 Task: Add a signature Lily Brown containing Best wishes for a happy National Disability Employment Awareness Month, Lily Brown to email address softage.3@softage.net and add a folder Refunds
Action: Mouse moved to (83, 141)
Screenshot: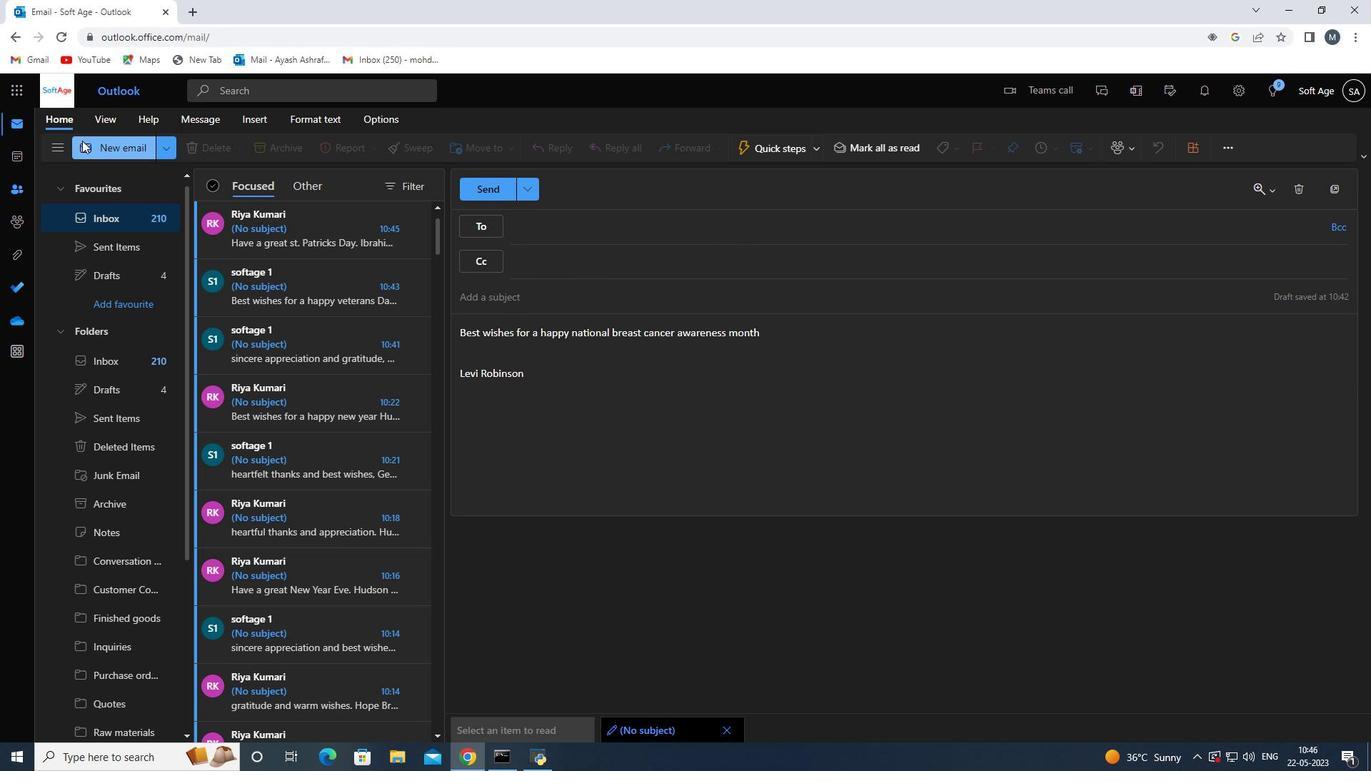 
Action: Mouse pressed left at (83, 141)
Screenshot: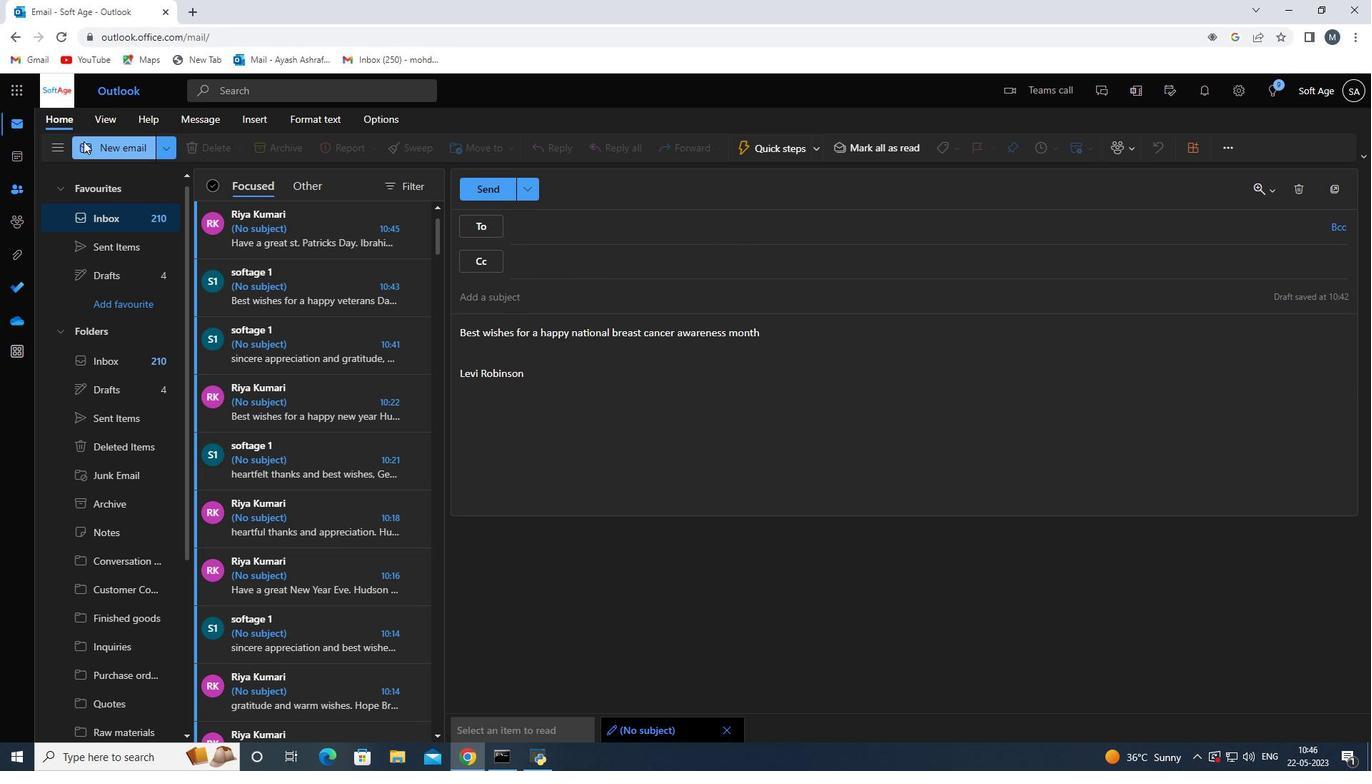 
Action: Mouse moved to (960, 152)
Screenshot: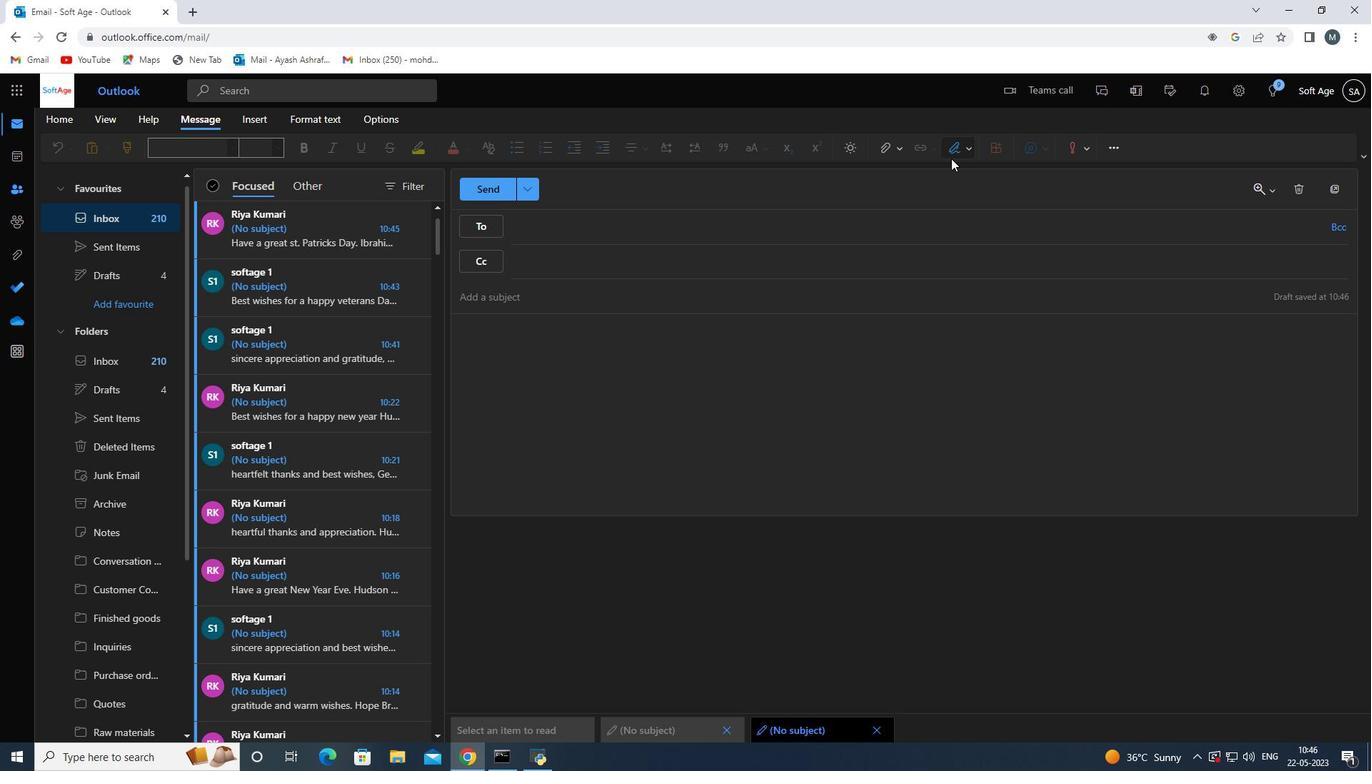 
Action: Mouse pressed left at (960, 152)
Screenshot: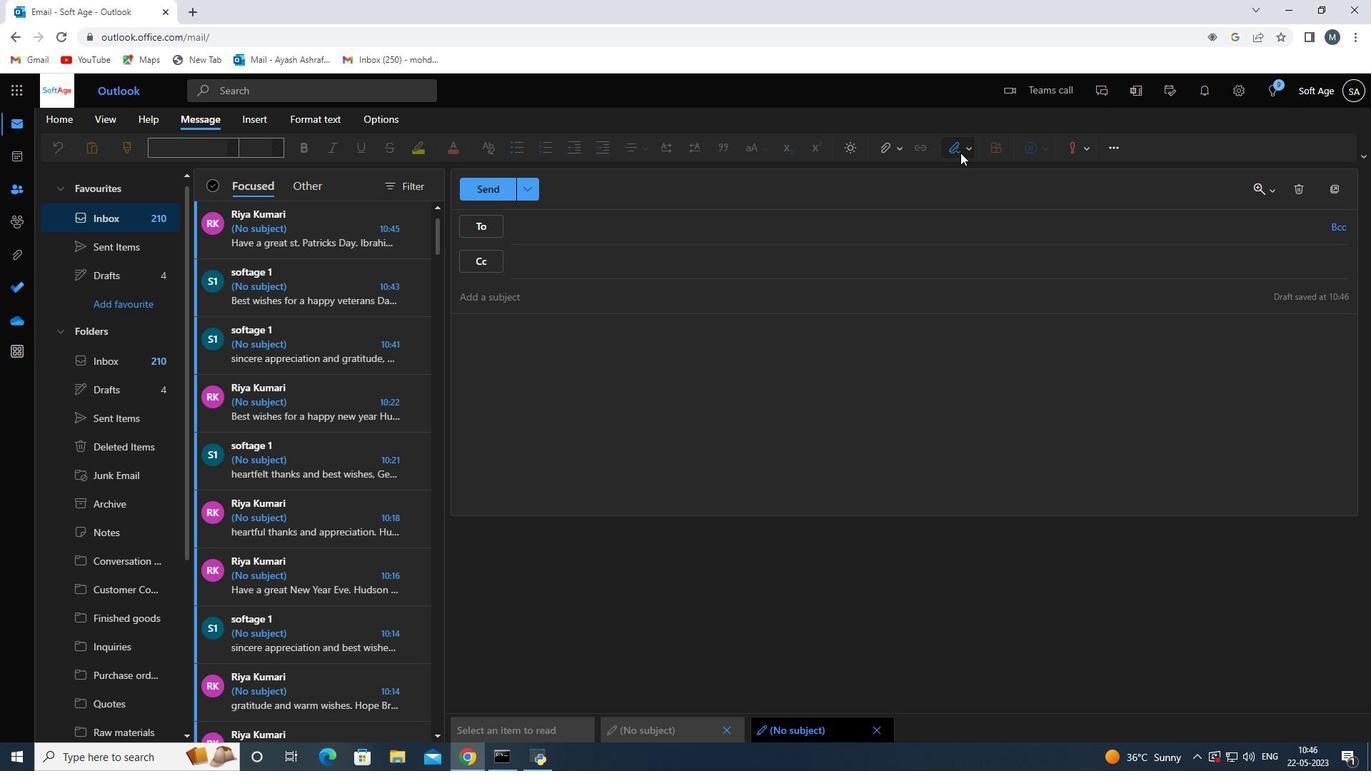 
Action: Mouse moved to (922, 200)
Screenshot: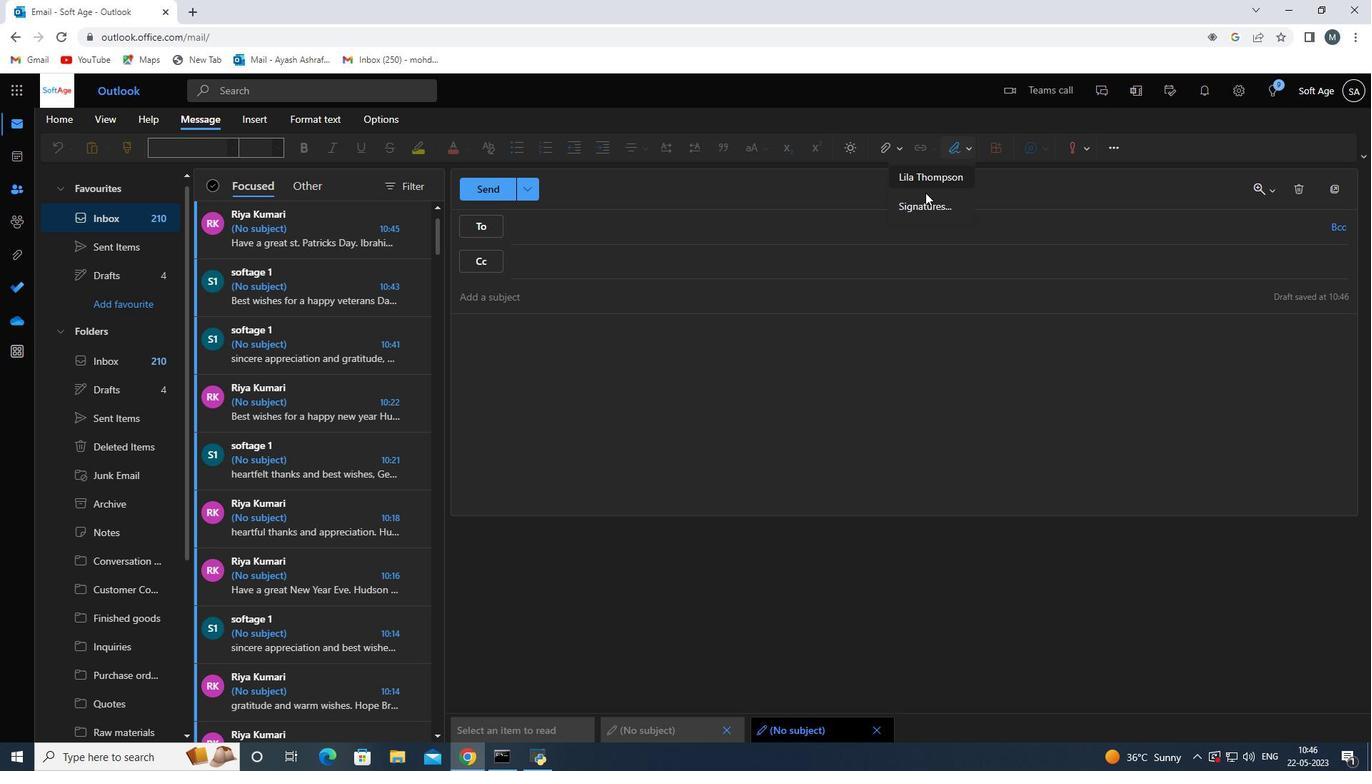 
Action: Mouse pressed left at (922, 200)
Screenshot: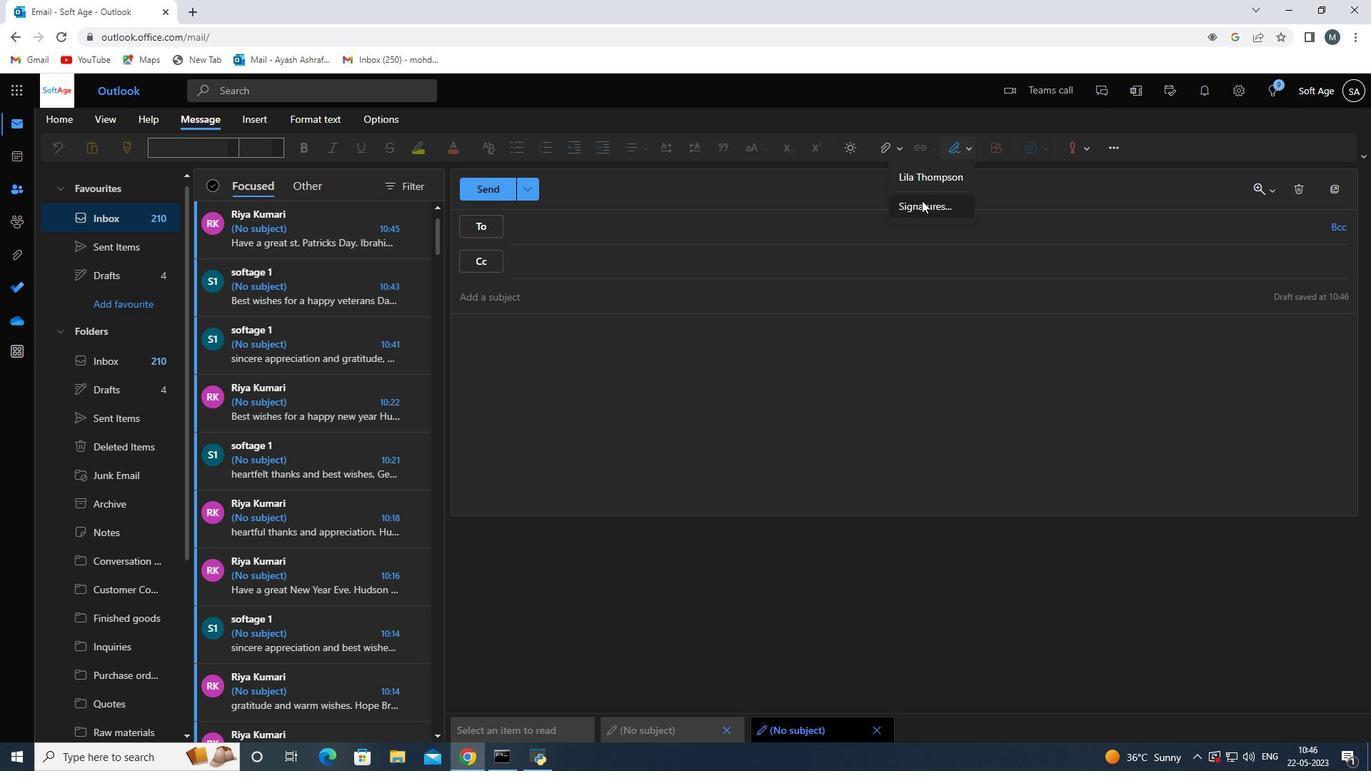
Action: Mouse moved to (953, 257)
Screenshot: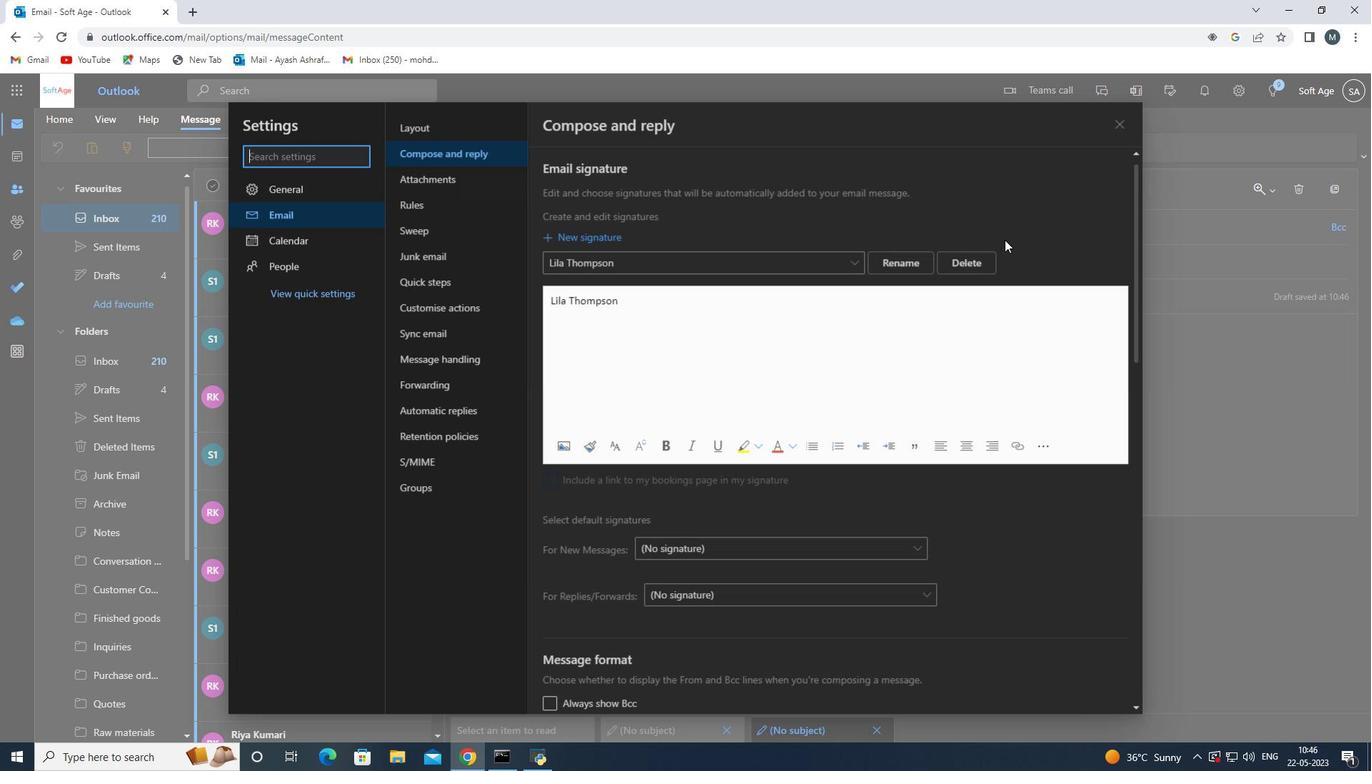 
Action: Mouse pressed left at (953, 257)
Screenshot: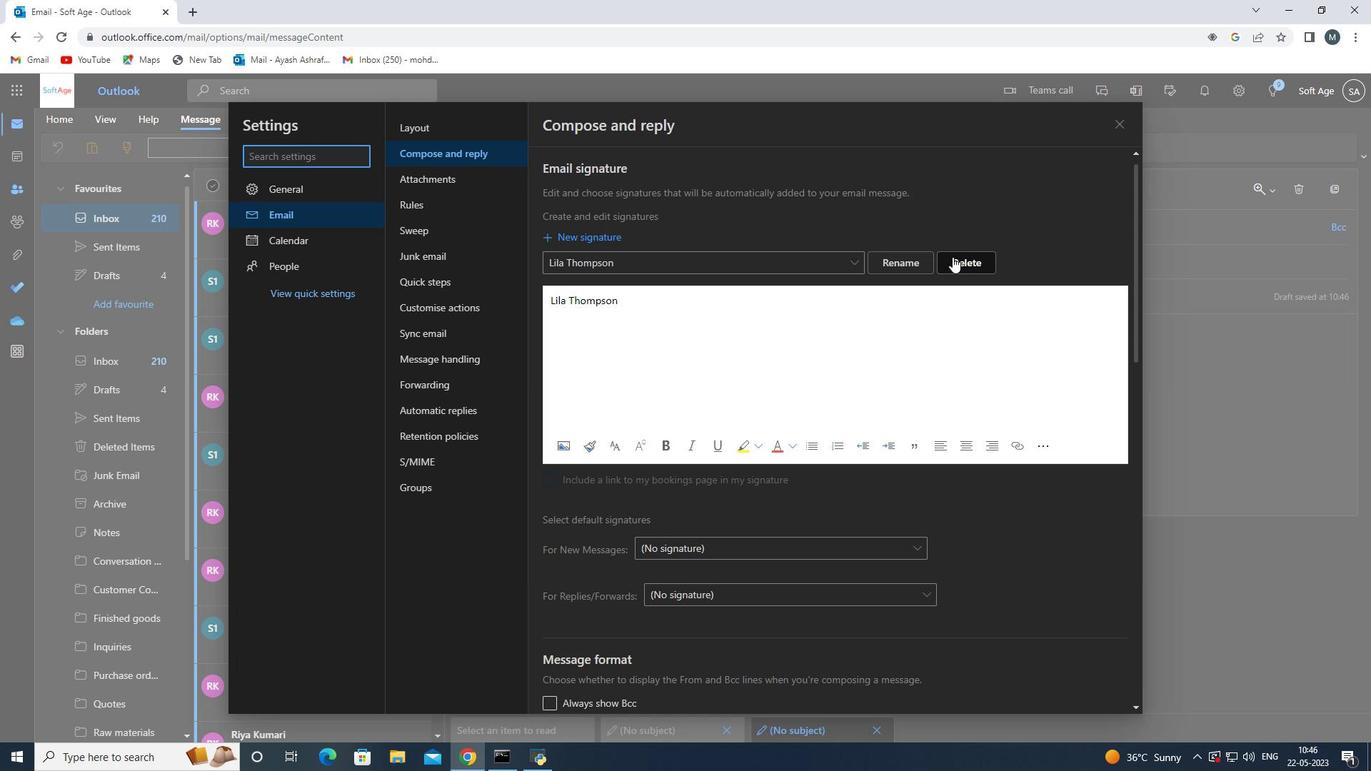 
Action: Mouse moved to (685, 262)
Screenshot: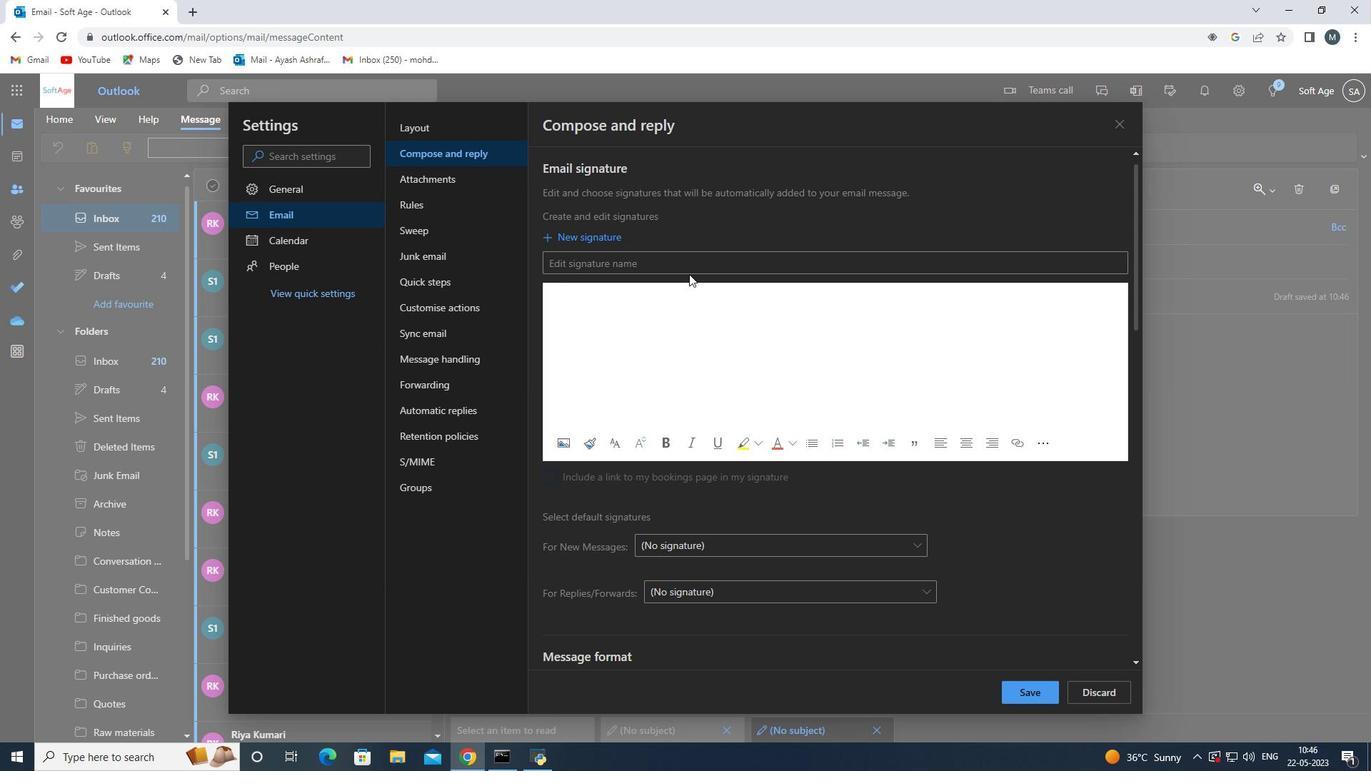 
Action: Mouse pressed left at (685, 262)
Screenshot: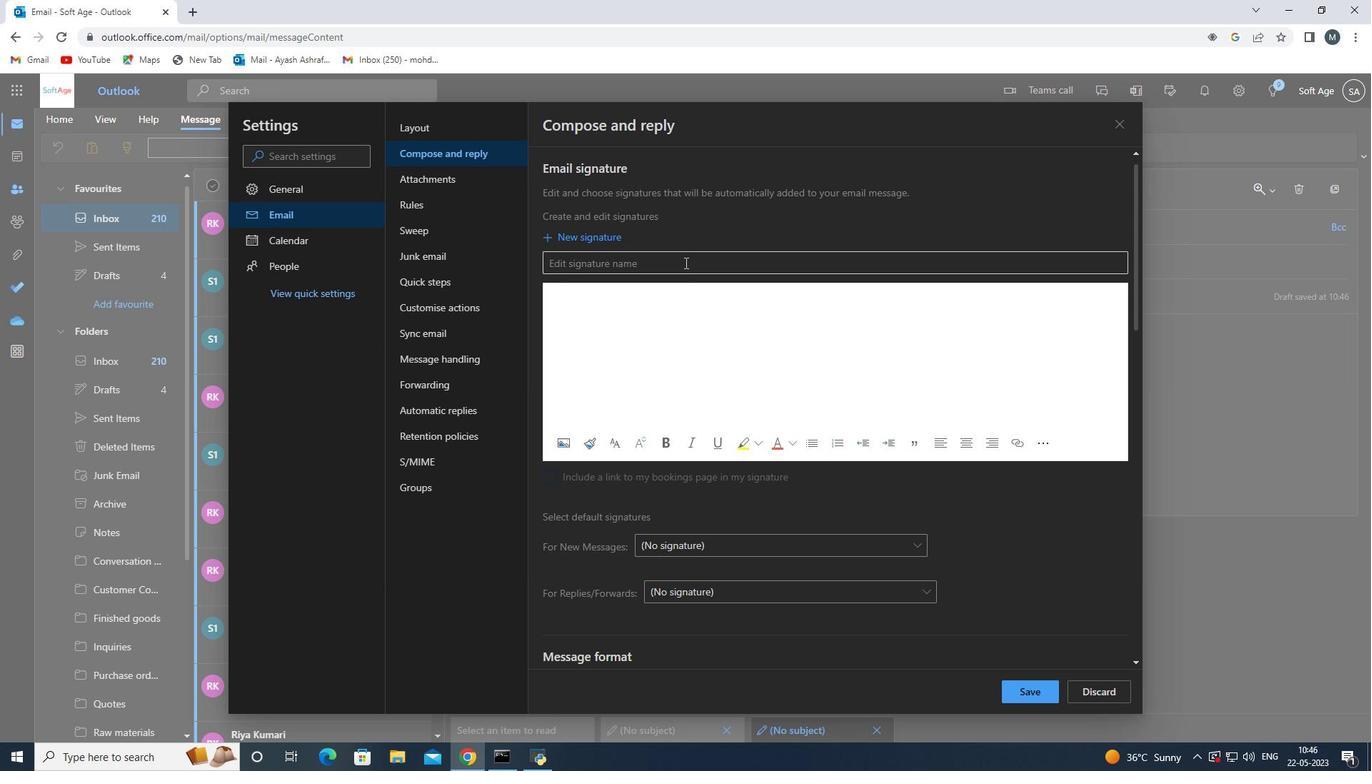 
Action: Key pressed <Key.shift>lily<Key.space><Key.shift>Brown<Key.space>
Screenshot: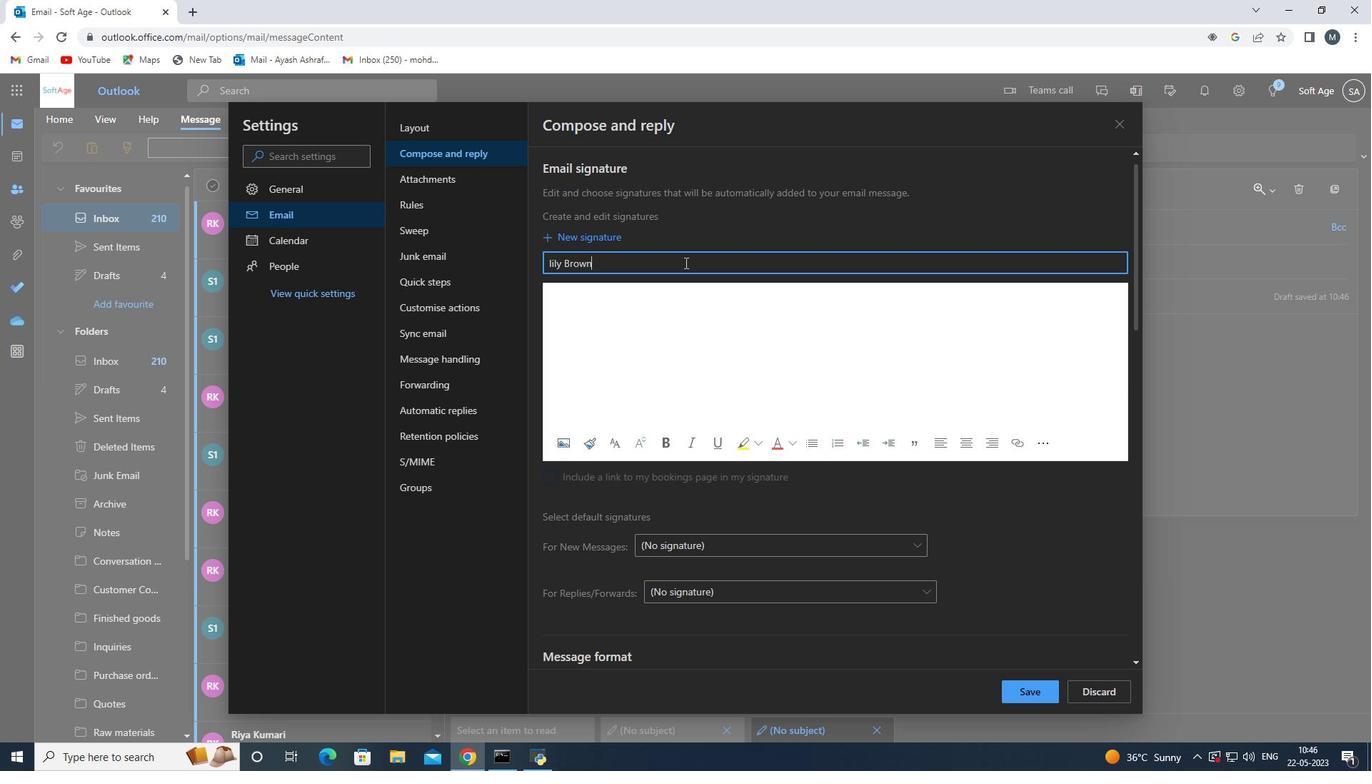 
Action: Mouse moved to (552, 268)
Screenshot: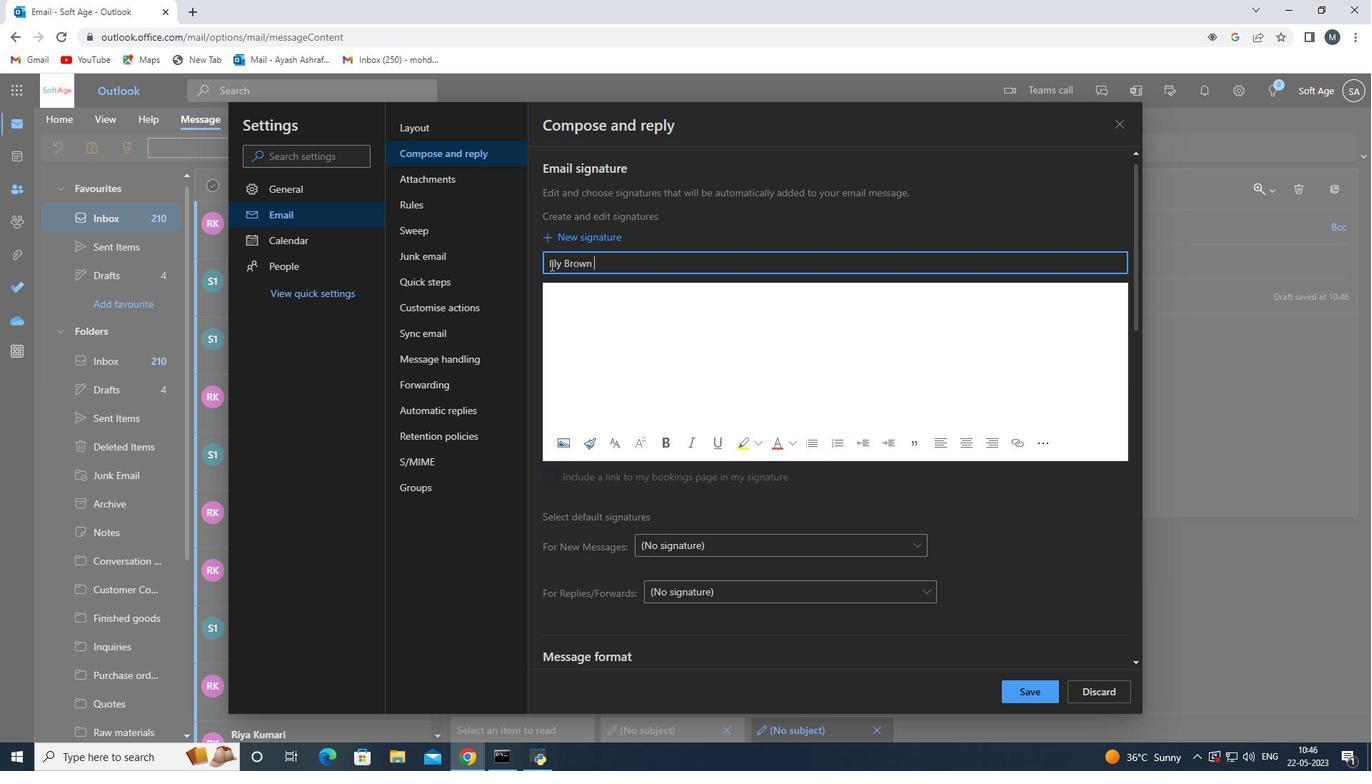 
Action: Mouse pressed left at (552, 268)
Screenshot: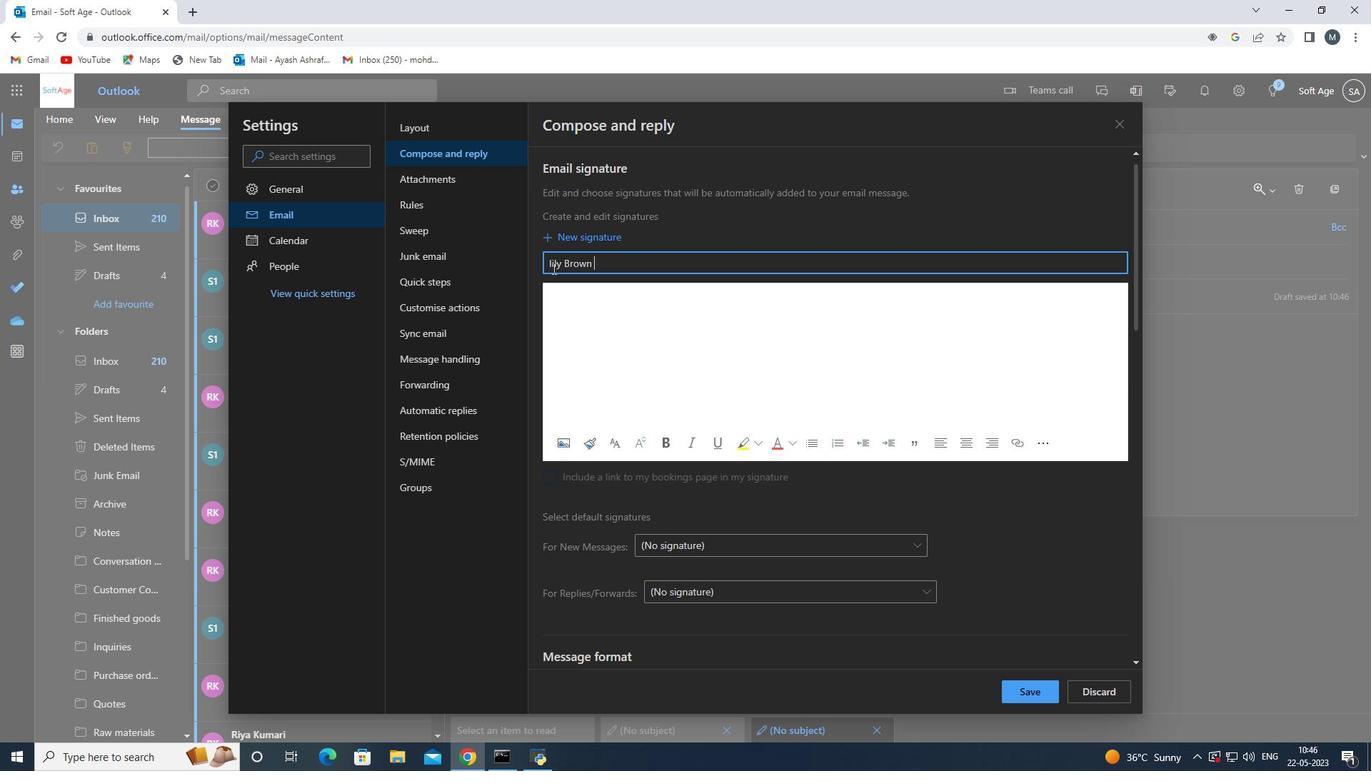 
Action: Mouse moved to (560, 271)
Screenshot: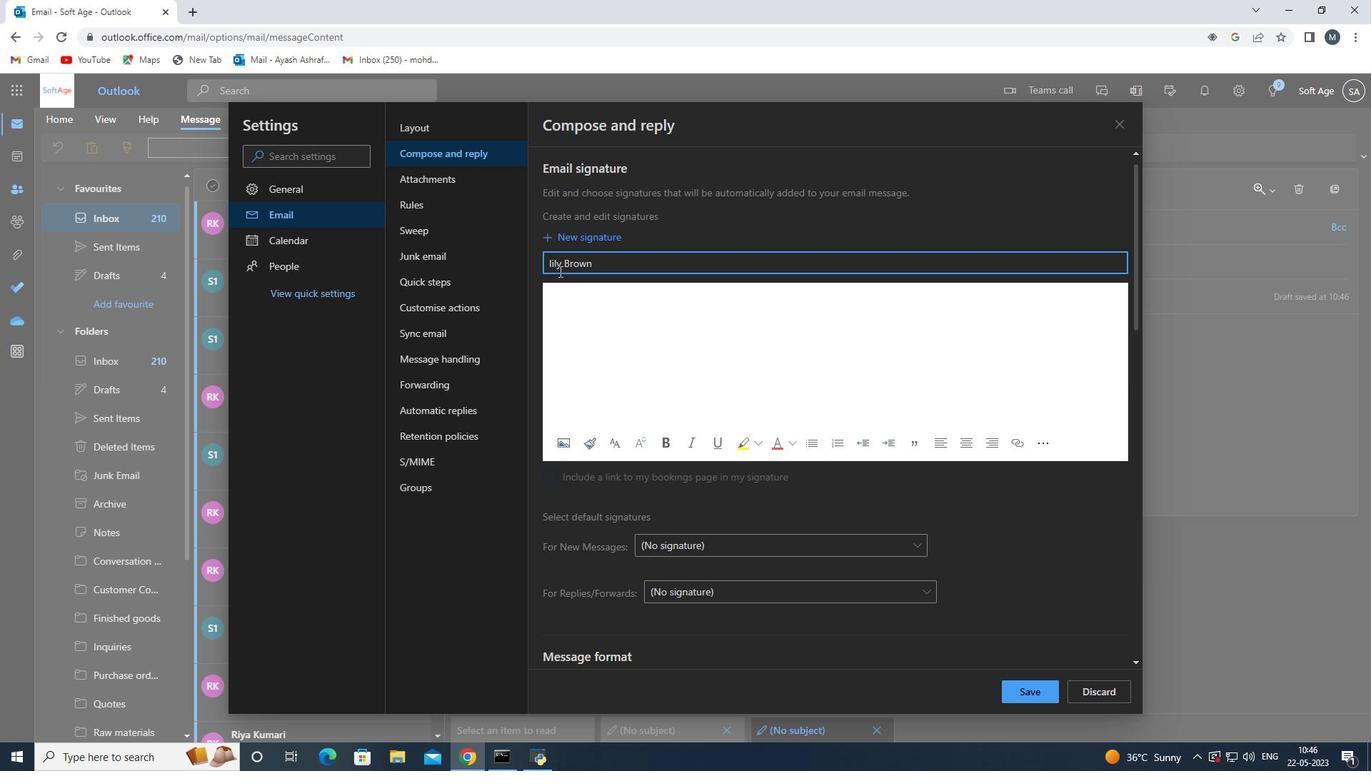 
Action: Key pressed <Key.backspace><Key.shift>L
Screenshot: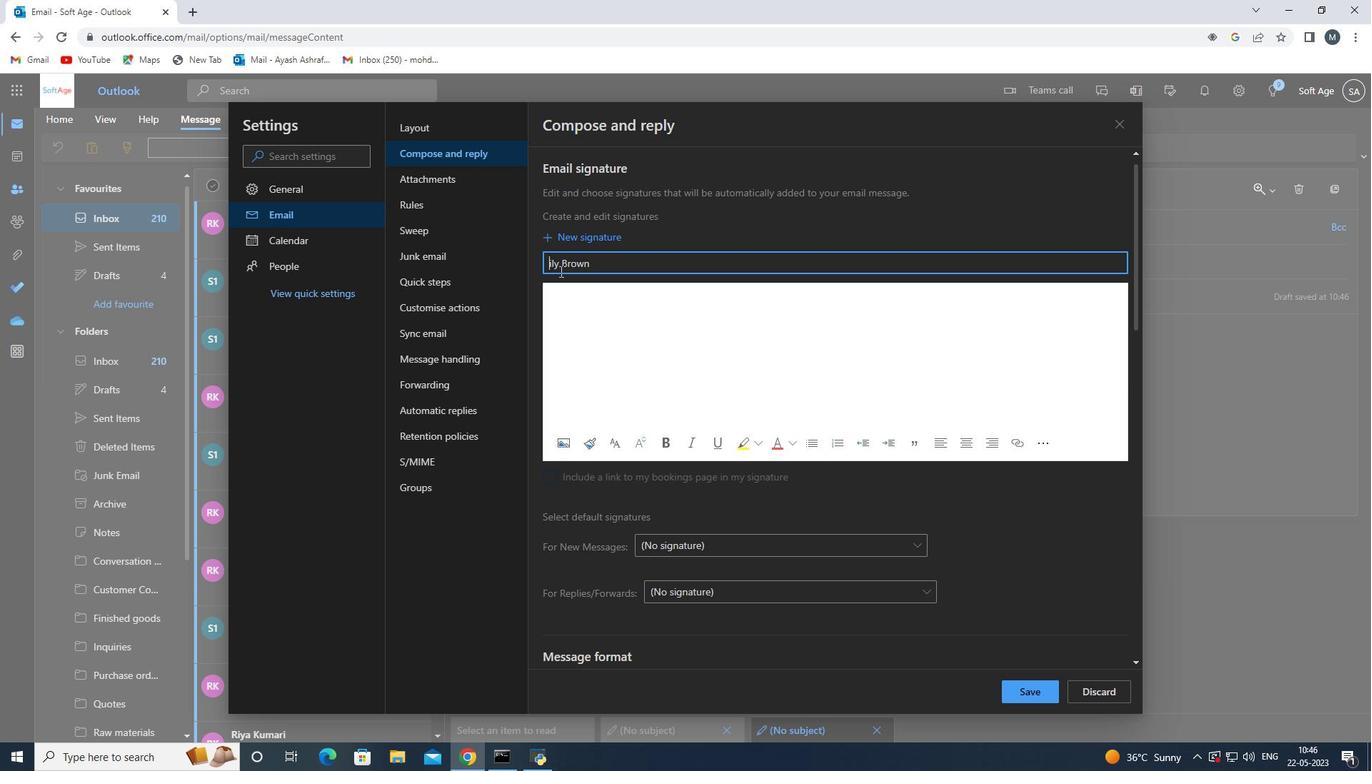 
Action: Mouse moved to (595, 327)
Screenshot: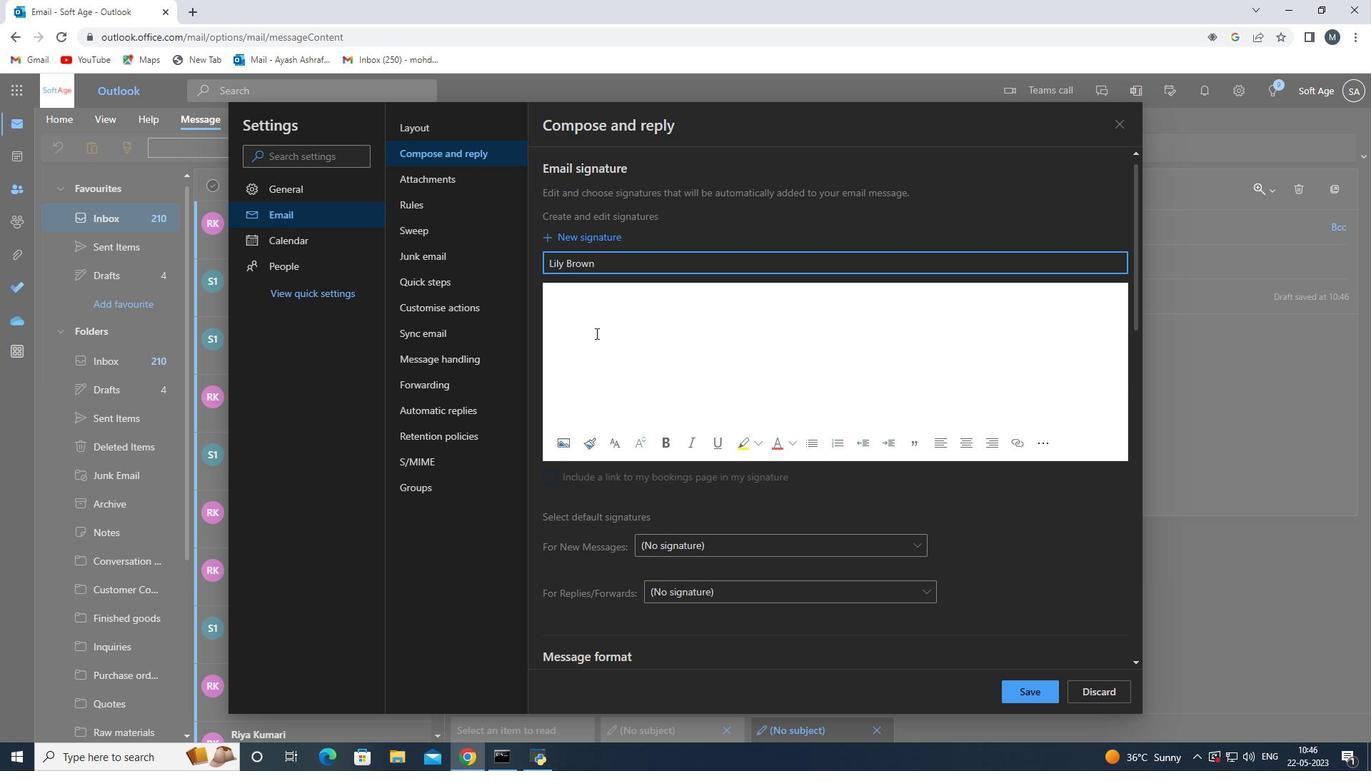 
Action: Mouse pressed left at (595, 327)
Screenshot: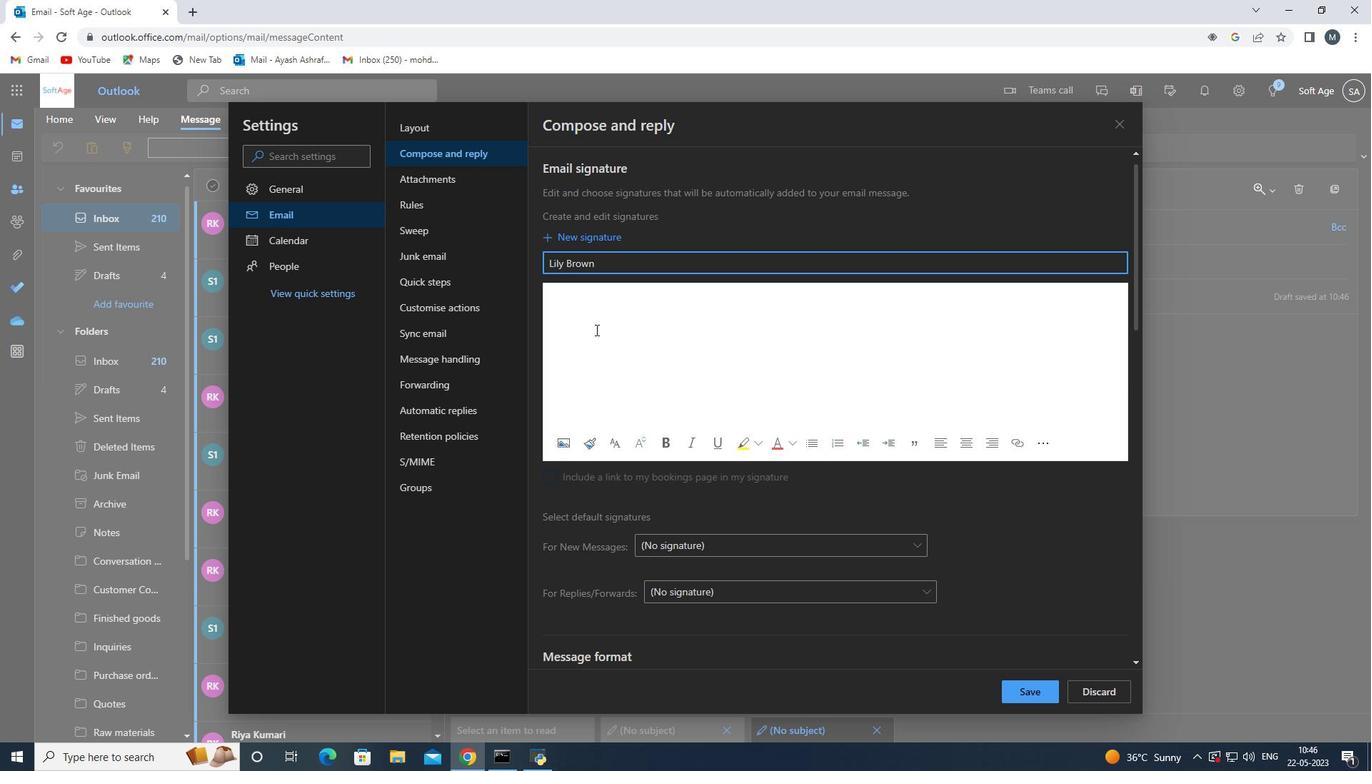 
Action: Mouse moved to (595, 325)
Screenshot: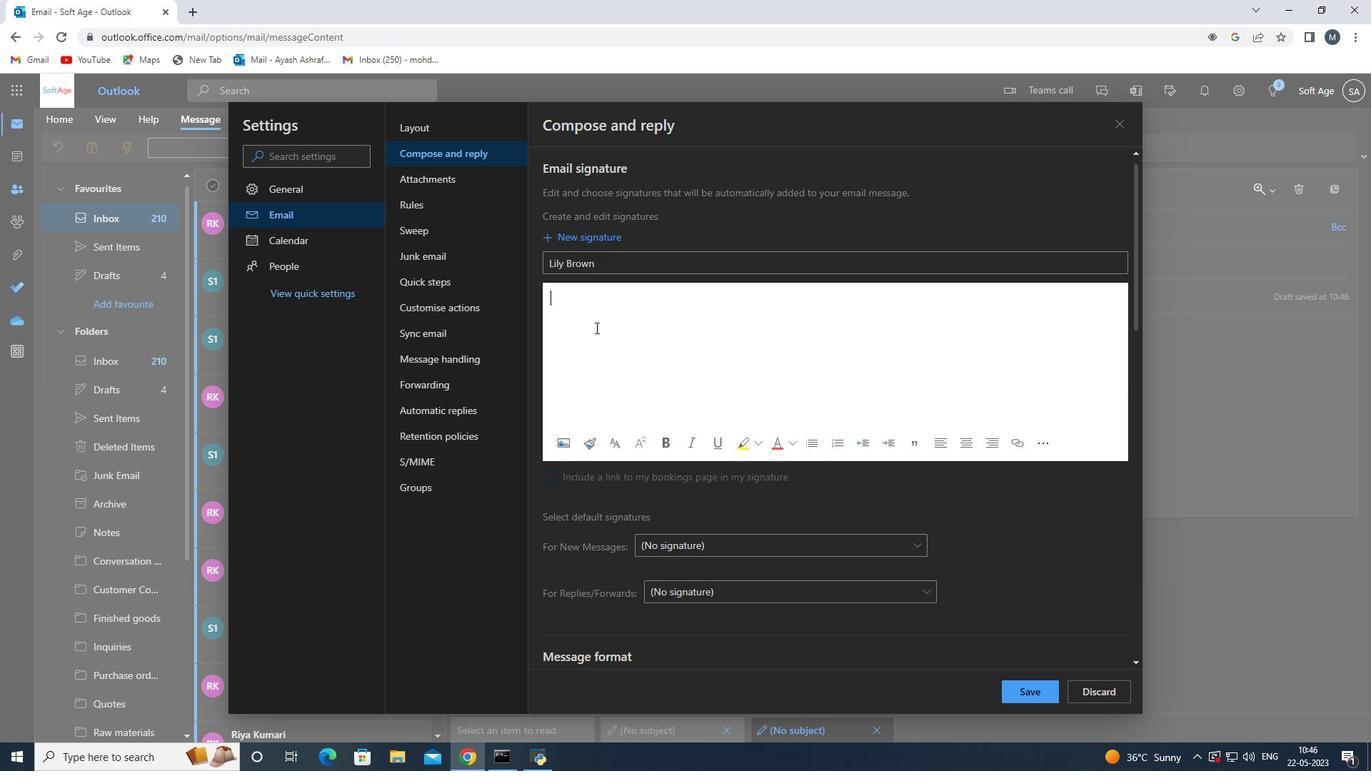 
Action: Key pressed <Key.shift>Lily<Key.space><Key.shift>Brown<Key.space>
Screenshot: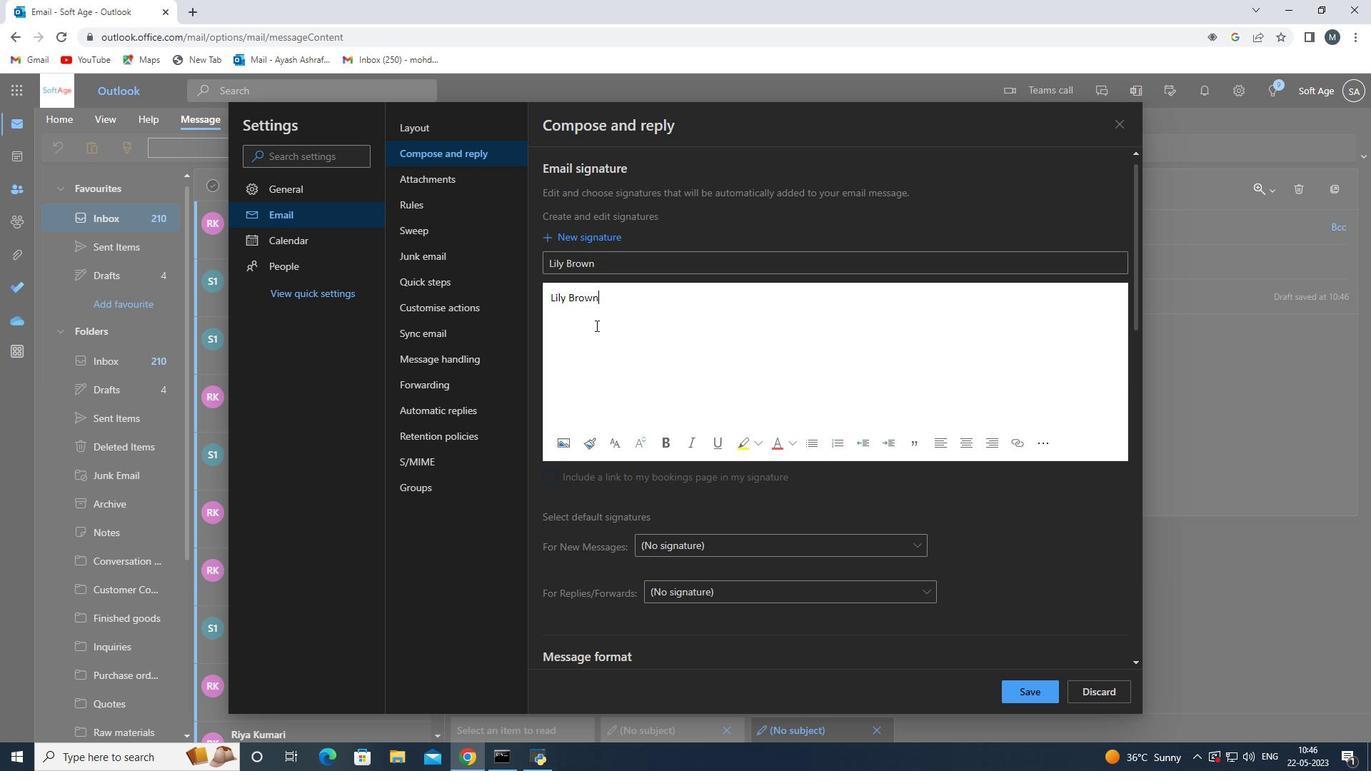 
Action: Mouse moved to (1030, 694)
Screenshot: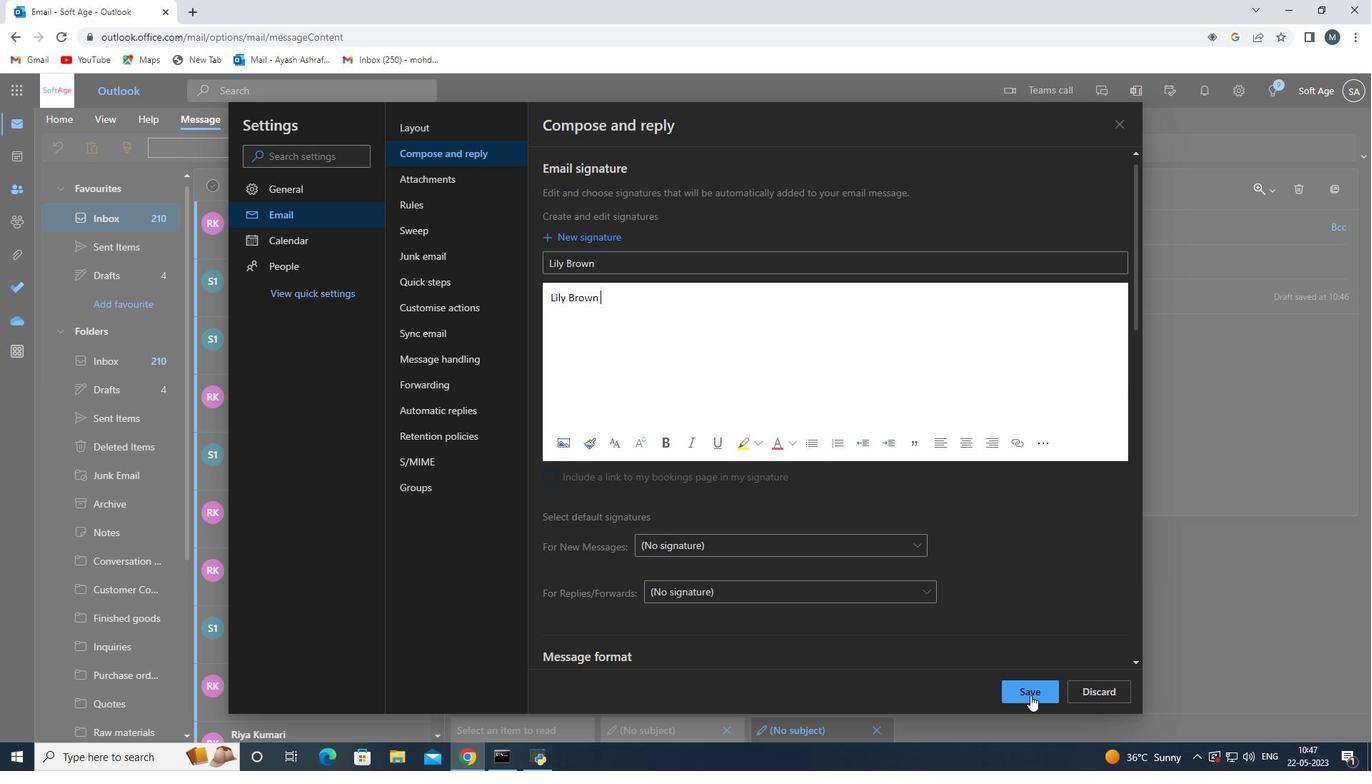 
Action: Mouse pressed left at (1030, 694)
Screenshot: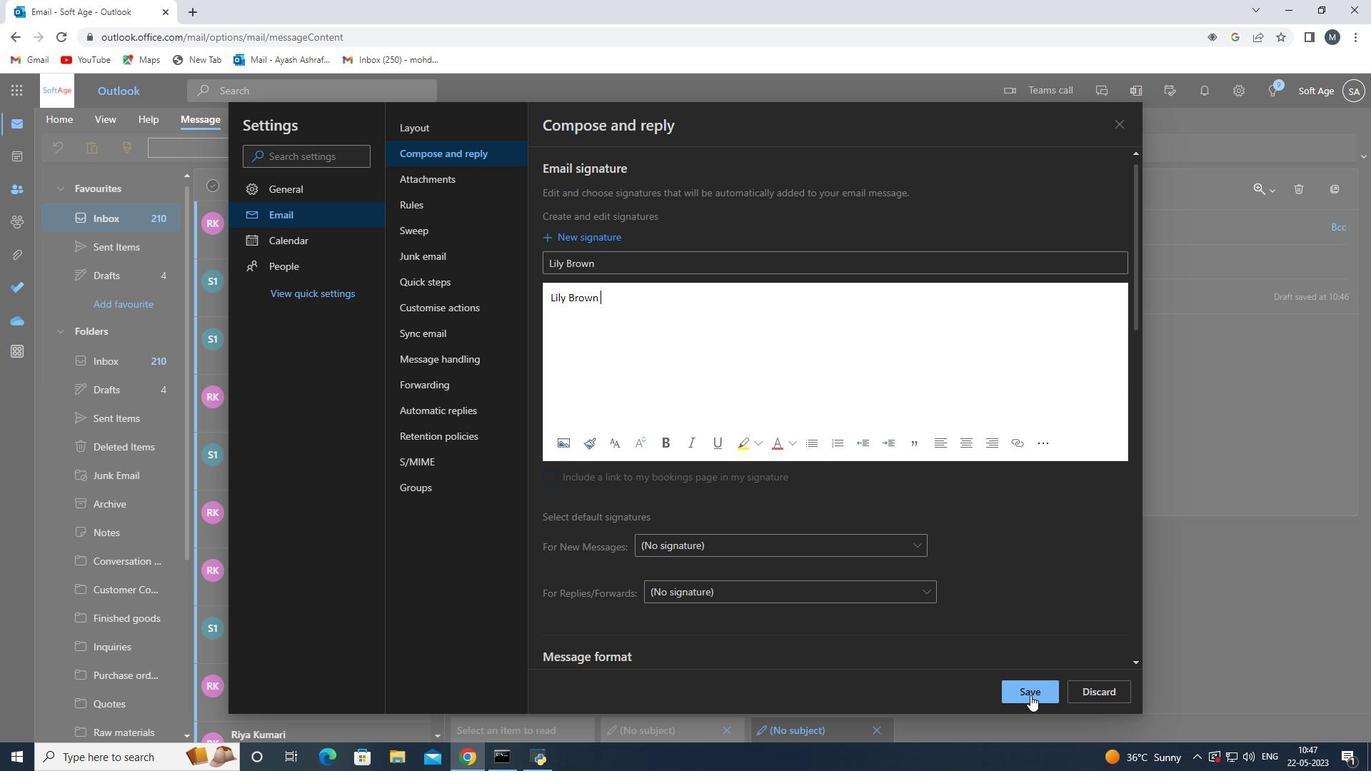 
Action: Mouse moved to (1019, 620)
Screenshot: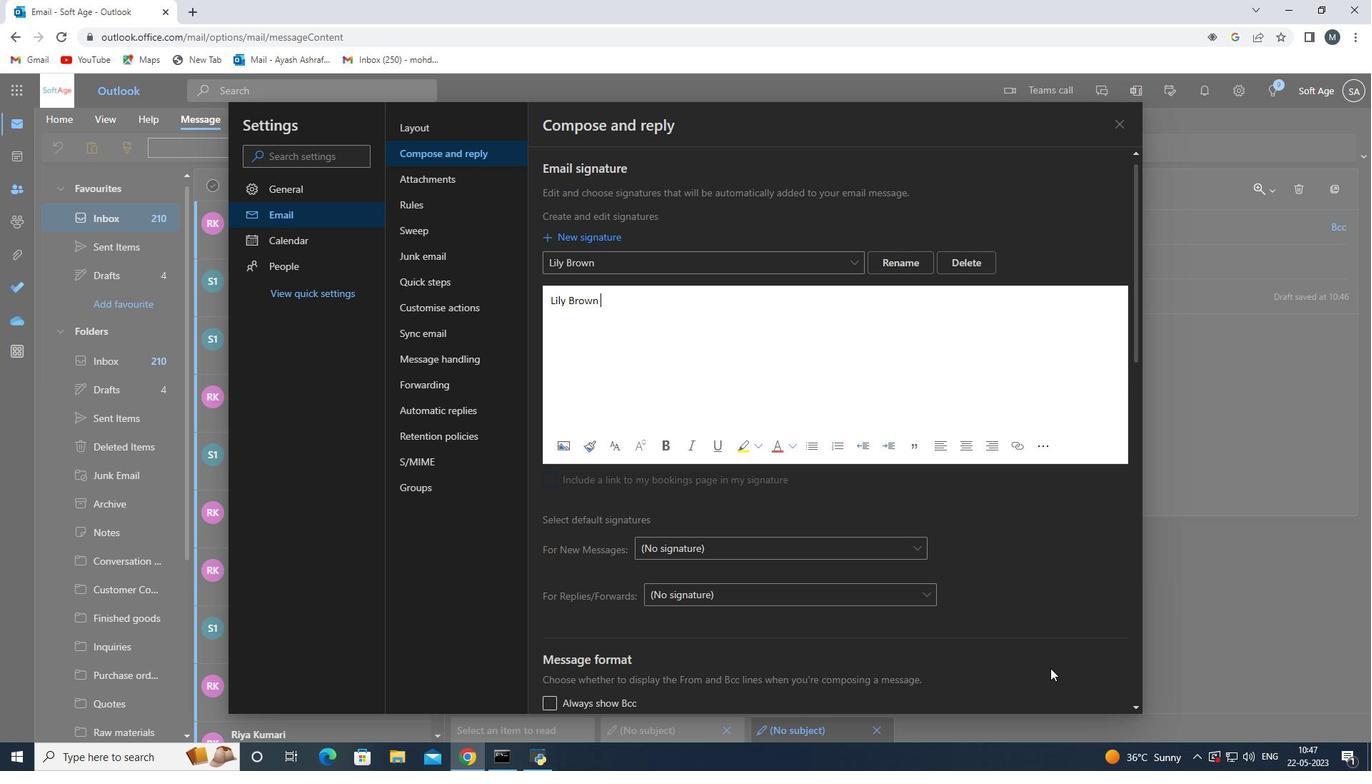 
Action: Mouse scrolled (1019, 620) with delta (0, 0)
Screenshot: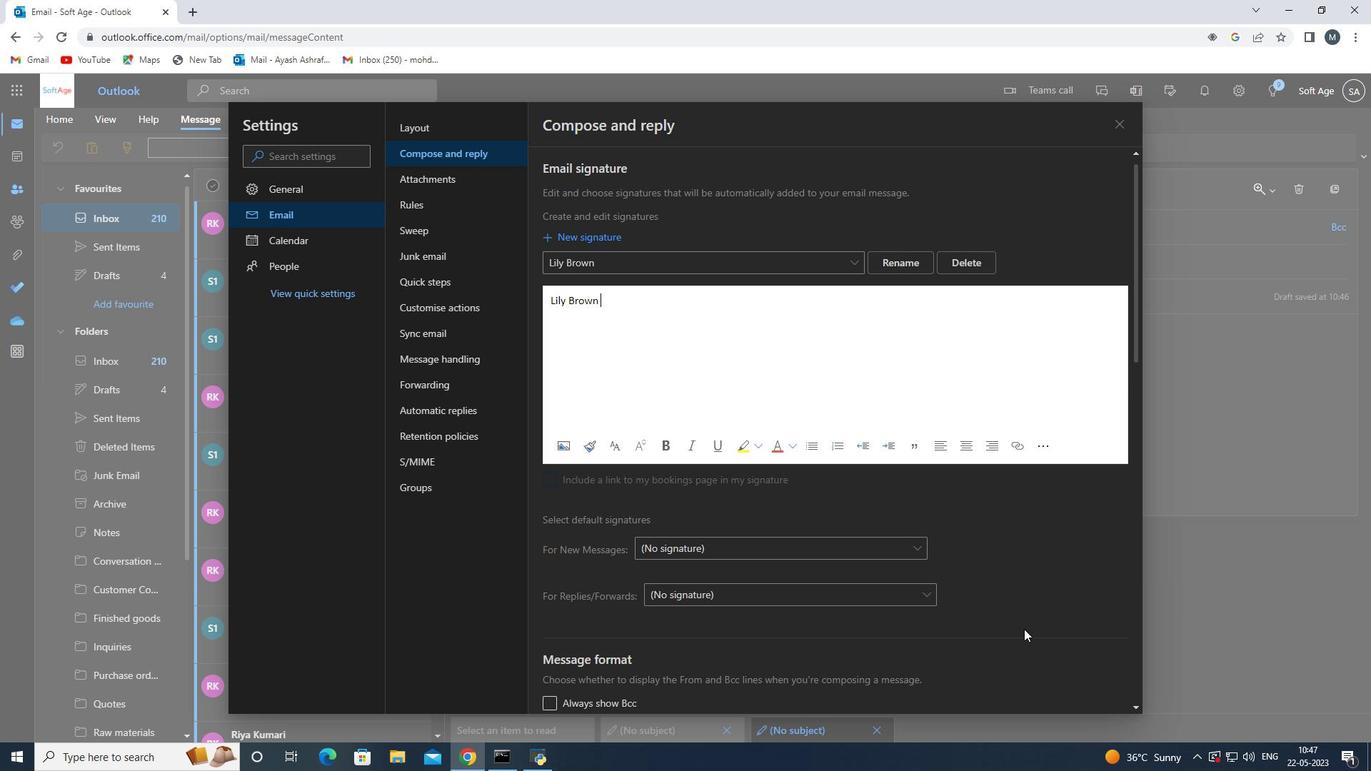 
Action: Mouse scrolled (1019, 620) with delta (0, 0)
Screenshot: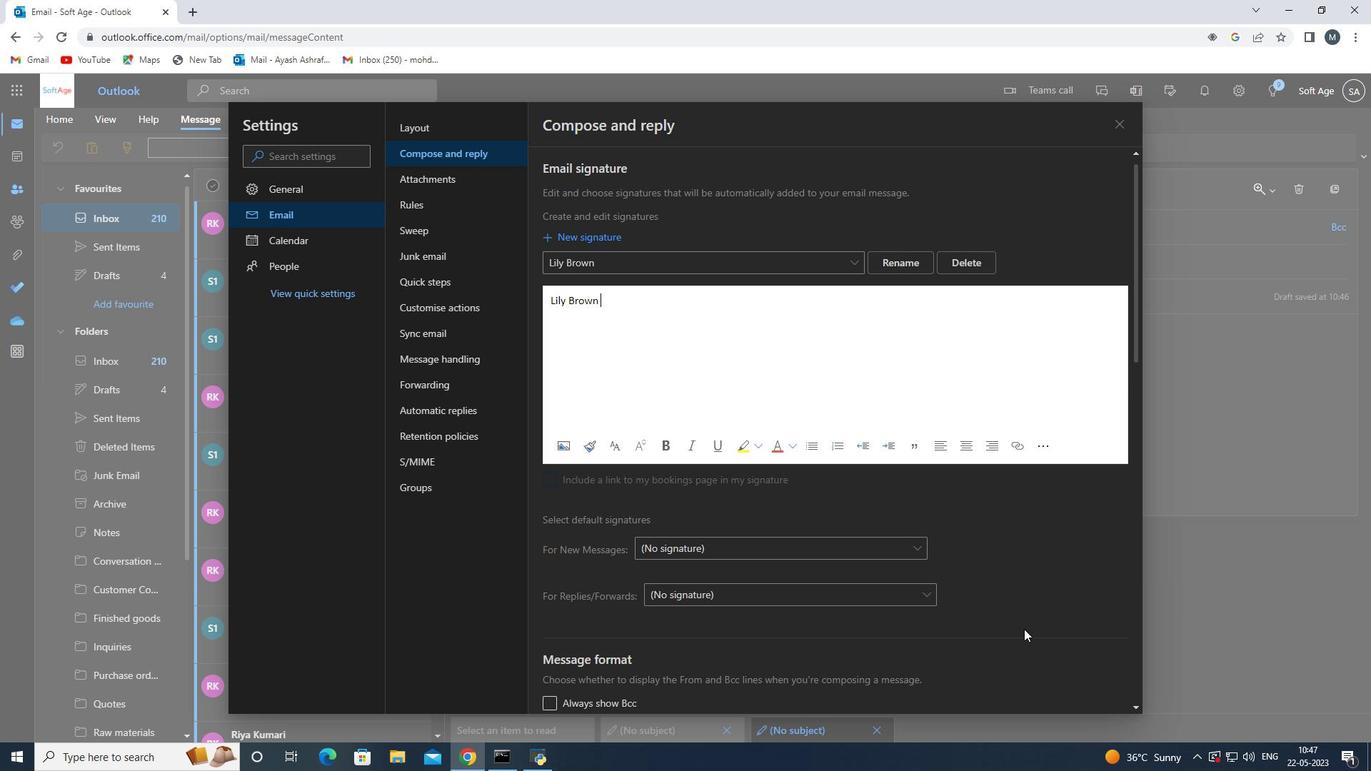 
Action: Mouse scrolled (1019, 620) with delta (0, 0)
Screenshot: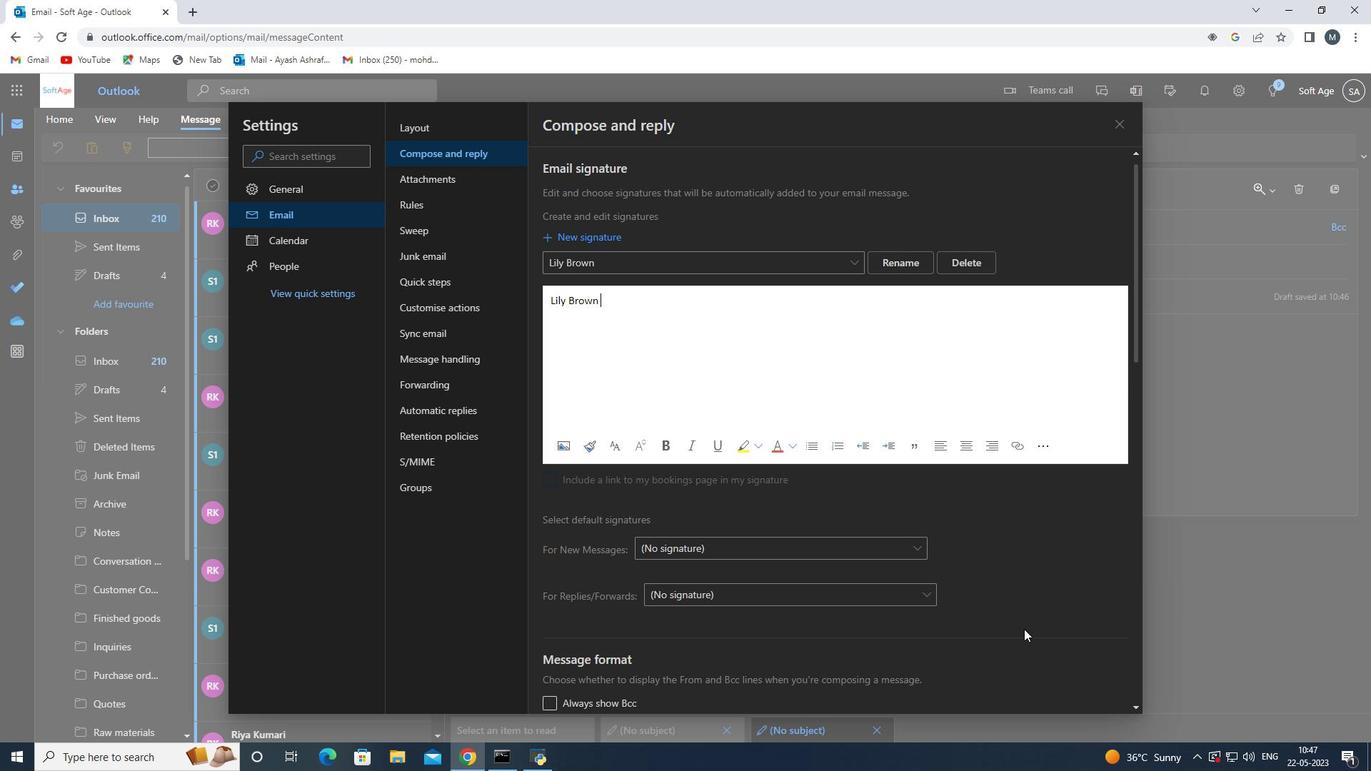 
Action: Mouse scrolled (1019, 620) with delta (0, 0)
Screenshot: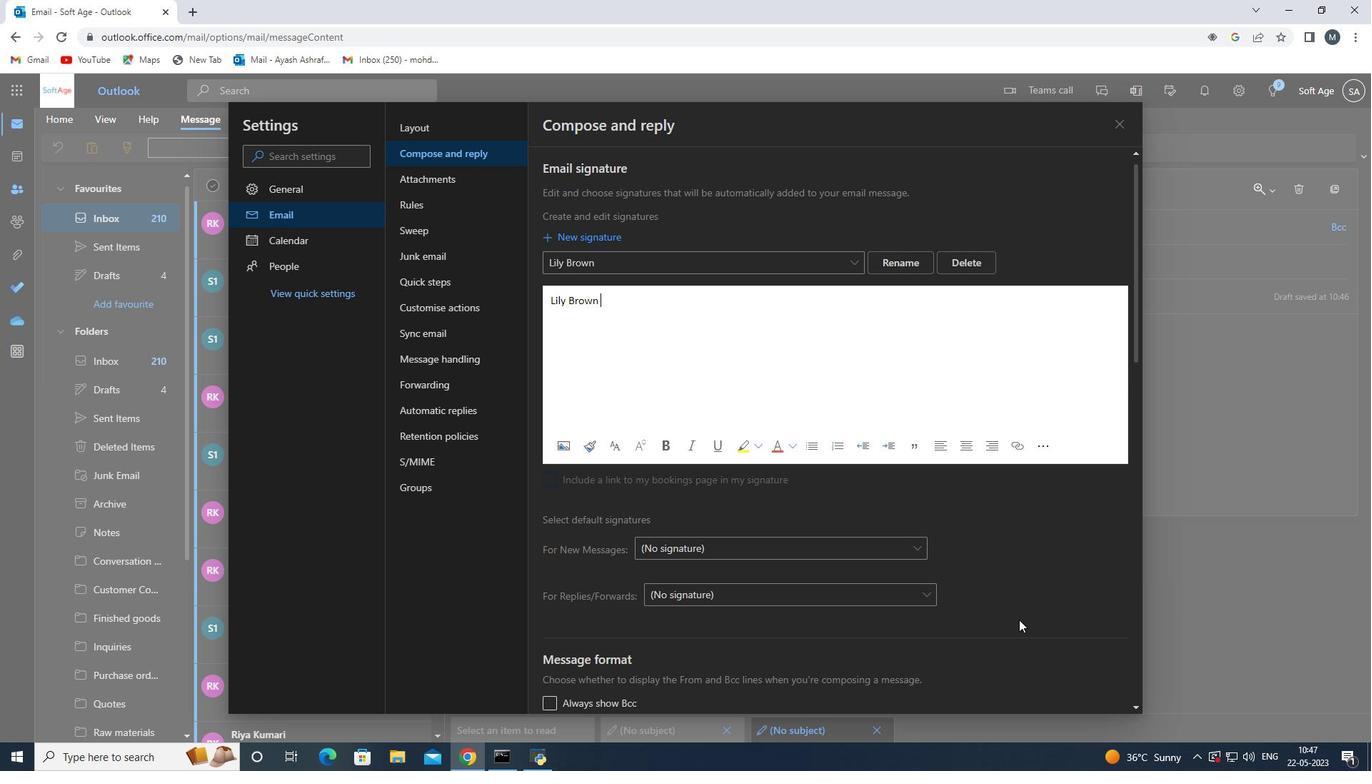 
Action: Mouse moved to (1113, 131)
Screenshot: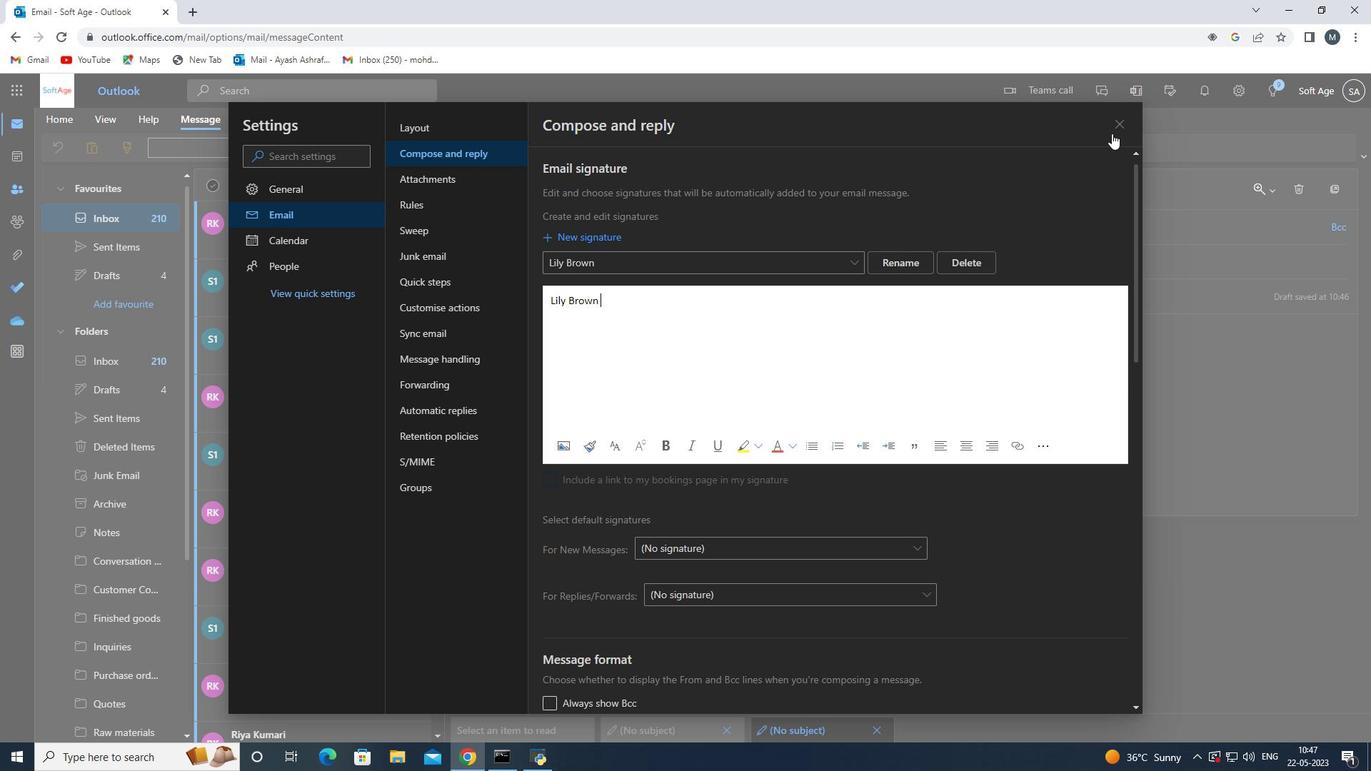 
Action: Mouse pressed left at (1113, 131)
Screenshot: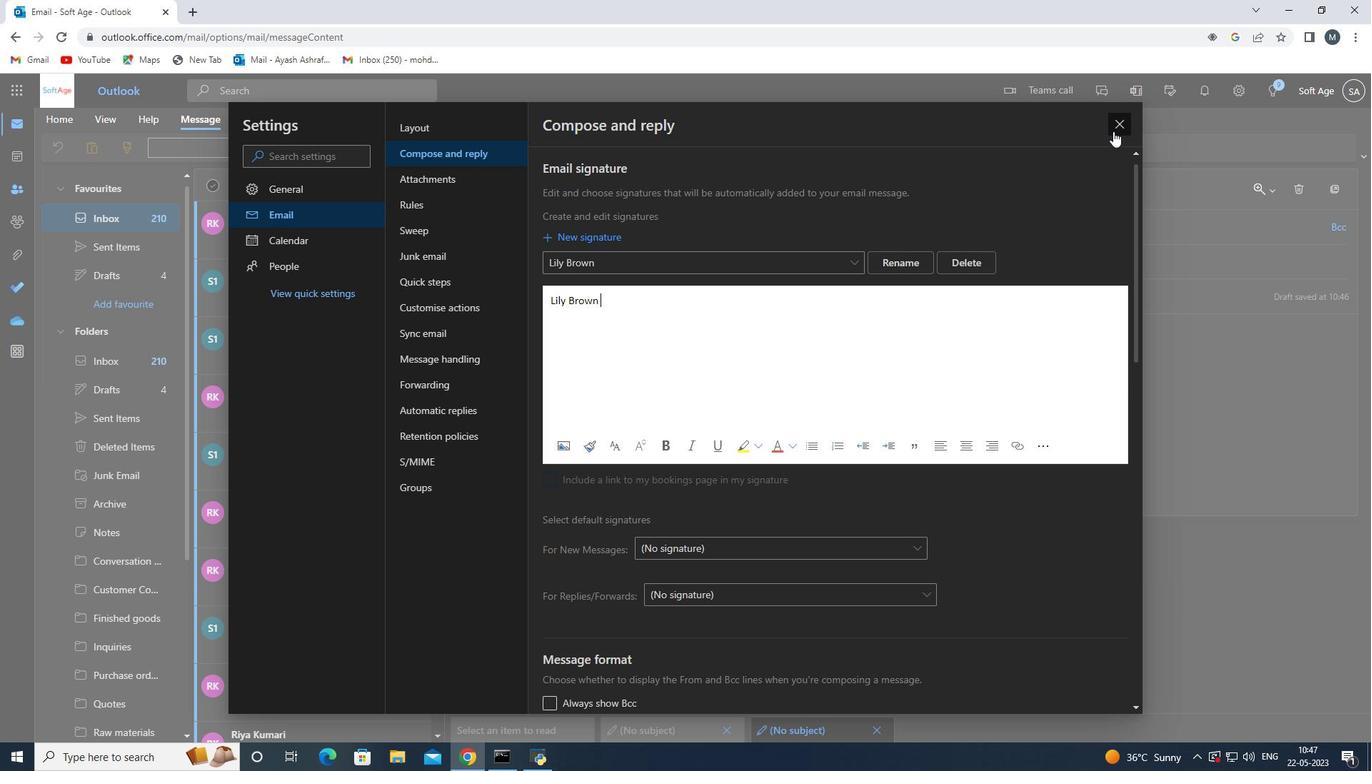 
Action: Mouse moved to (589, 309)
Screenshot: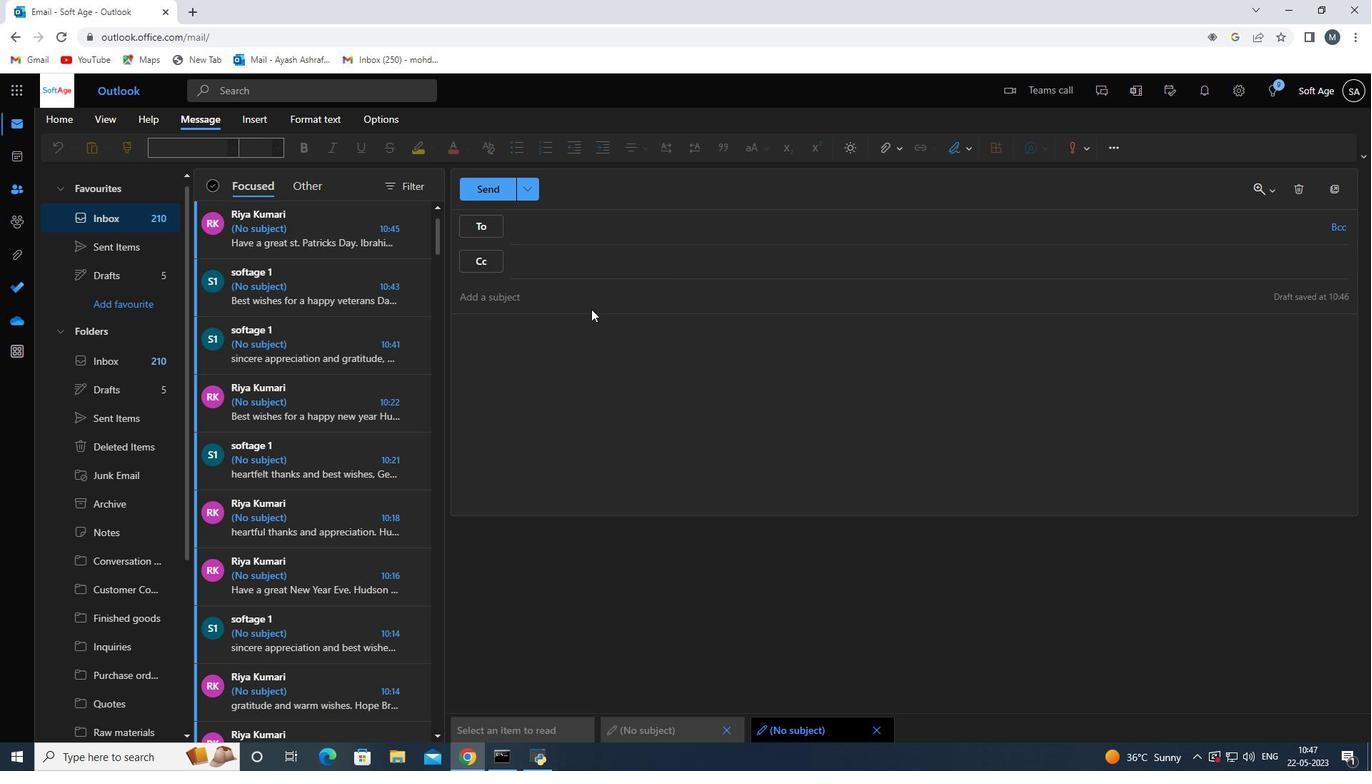 
Action: Mouse pressed left at (589, 309)
Screenshot: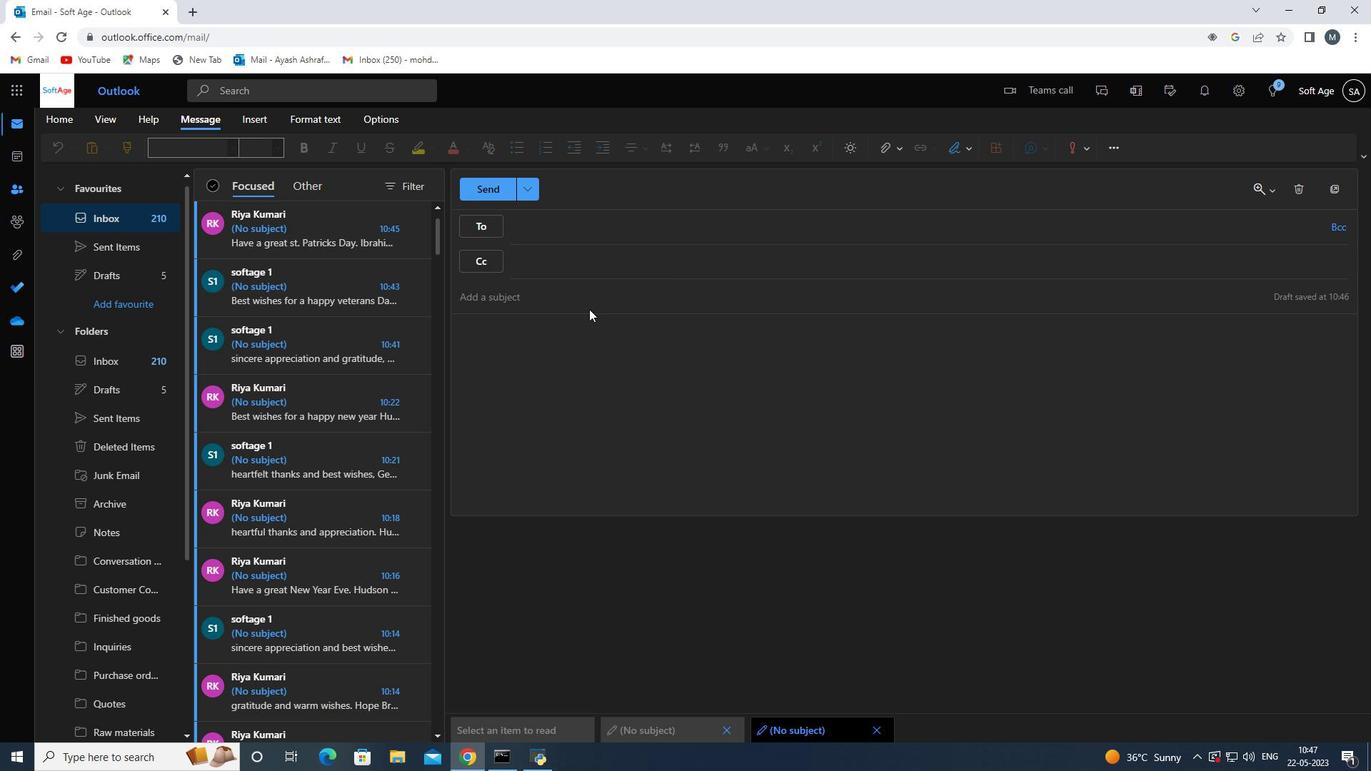 
Action: Mouse moved to (579, 300)
Screenshot: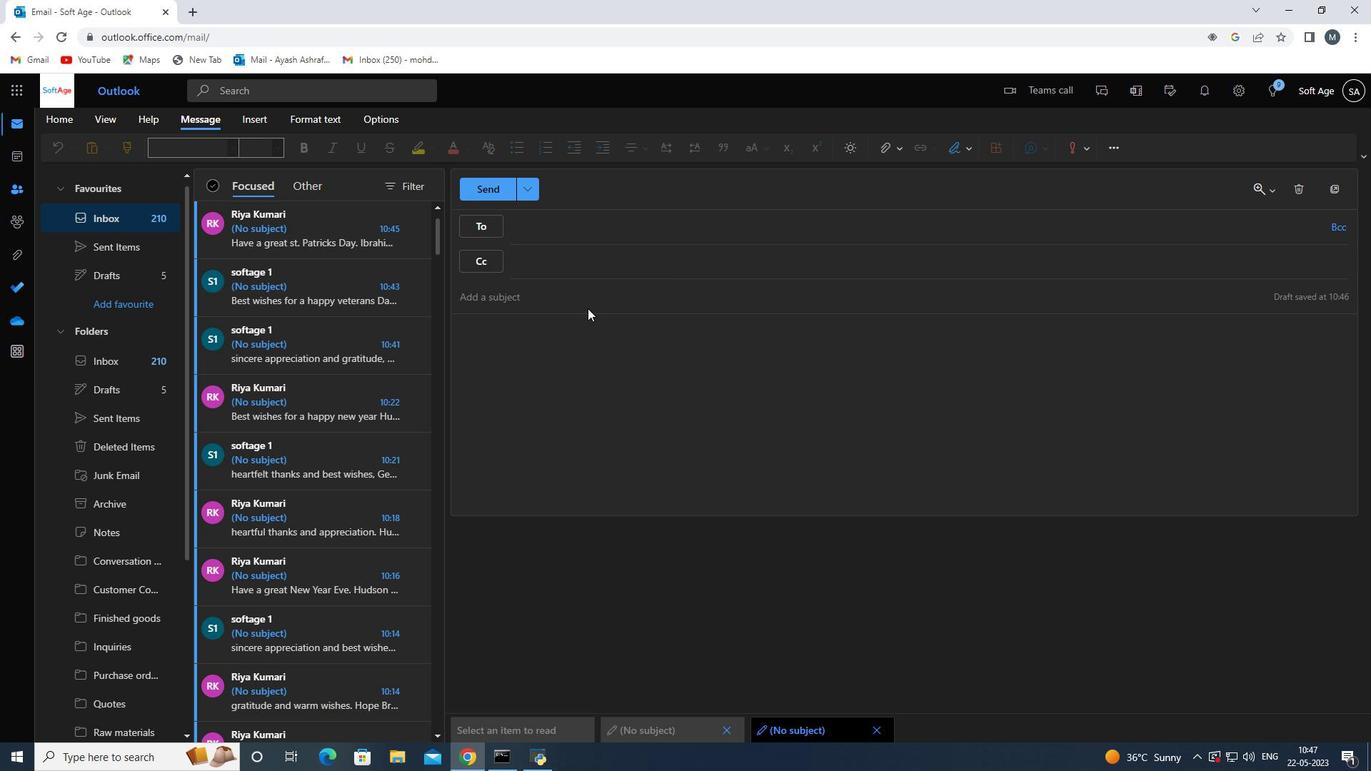
Action: Mouse pressed left at (579, 300)
Screenshot: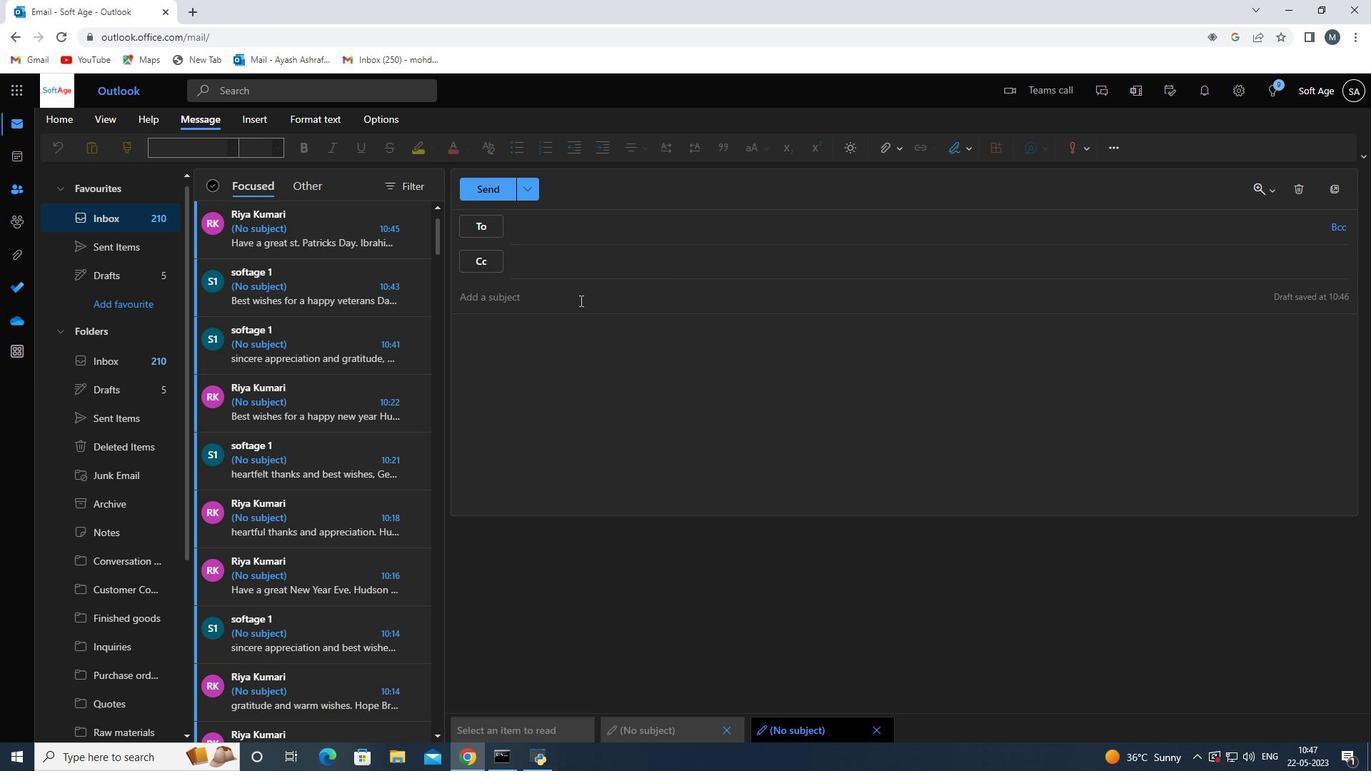 
Action: Mouse moved to (562, 340)
Screenshot: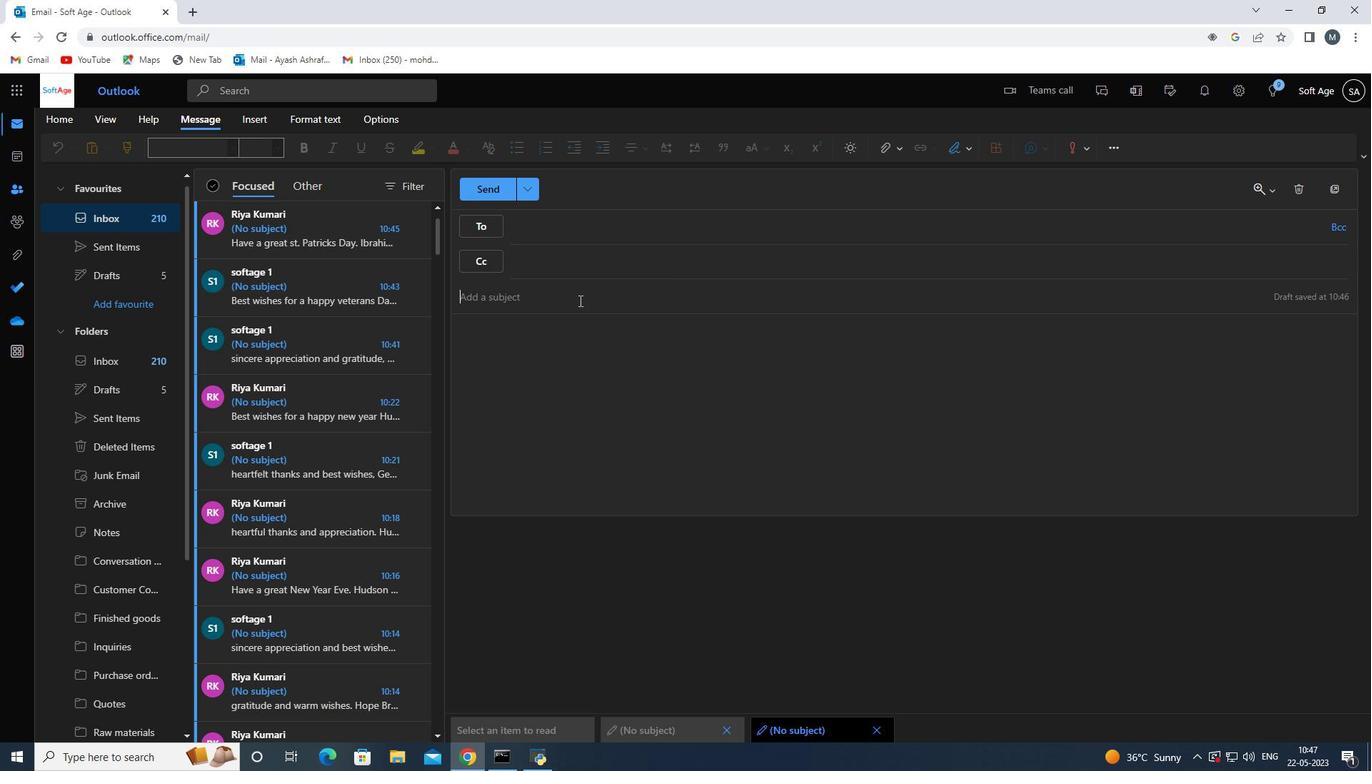 
Action: Mouse pressed left at (562, 340)
Screenshot: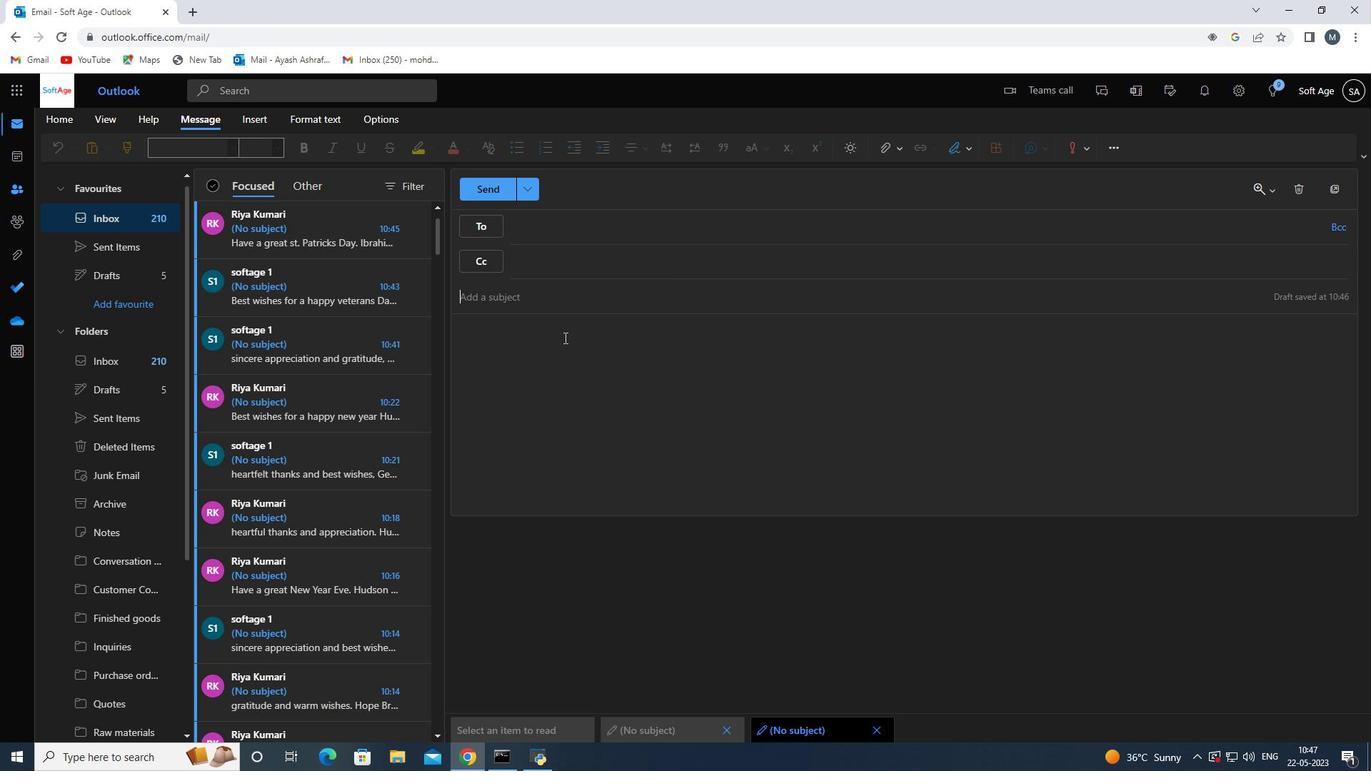 
Action: Mouse moved to (560, 340)
Screenshot: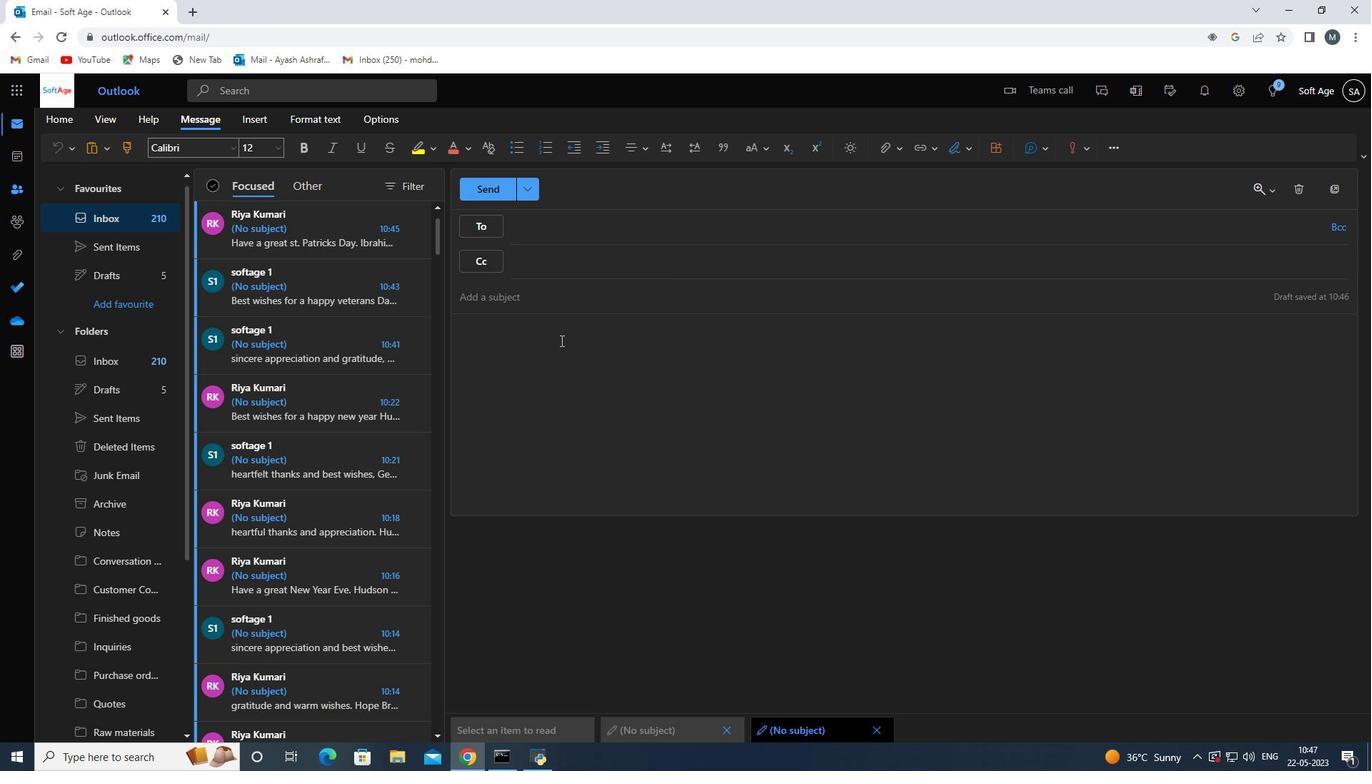 
Action: Key pressed <Key.shift>Best<Key.space>wishes<Key.space>for<Key.space>a<Key.space>happy<Key.space>national<Key.space>disability<Key.space>employe<Key.backspace>ment<Key.space>awareness<Key.space>month<Key.space>
Screenshot: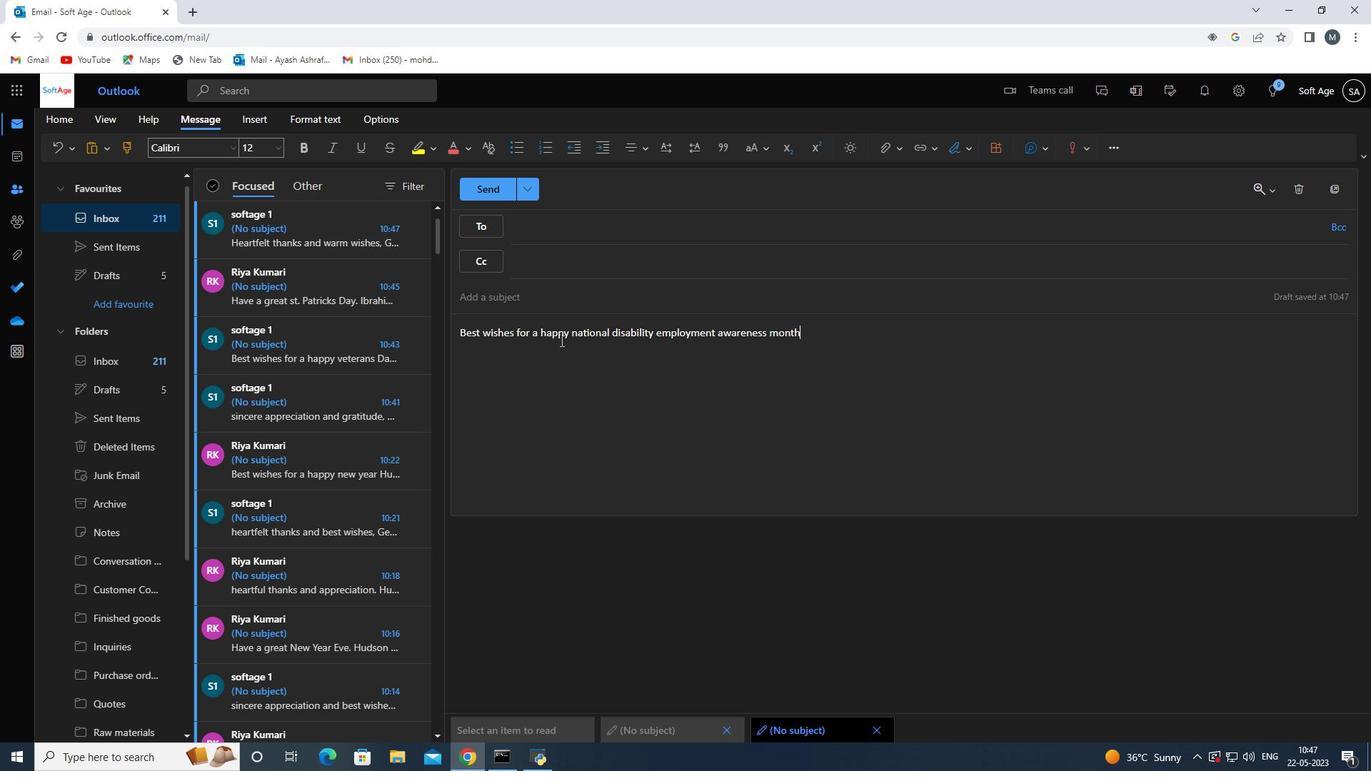 
Action: Mouse moved to (968, 147)
Screenshot: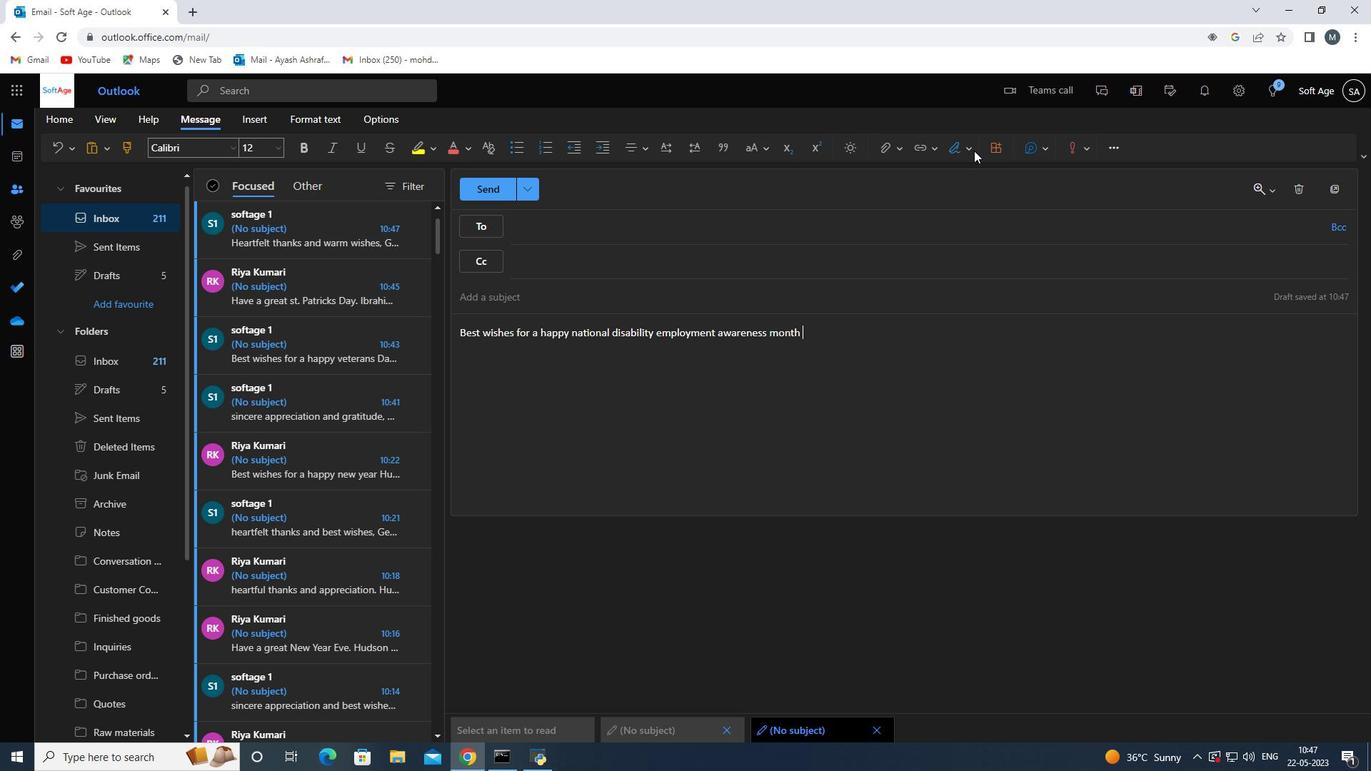 
Action: Mouse pressed left at (968, 147)
Screenshot: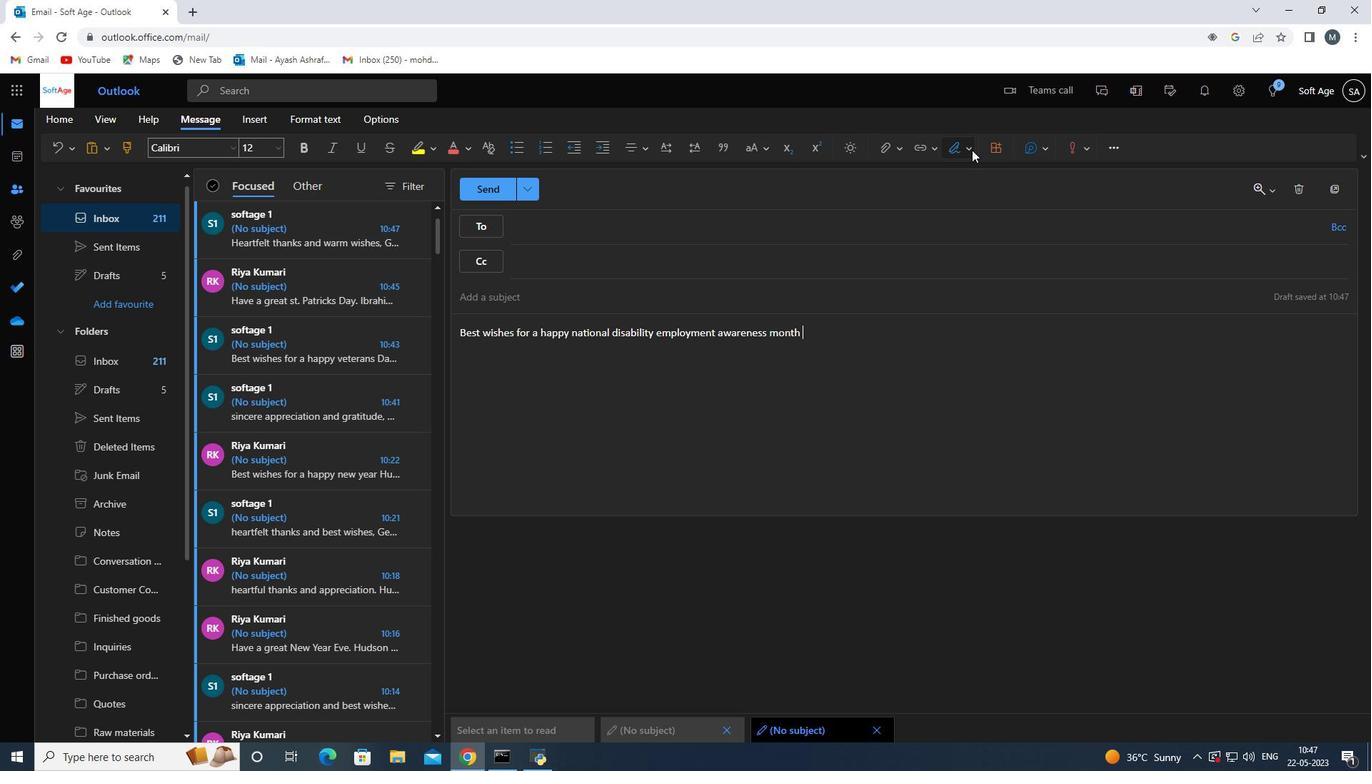 
Action: Mouse moved to (937, 187)
Screenshot: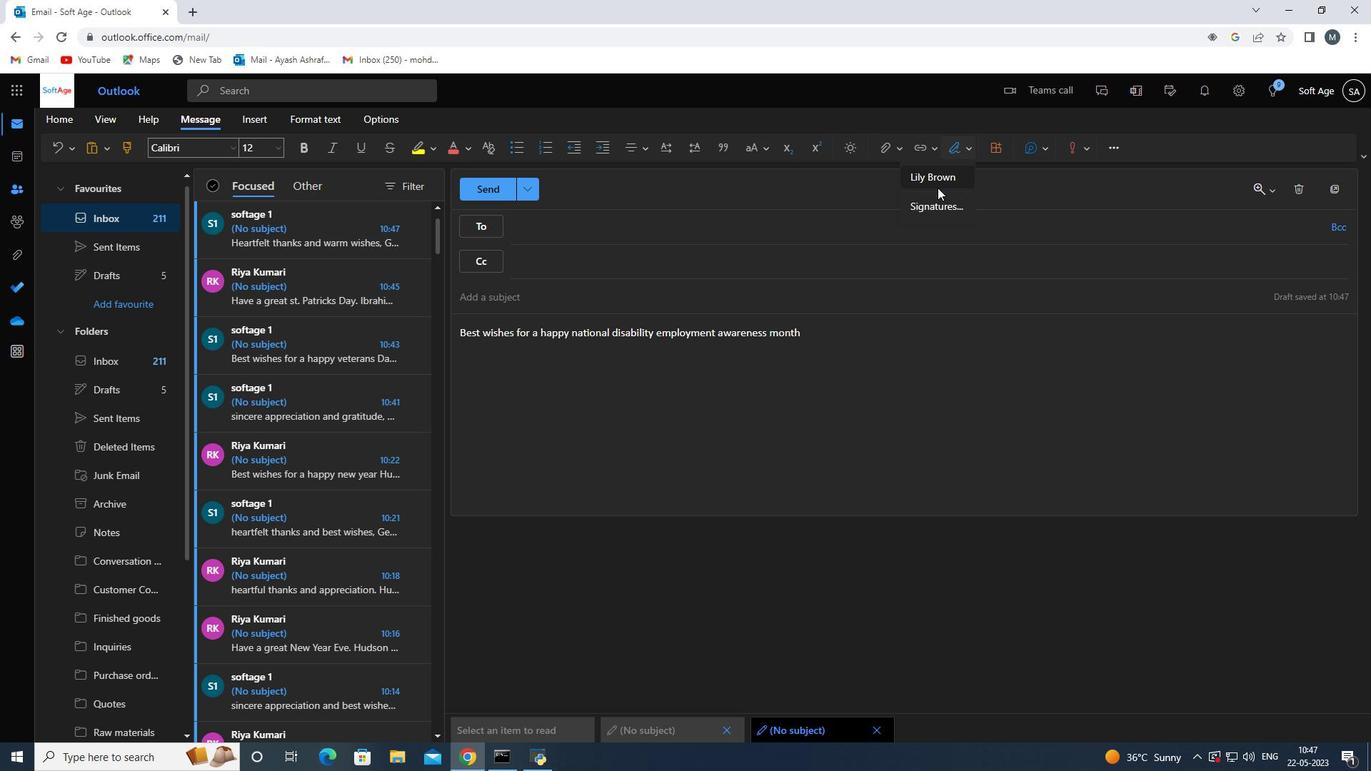 
Action: Mouse pressed left at (937, 187)
Screenshot: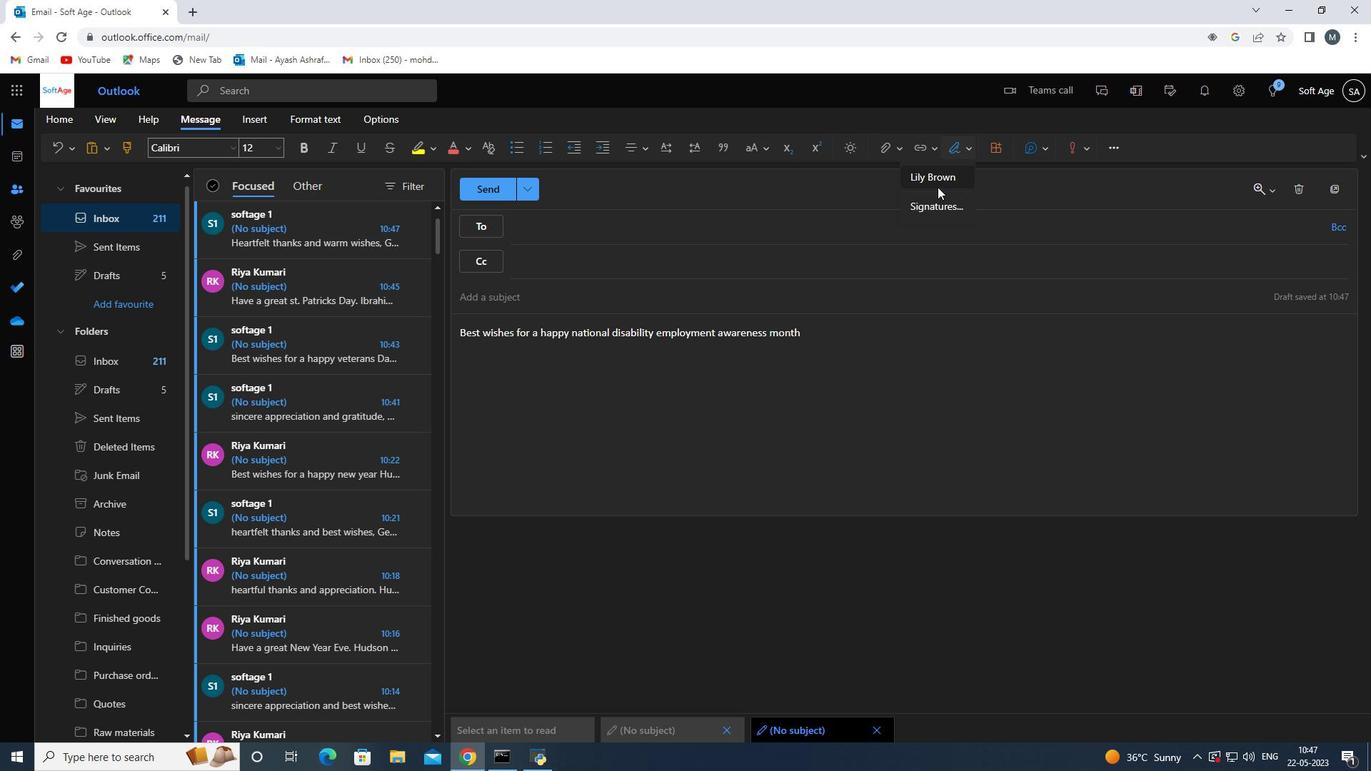 
Action: Mouse moved to (572, 225)
Screenshot: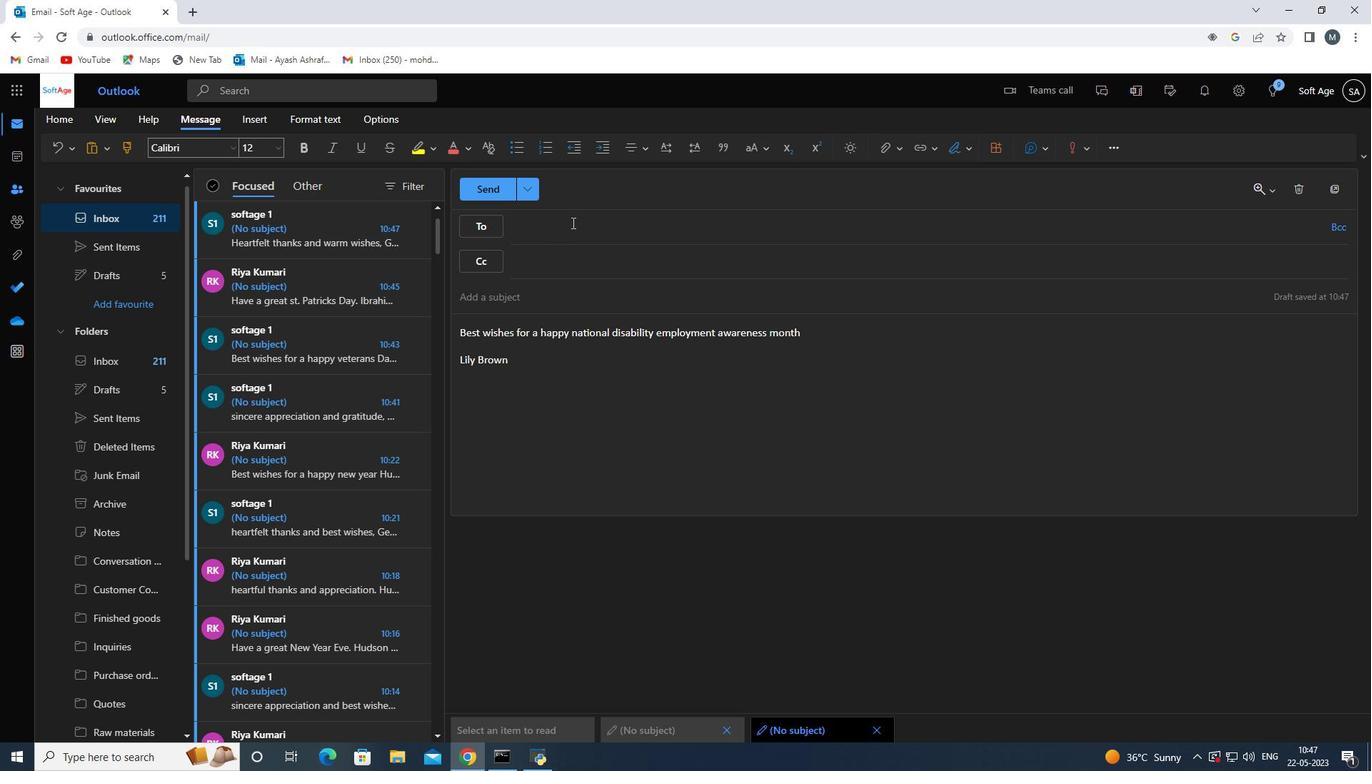 
Action: Mouse pressed left at (572, 225)
Screenshot: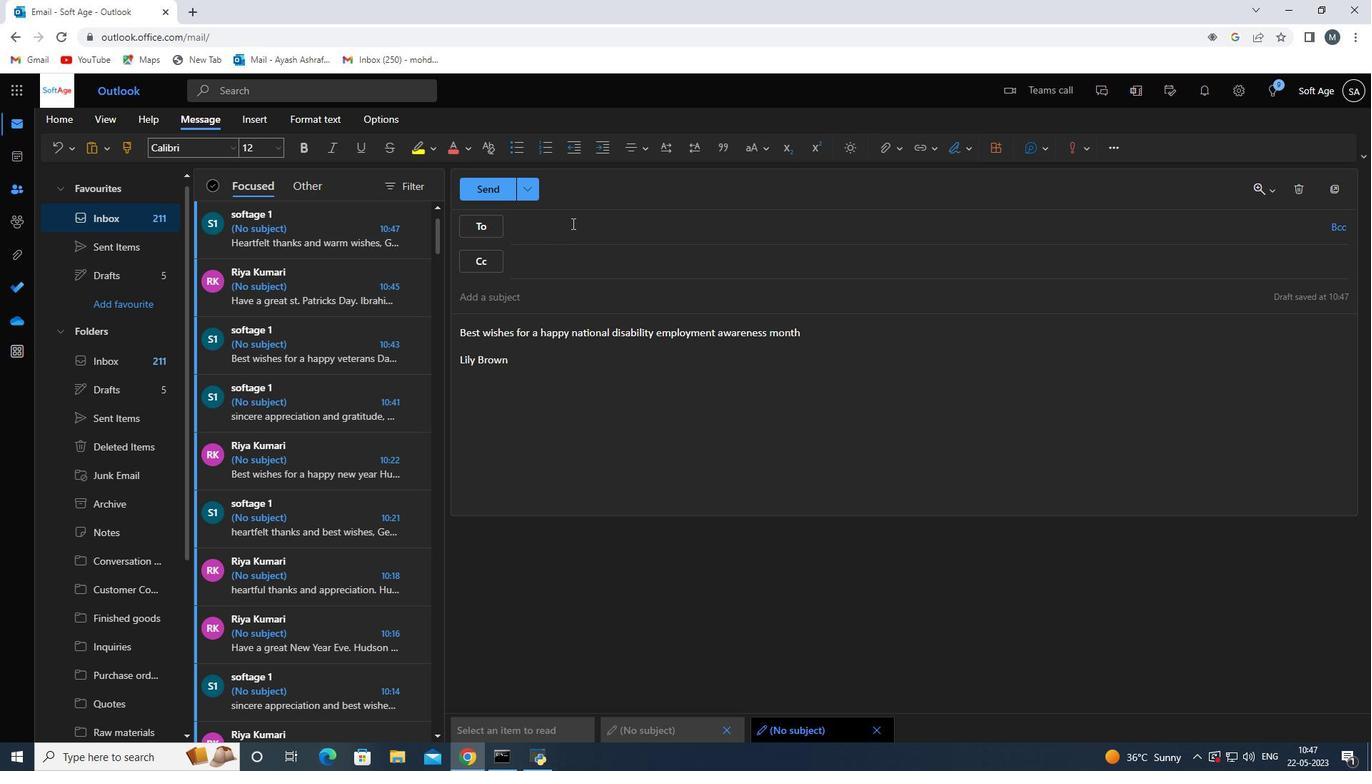 
Action: Mouse moved to (572, 227)
Screenshot: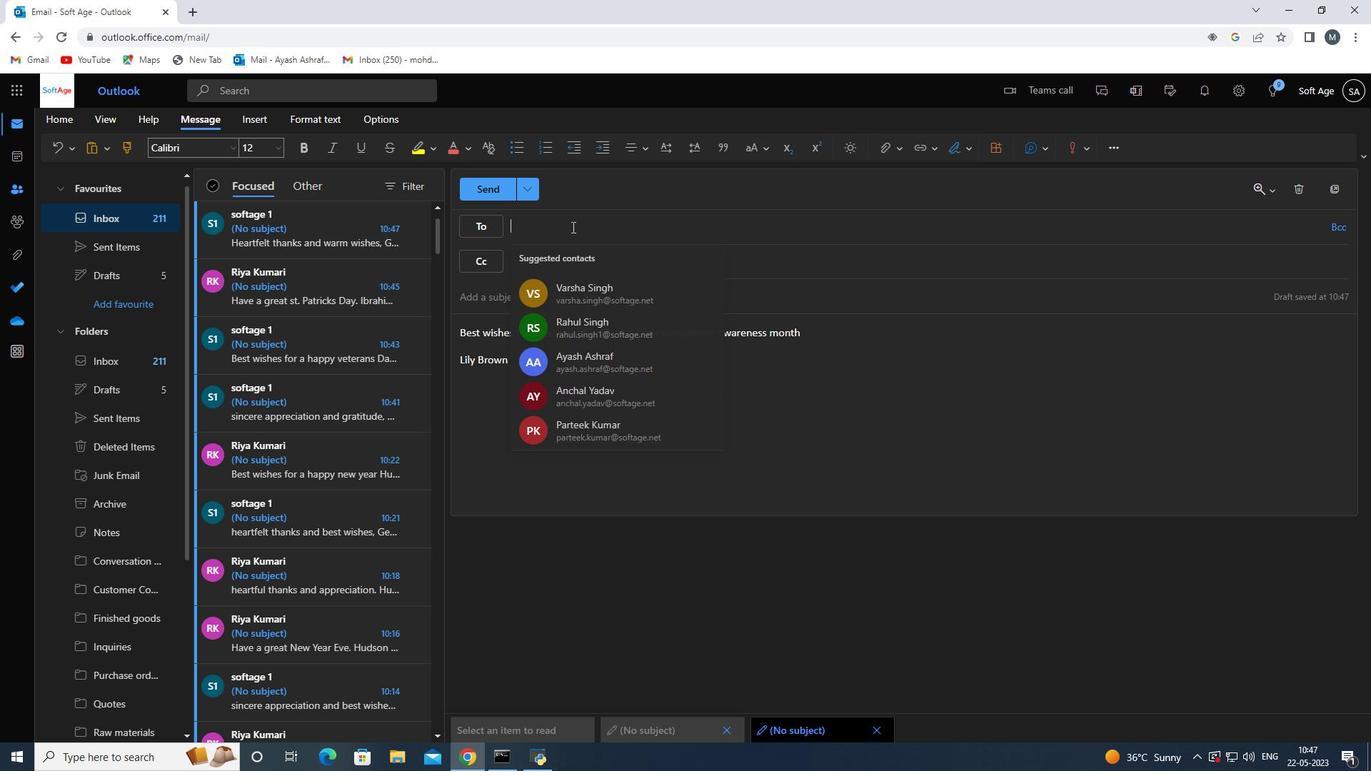 
Action: Key pressed softage.3<Key.shift>@softage.net
Screenshot: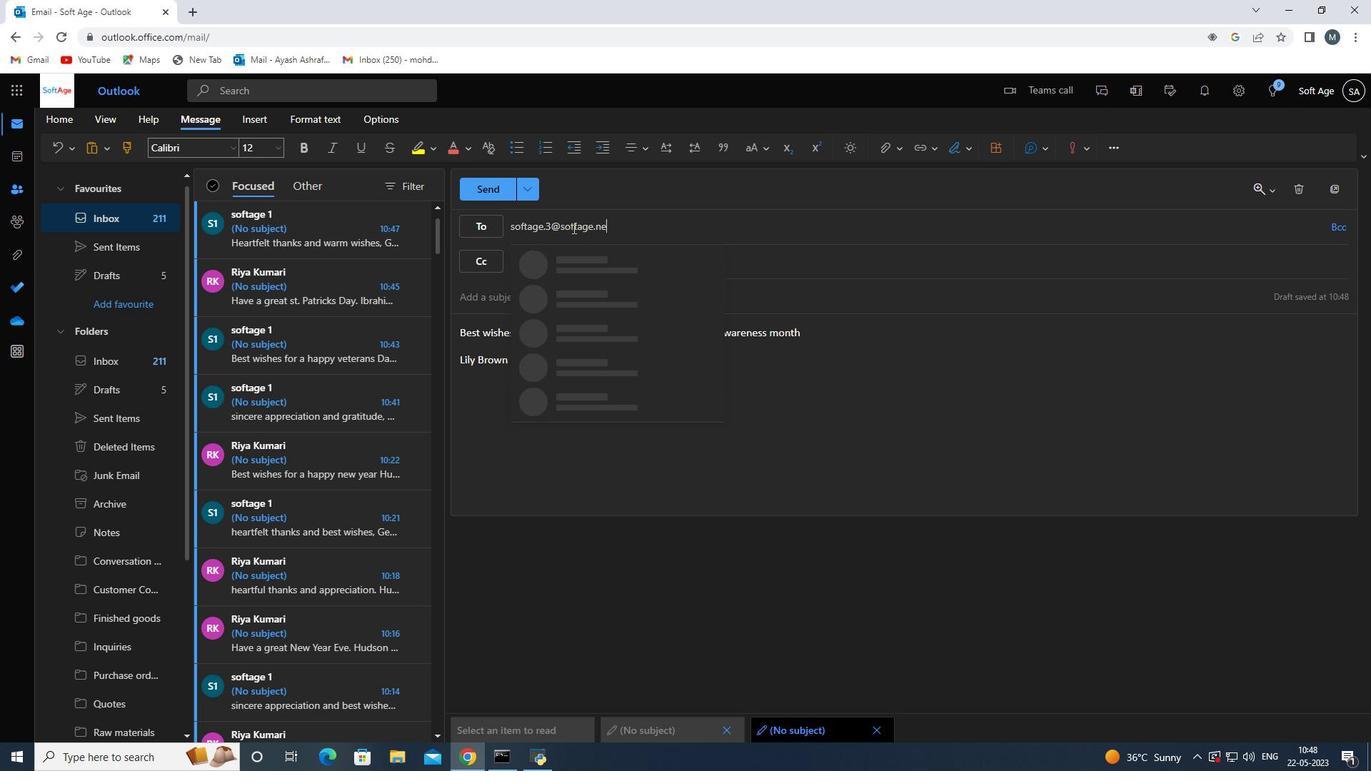 
Action: Mouse moved to (612, 272)
Screenshot: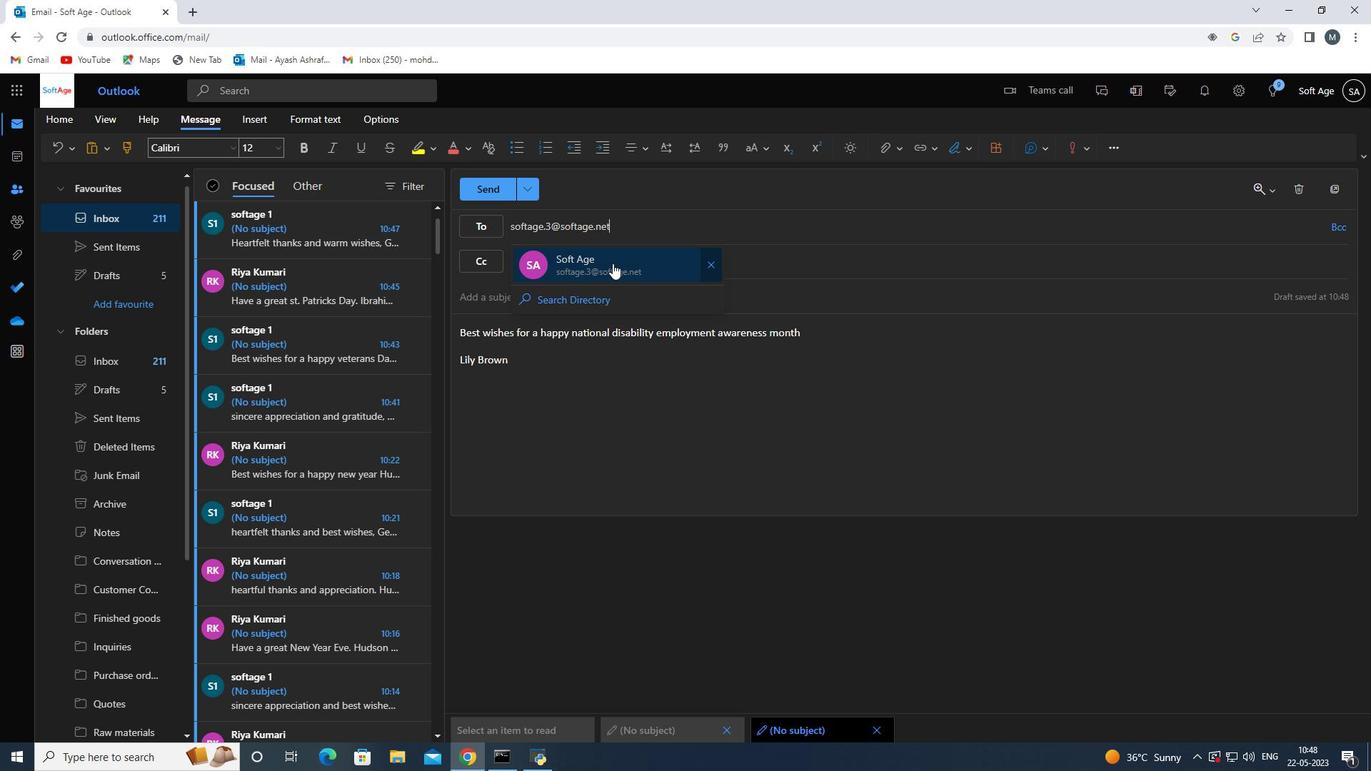 
Action: Mouse pressed left at (612, 272)
Screenshot: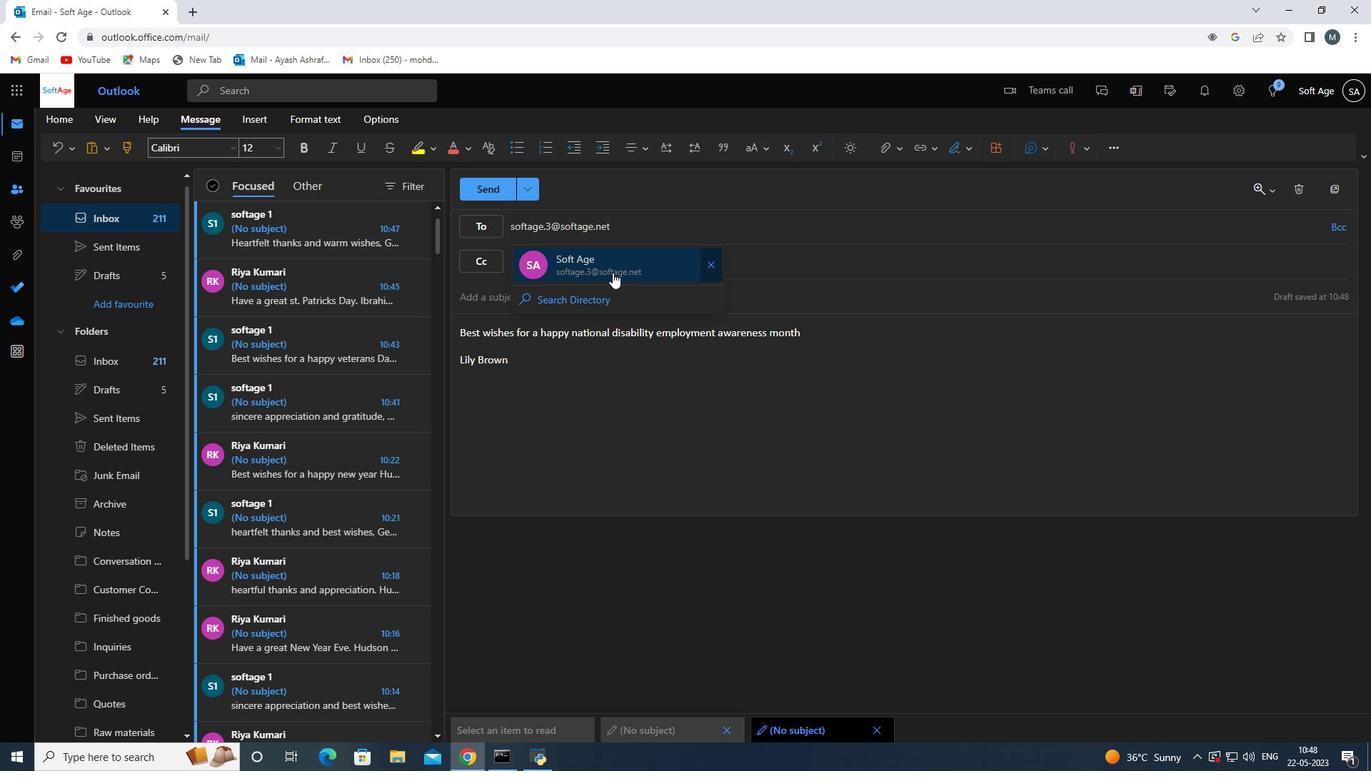 
Action: Mouse moved to (169, 608)
Screenshot: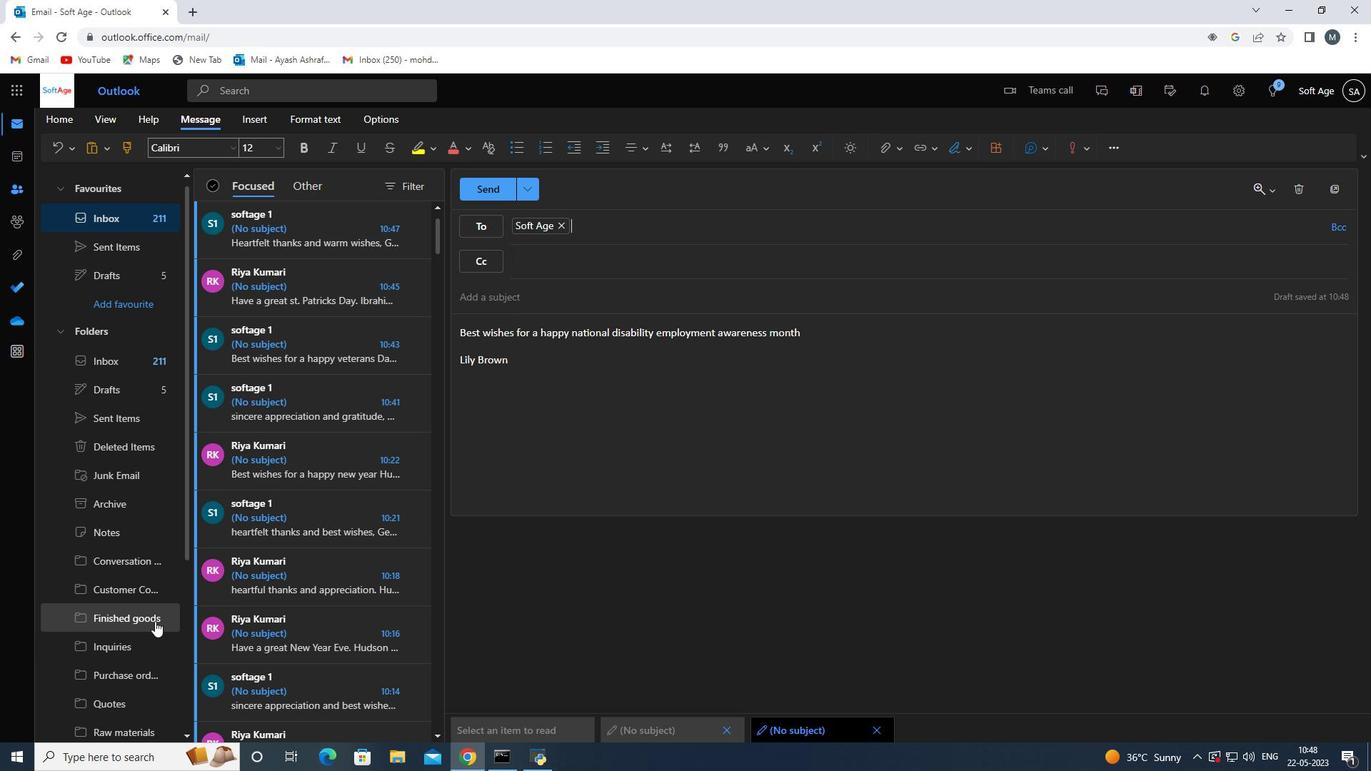
Action: Mouse scrolled (169, 607) with delta (0, 0)
Screenshot: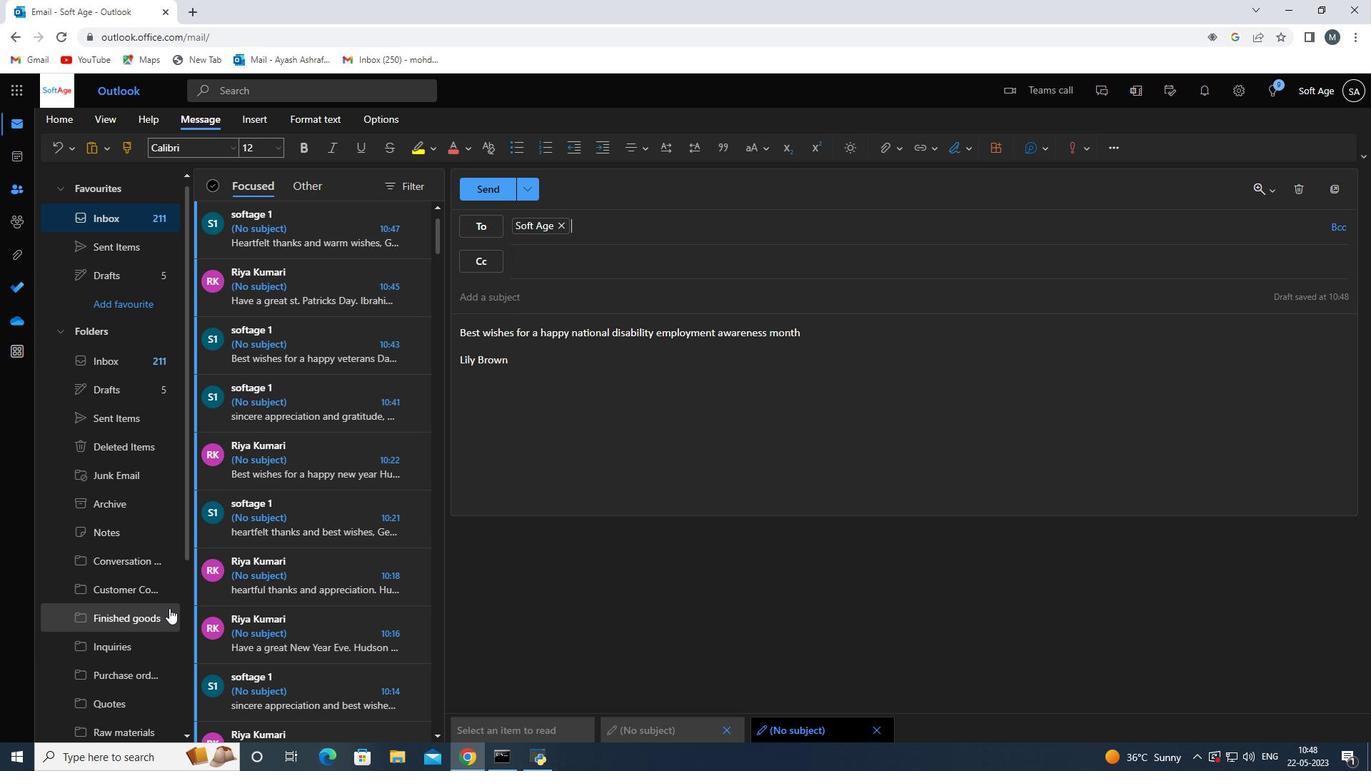 
Action: Mouse scrolled (169, 607) with delta (0, 0)
Screenshot: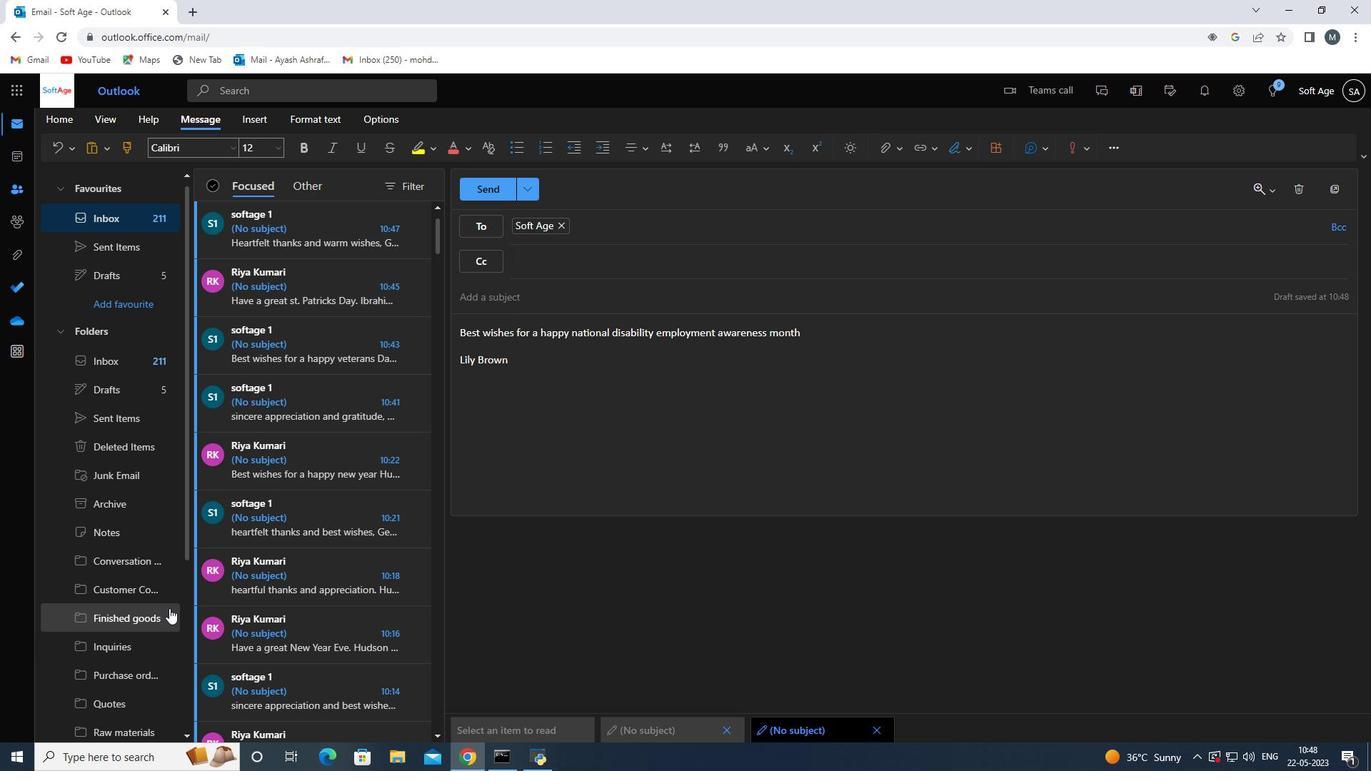 
Action: Mouse scrolled (169, 607) with delta (0, 0)
Screenshot: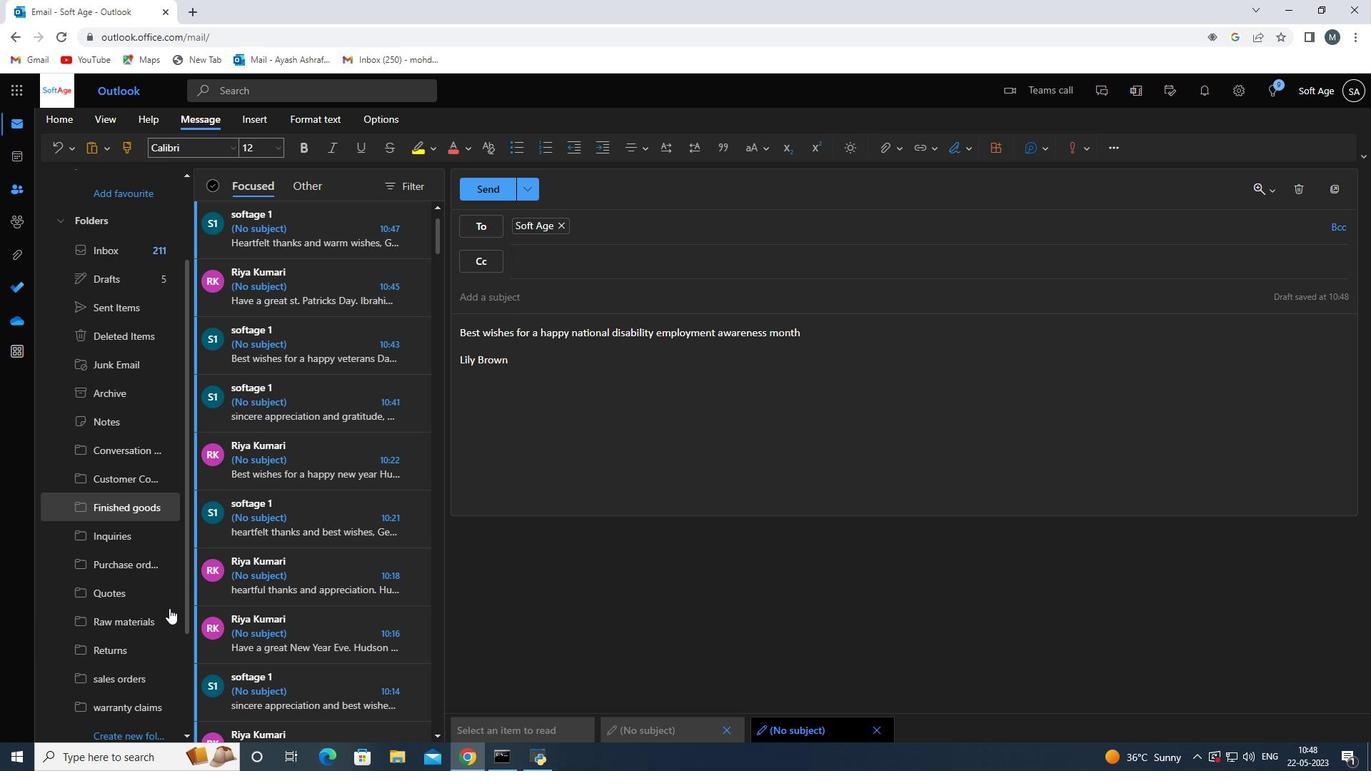 
Action: Mouse scrolled (169, 607) with delta (0, 0)
Screenshot: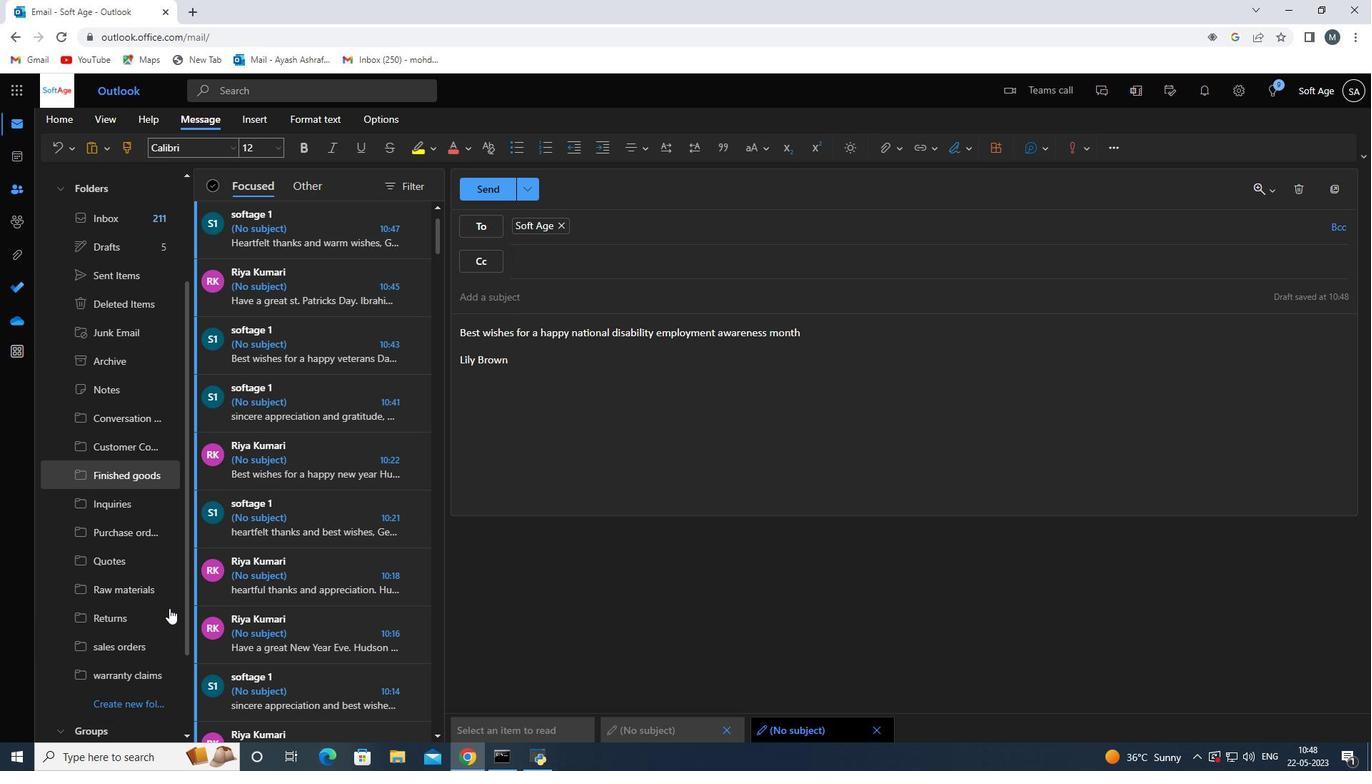 
Action: Mouse moved to (142, 605)
Screenshot: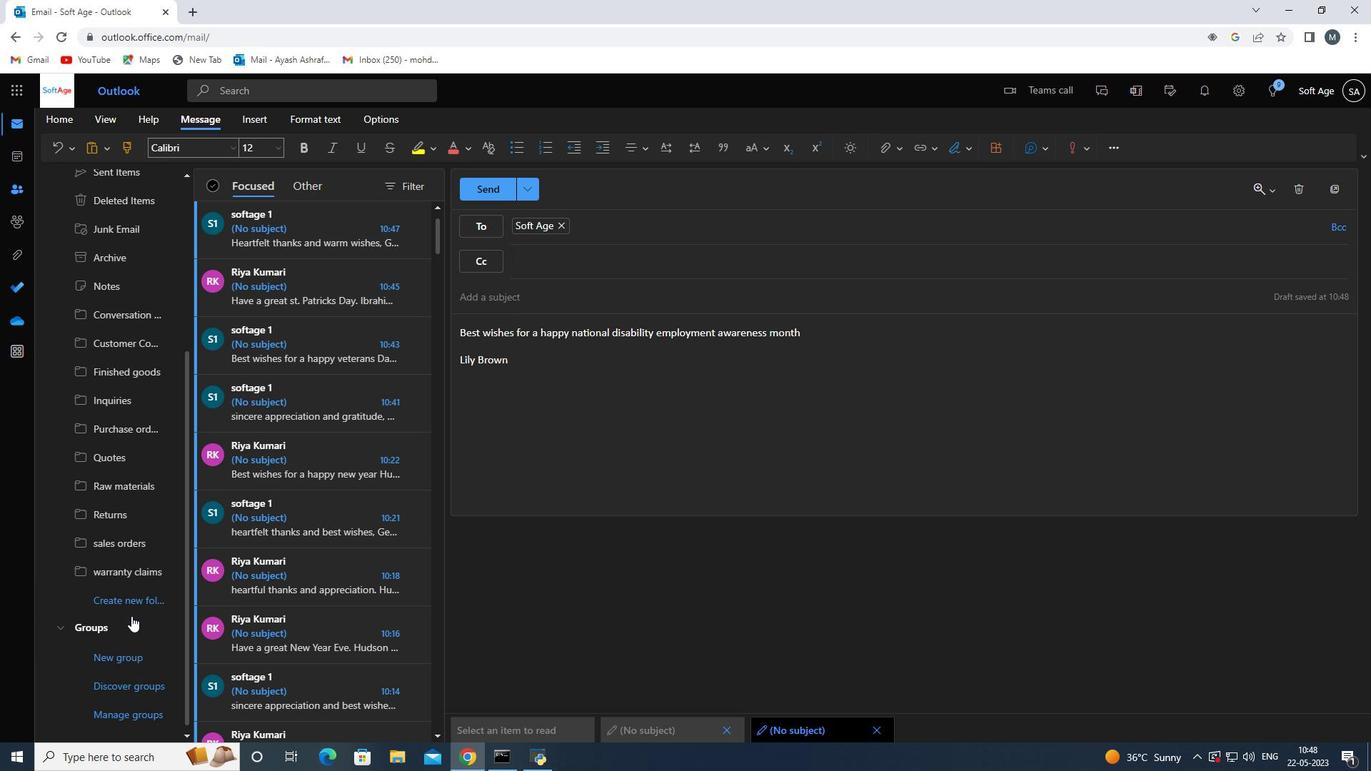 
Action: Mouse pressed left at (142, 605)
Screenshot: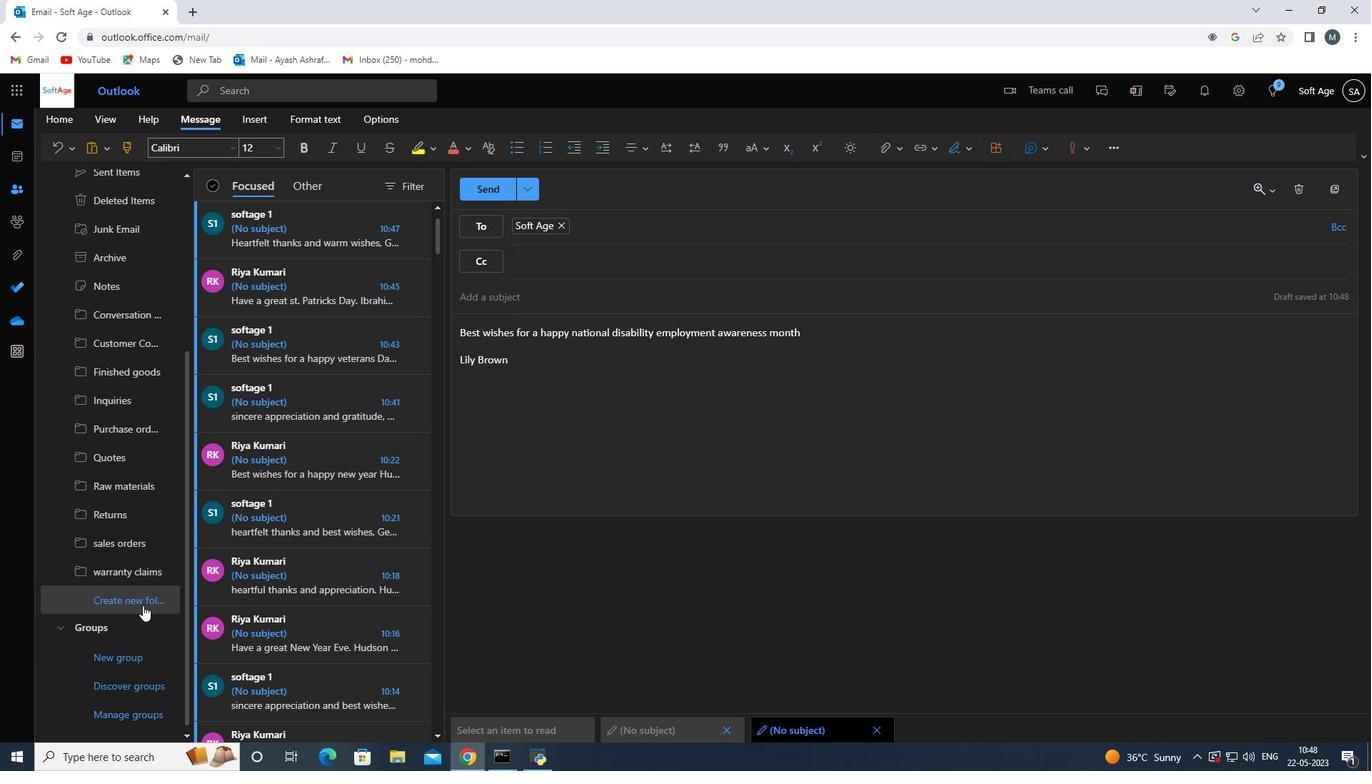 
Action: Mouse moved to (121, 601)
Screenshot: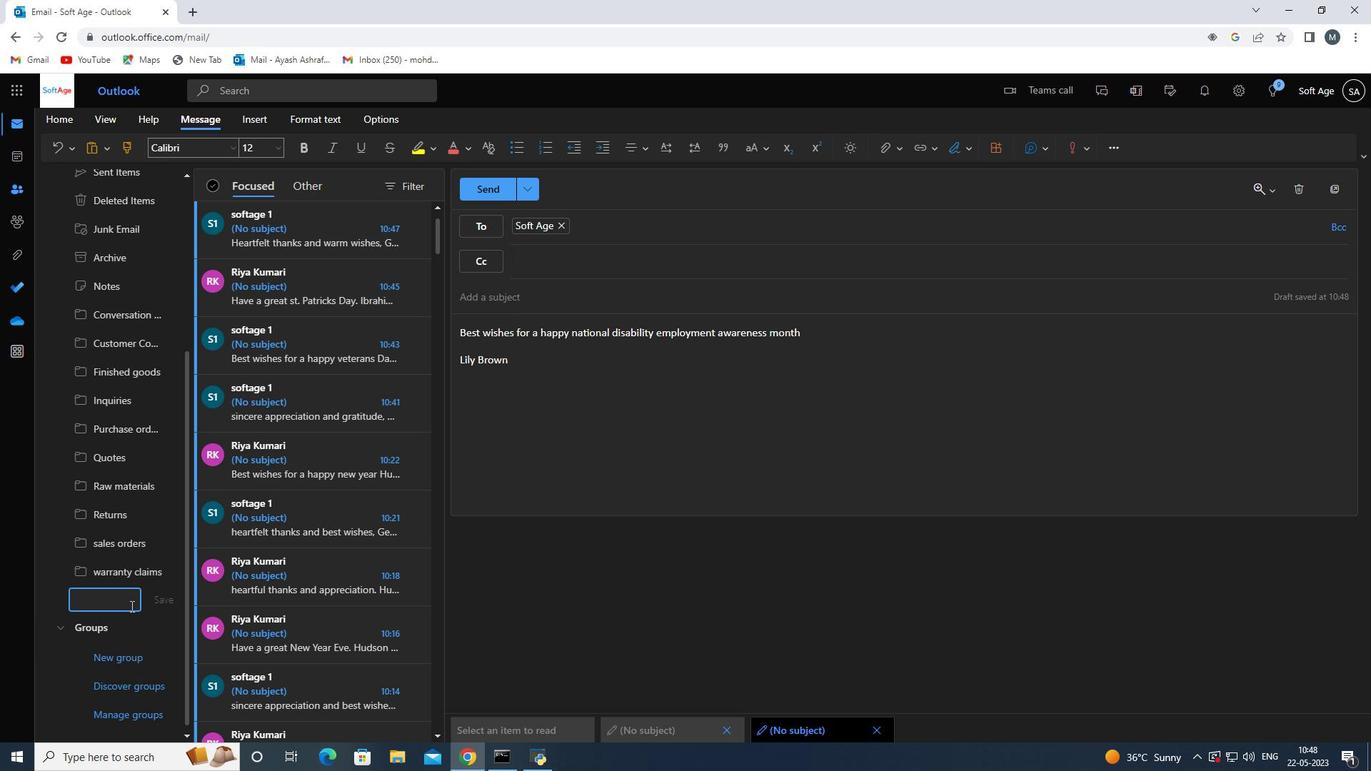 
Action: Mouse pressed left at (121, 601)
Screenshot: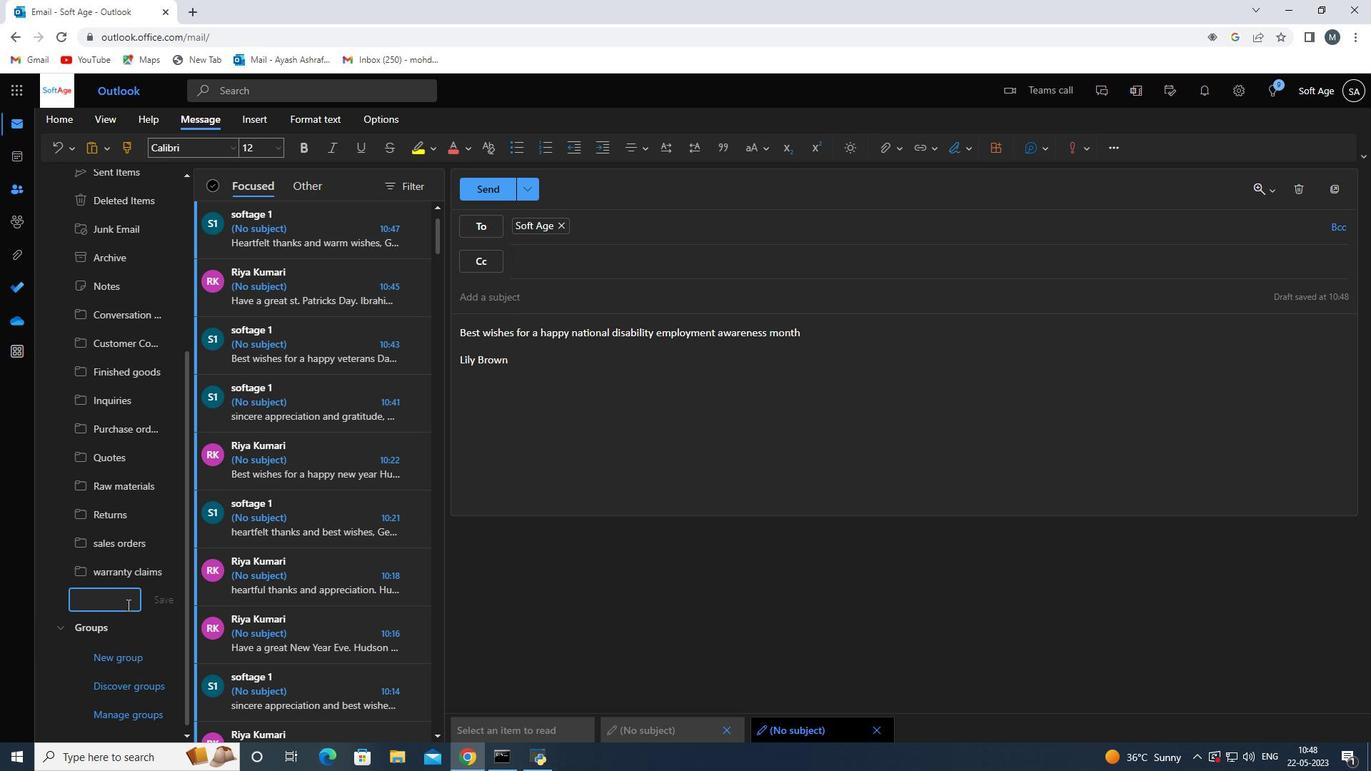 
Action: Key pressed <Key.shift>Refunds<Key.space>
Screenshot: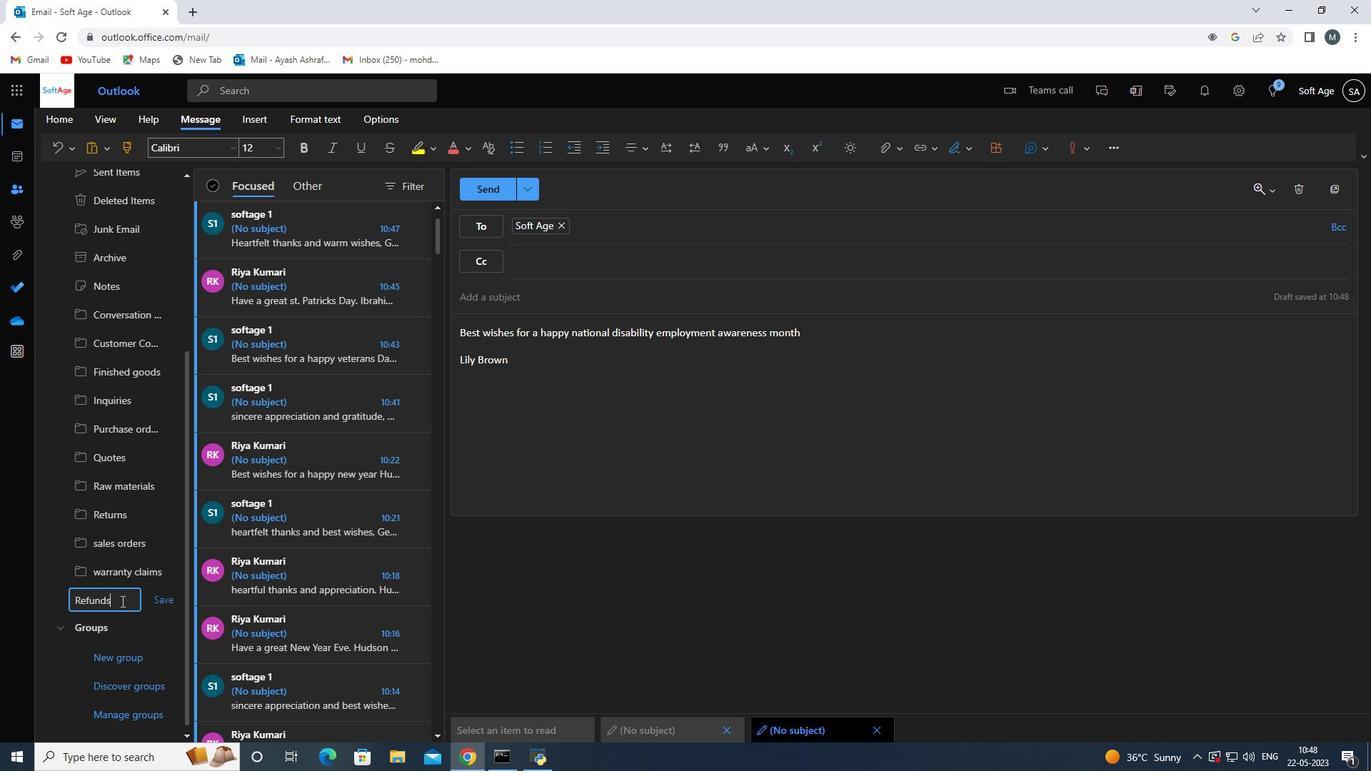 
Action: Mouse moved to (162, 602)
Screenshot: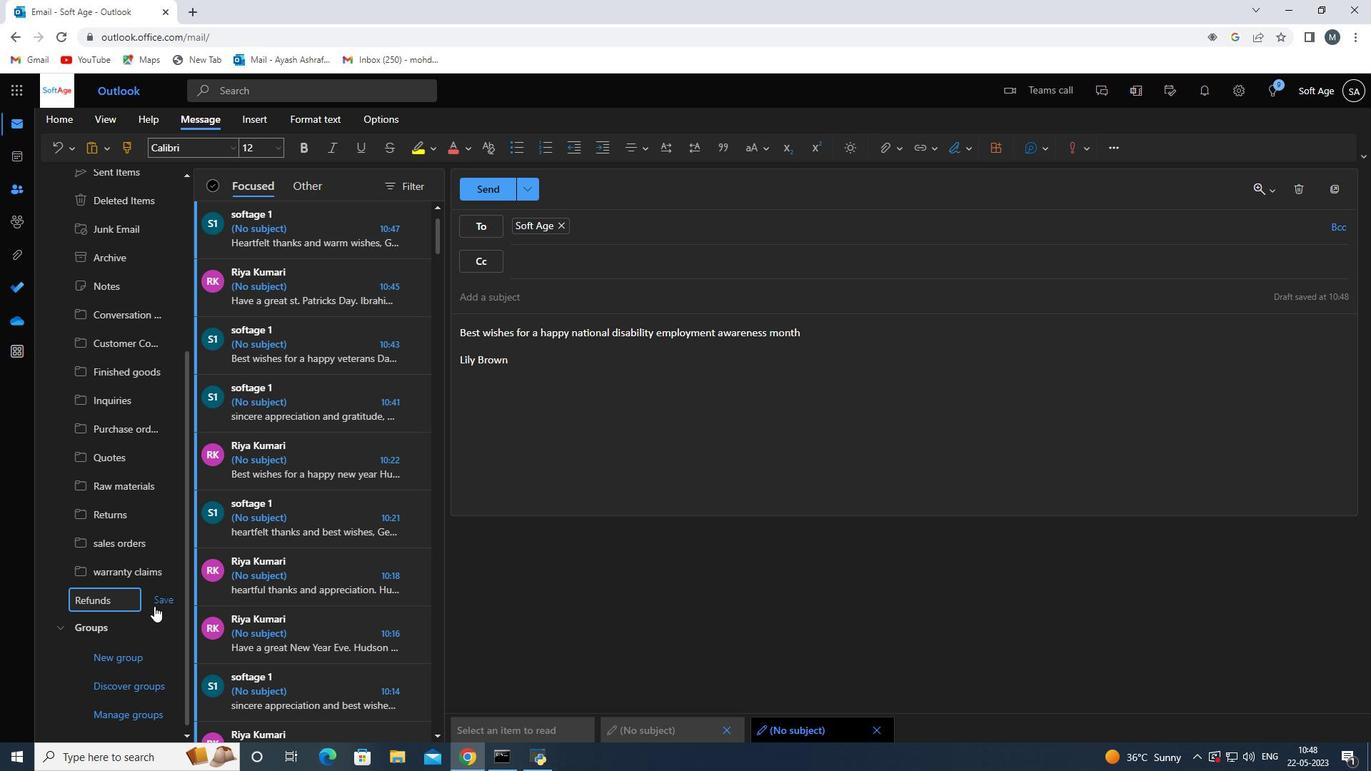 
Action: Mouse pressed left at (162, 602)
Screenshot: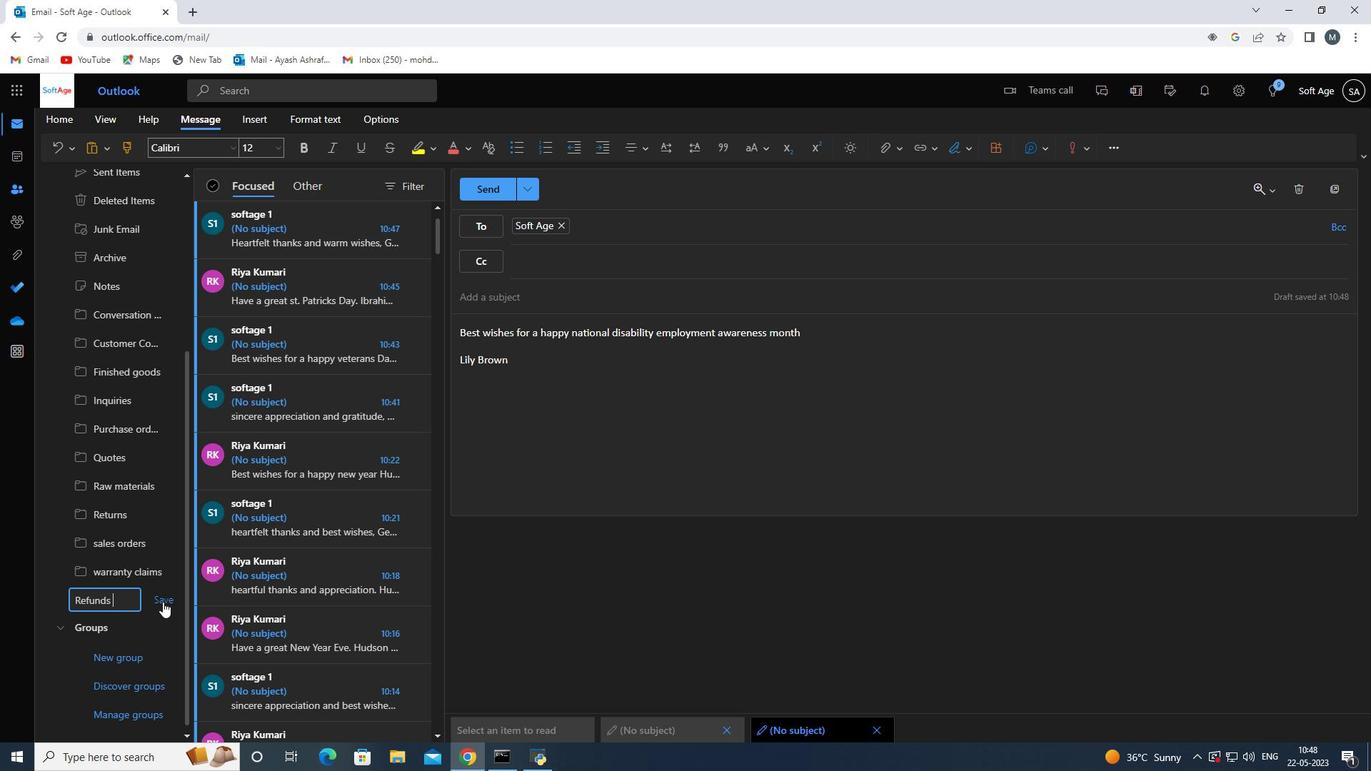 
Action: Mouse moved to (525, 619)
Screenshot: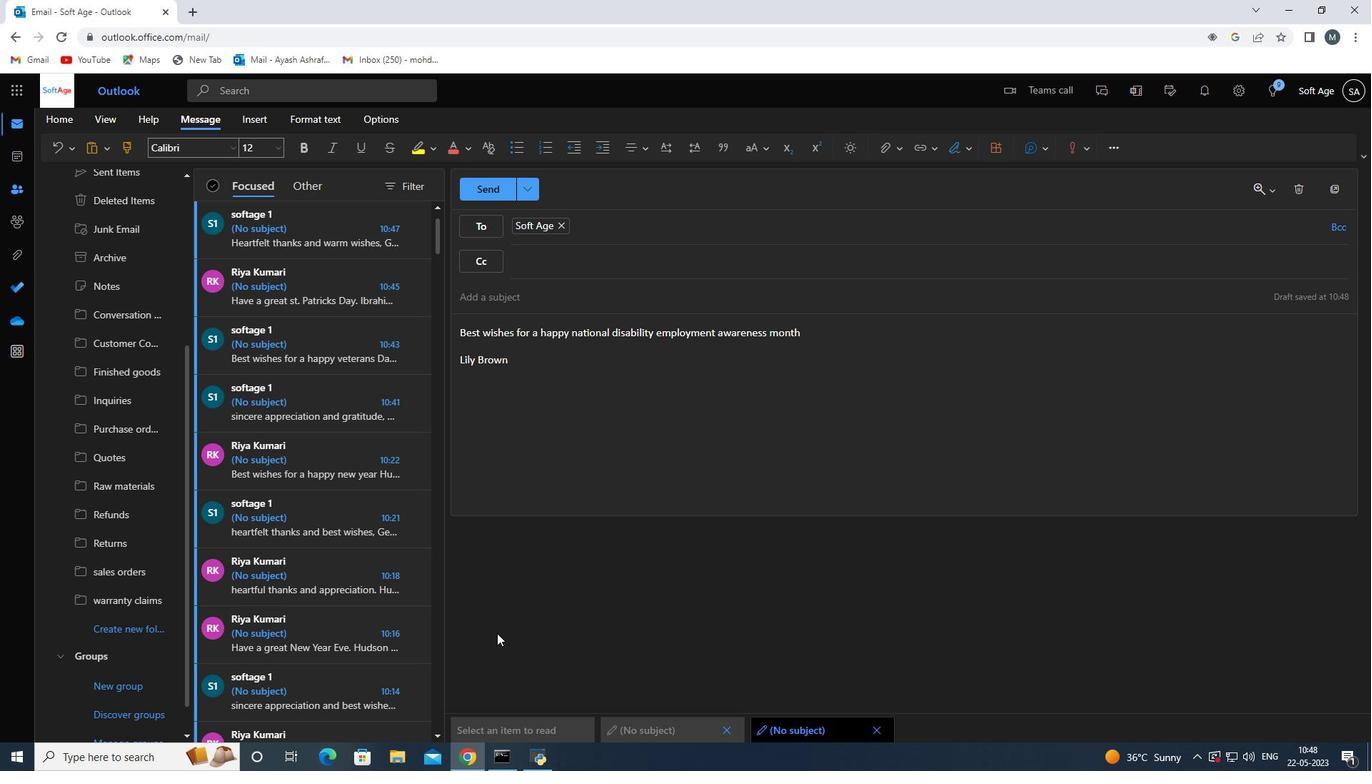 
Action: Mouse scrolled (525, 620) with delta (0, 0)
Screenshot: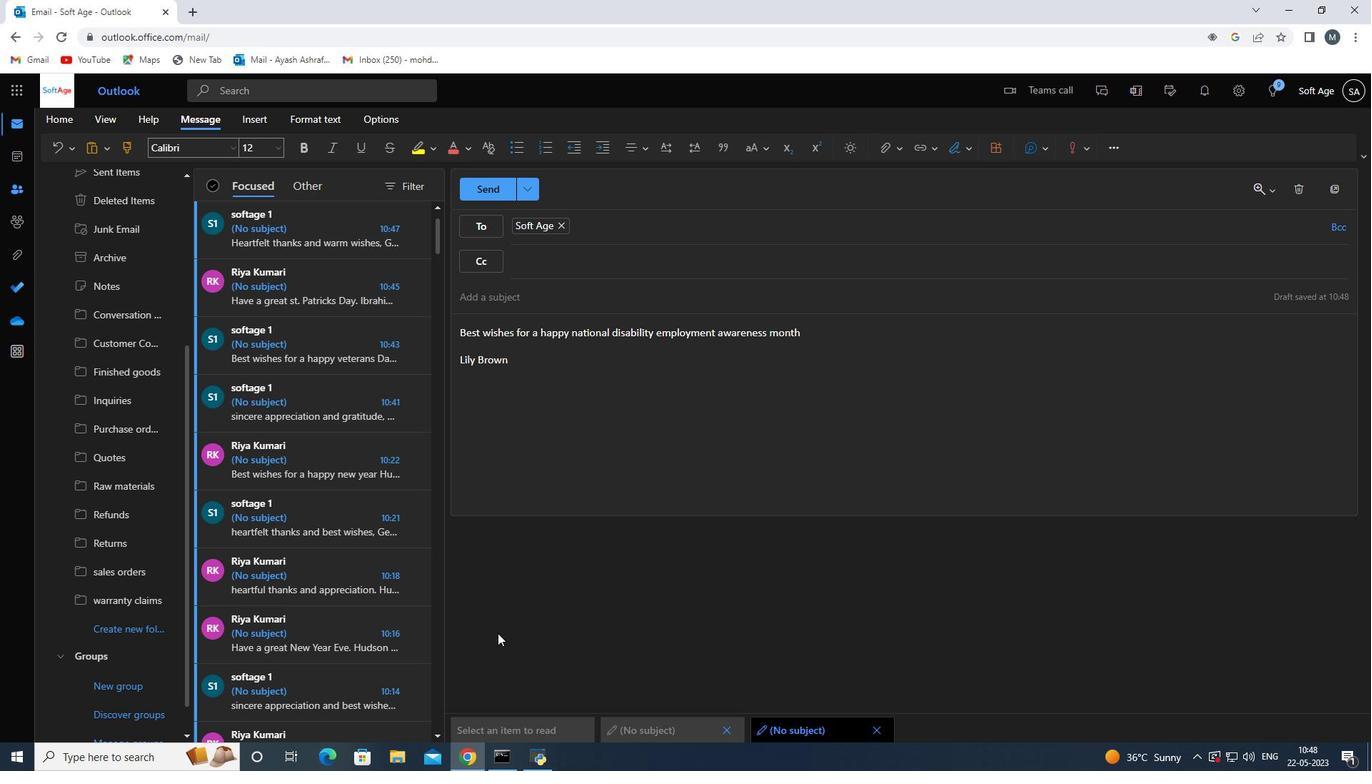 
Action: Mouse scrolled (525, 620) with delta (0, 0)
Screenshot: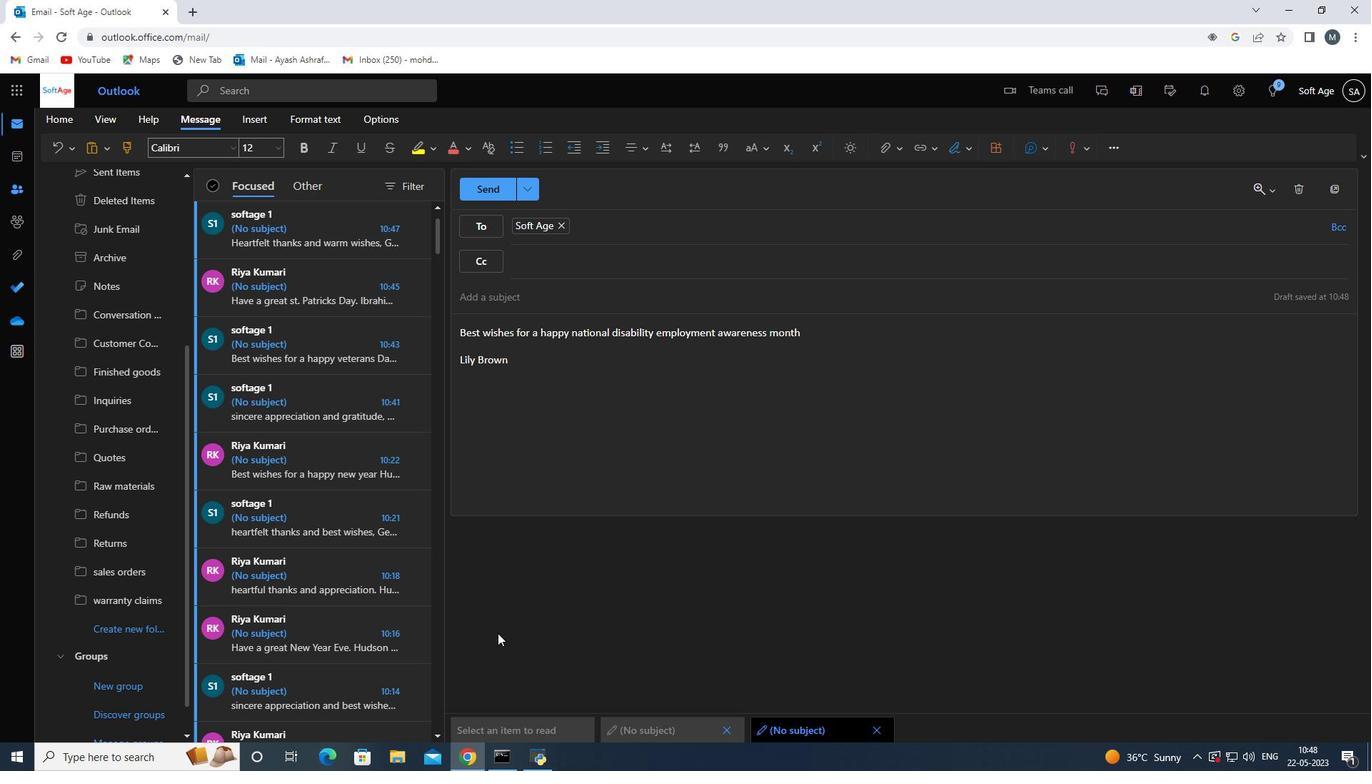 
Action: Mouse scrolled (525, 620) with delta (0, 0)
Screenshot: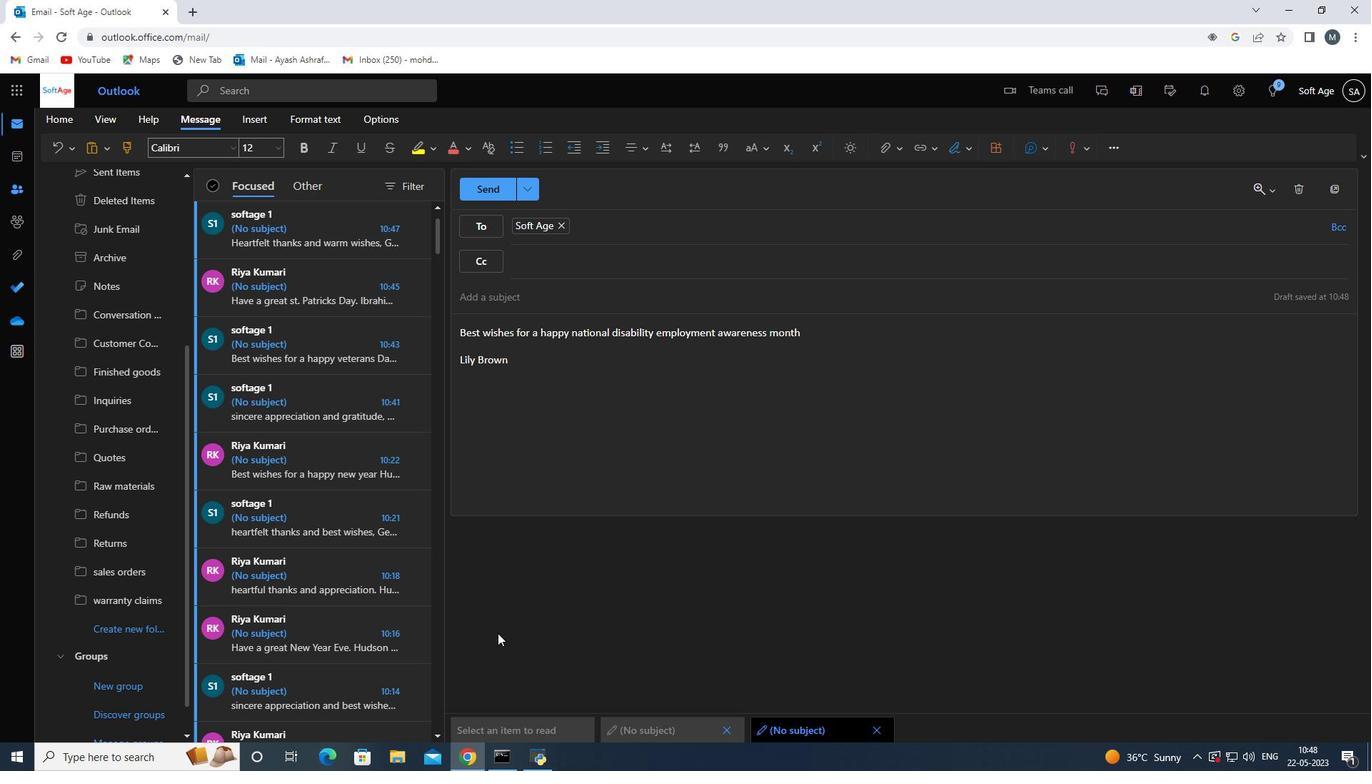 
Action: Mouse scrolled (525, 620) with delta (0, 0)
Screenshot: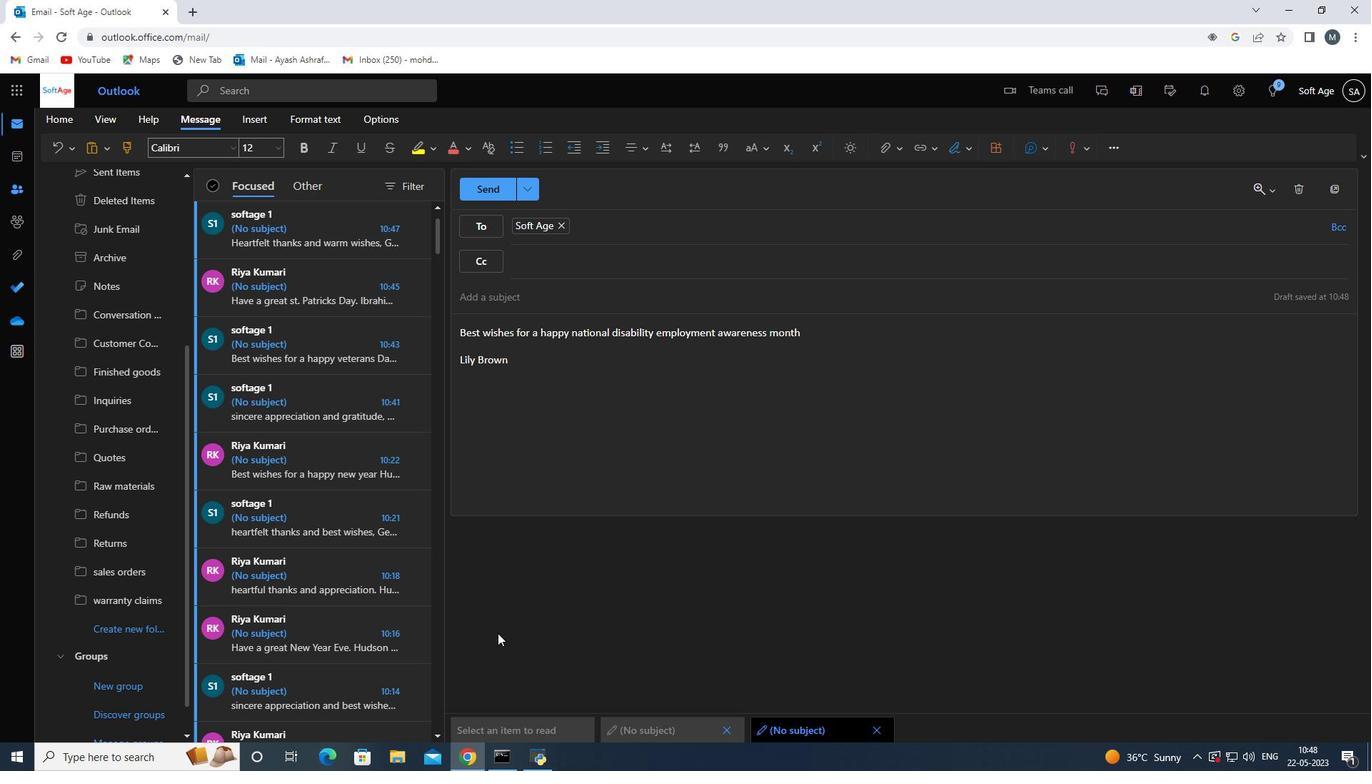 
Action: Mouse scrolled (525, 620) with delta (0, 0)
Screenshot: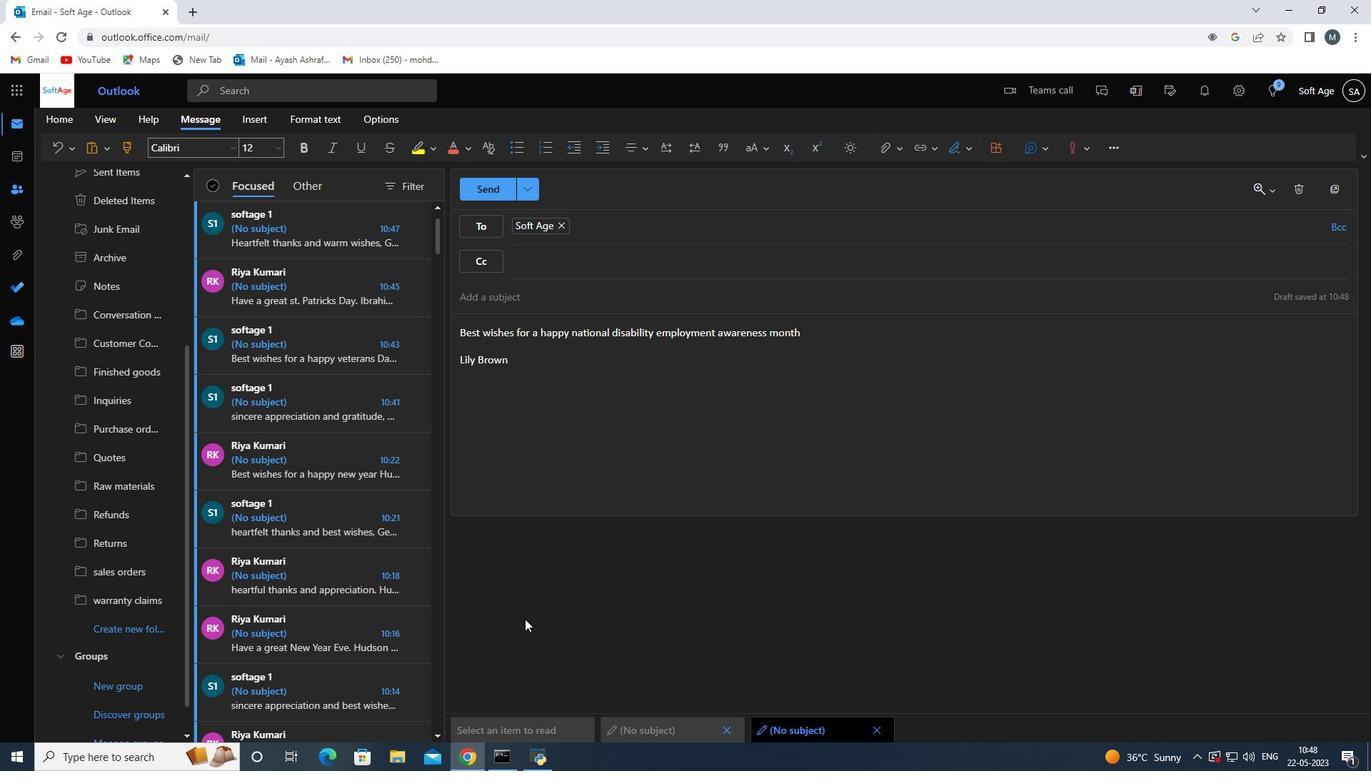 
Action: Mouse scrolled (525, 620) with delta (0, 0)
Screenshot: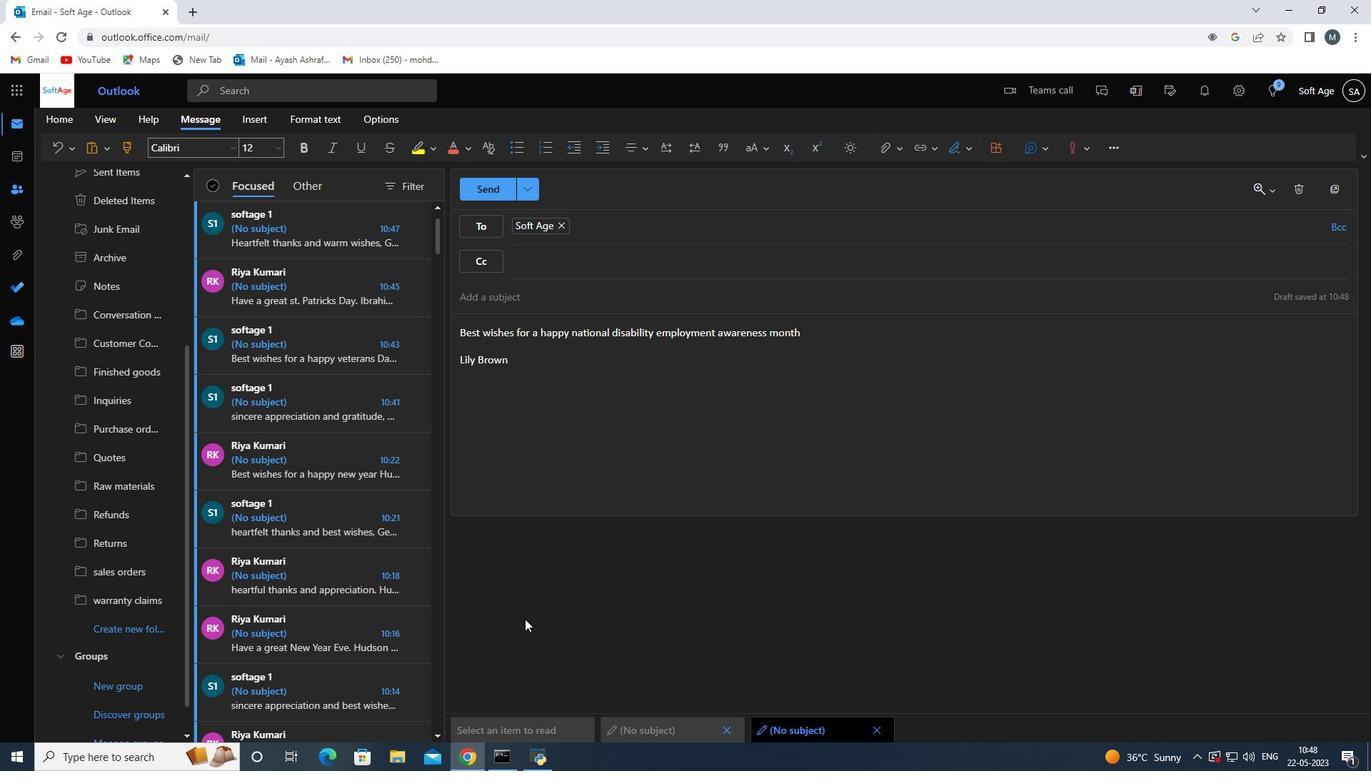 
Action: Mouse scrolled (525, 620) with delta (0, 0)
Screenshot: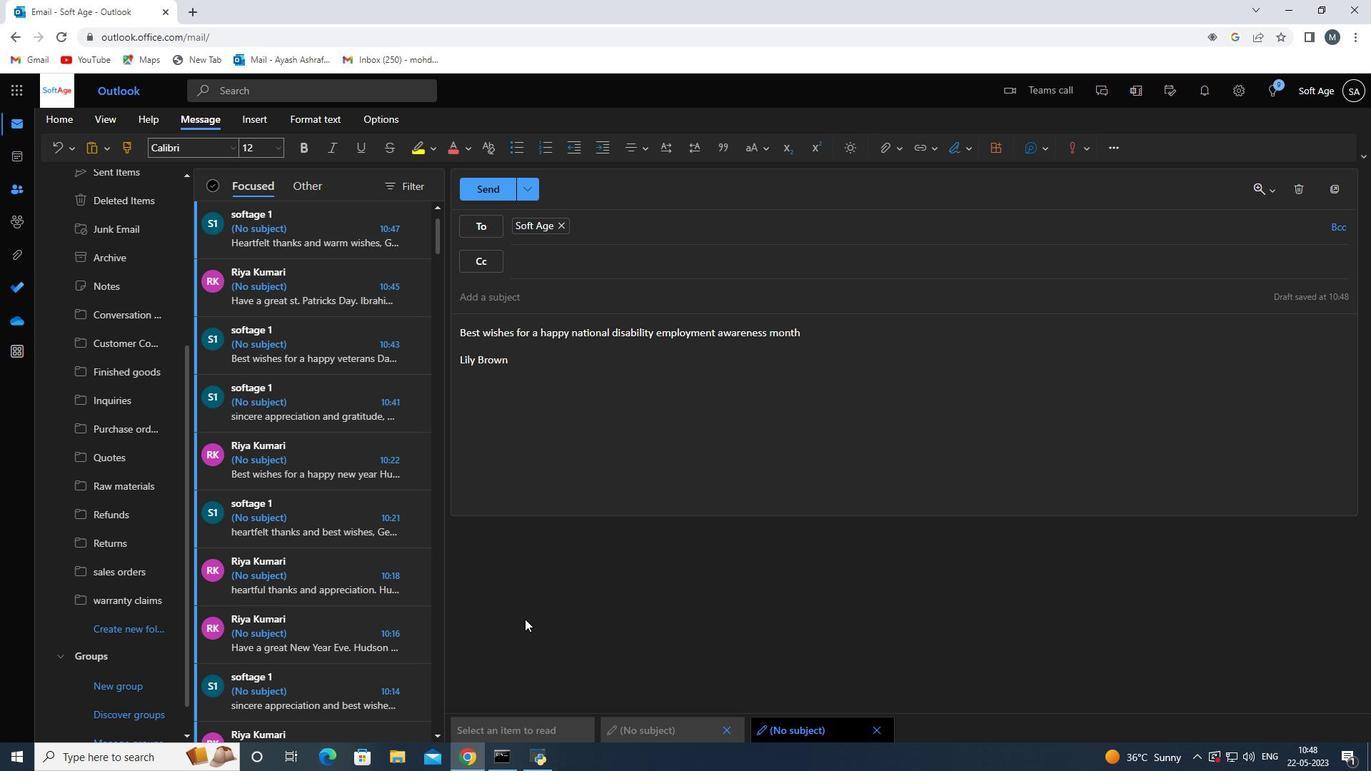 
Action: Mouse moved to (566, 485)
Screenshot: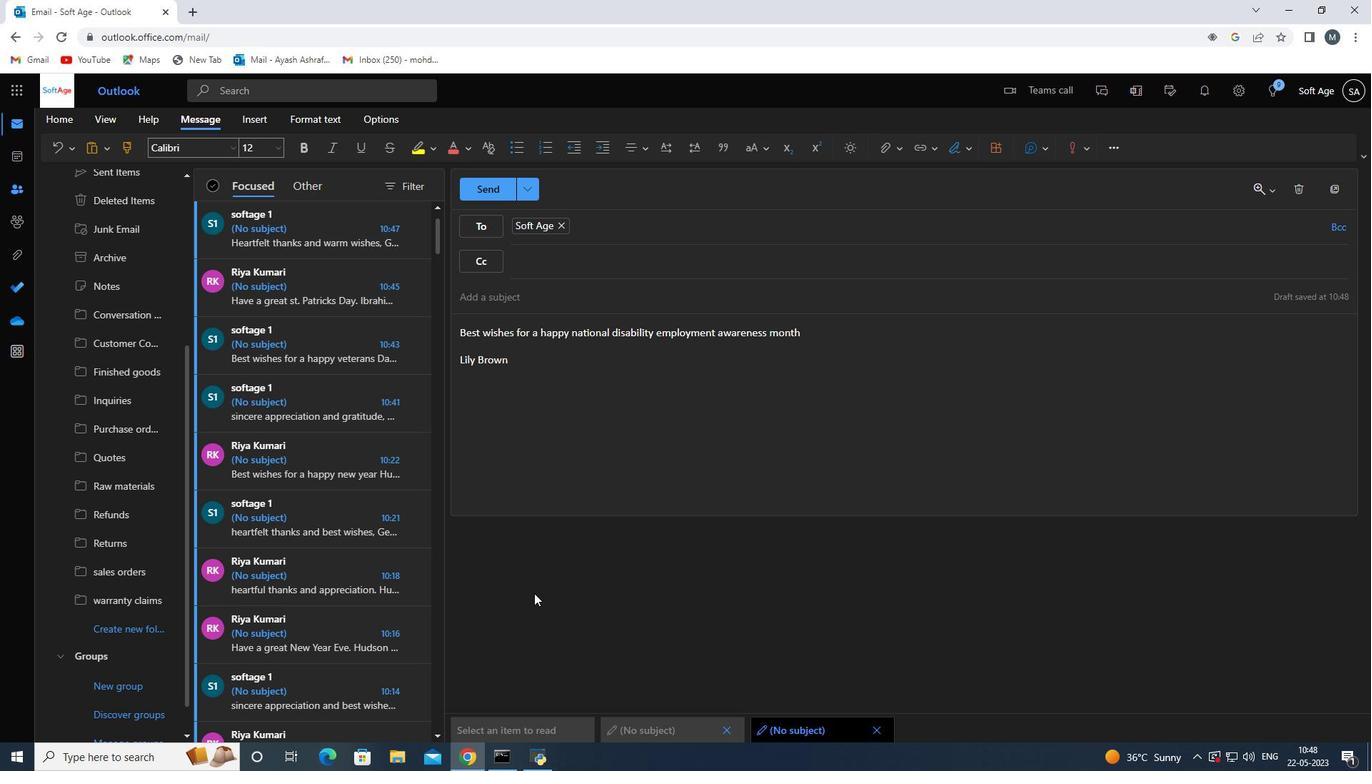 
Action: Mouse scrolled (566, 486) with delta (0, 0)
Screenshot: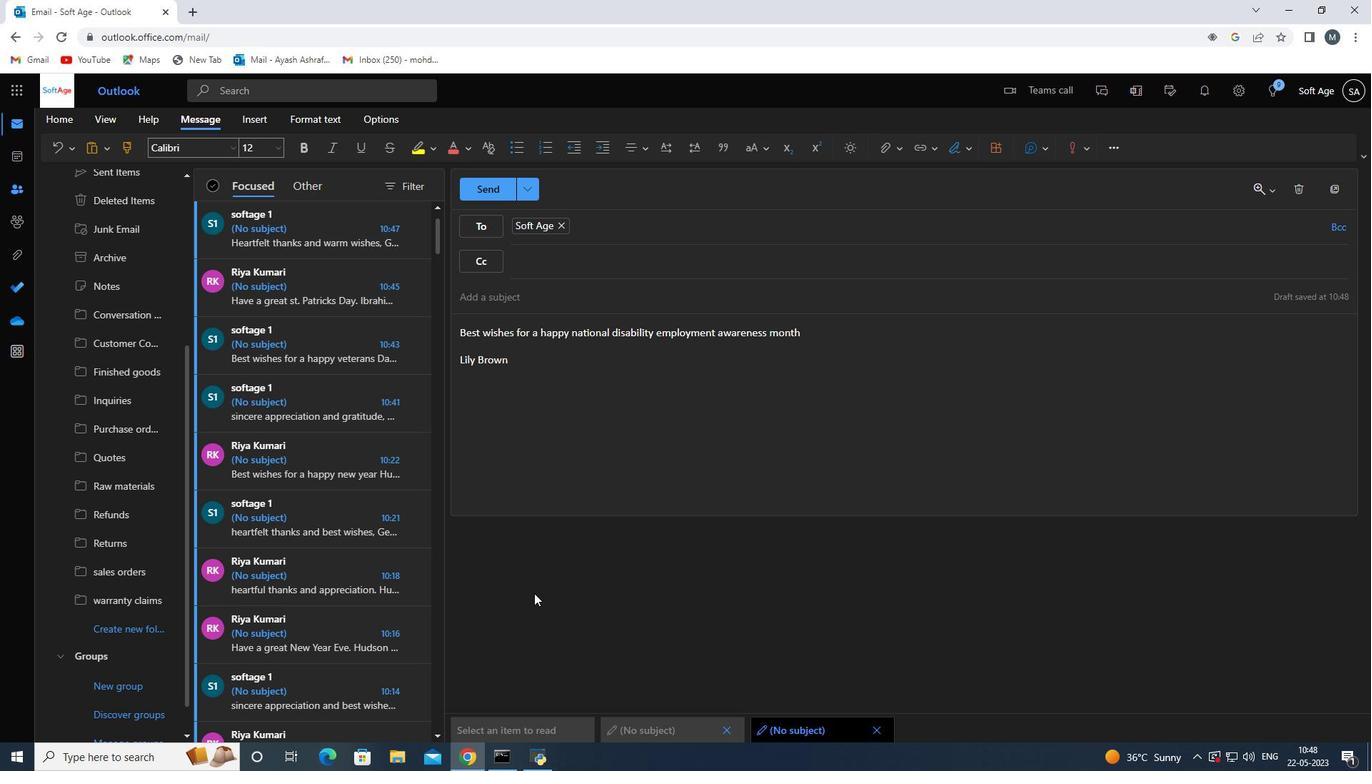 
Action: Mouse moved to (565, 477)
Screenshot: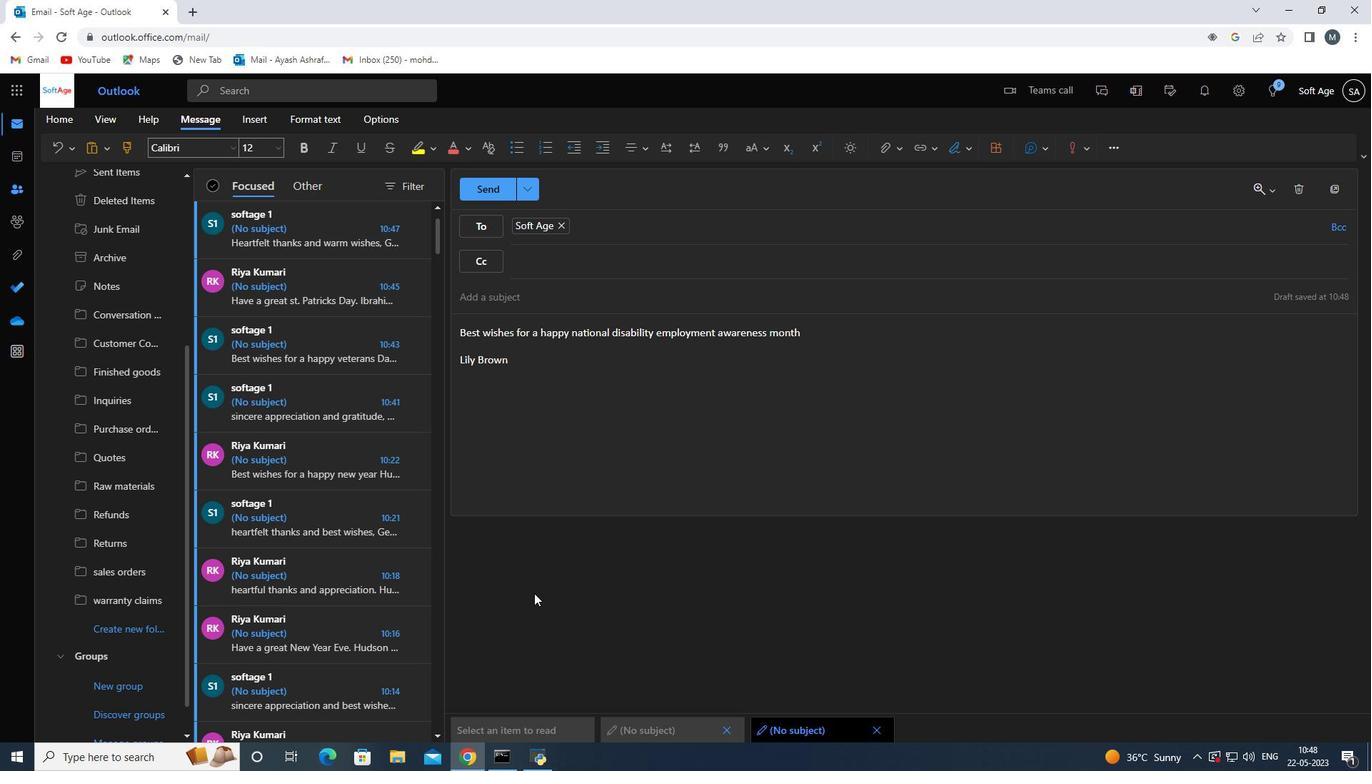 
Action: Mouse scrolled (565, 478) with delta (0, 0)
Screenshot: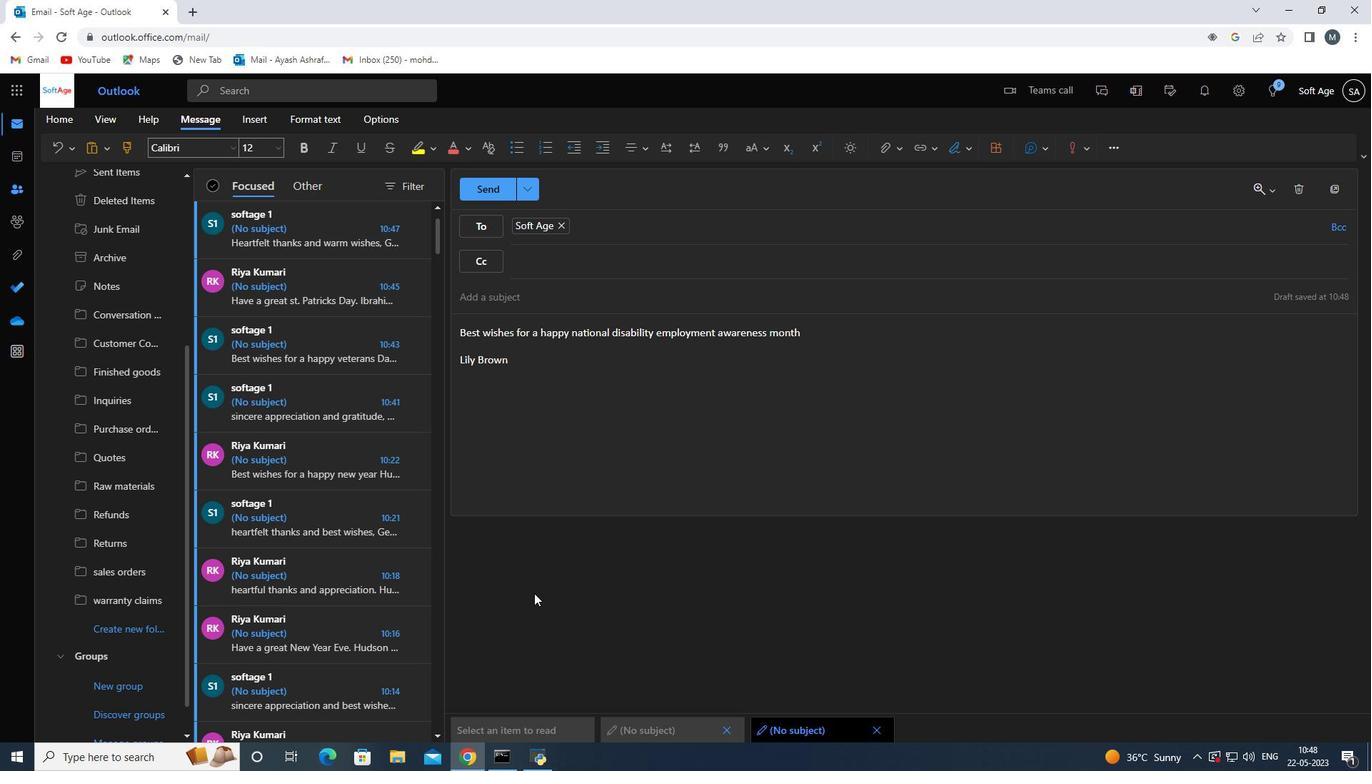 
Action: Mouse moved to (564, 476)
Screenshot: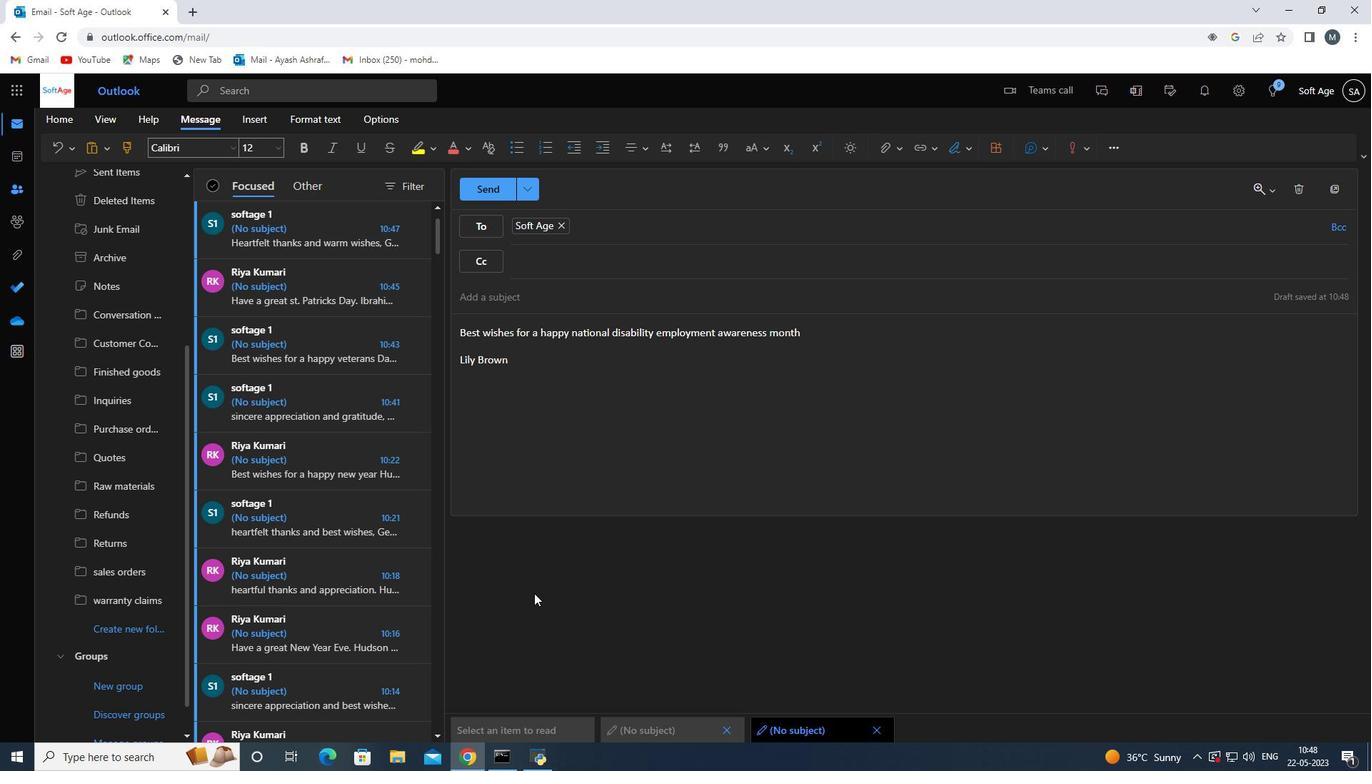 
Action: Mouse scrolled (564, 477) with delta (0, 0)
Screenshot: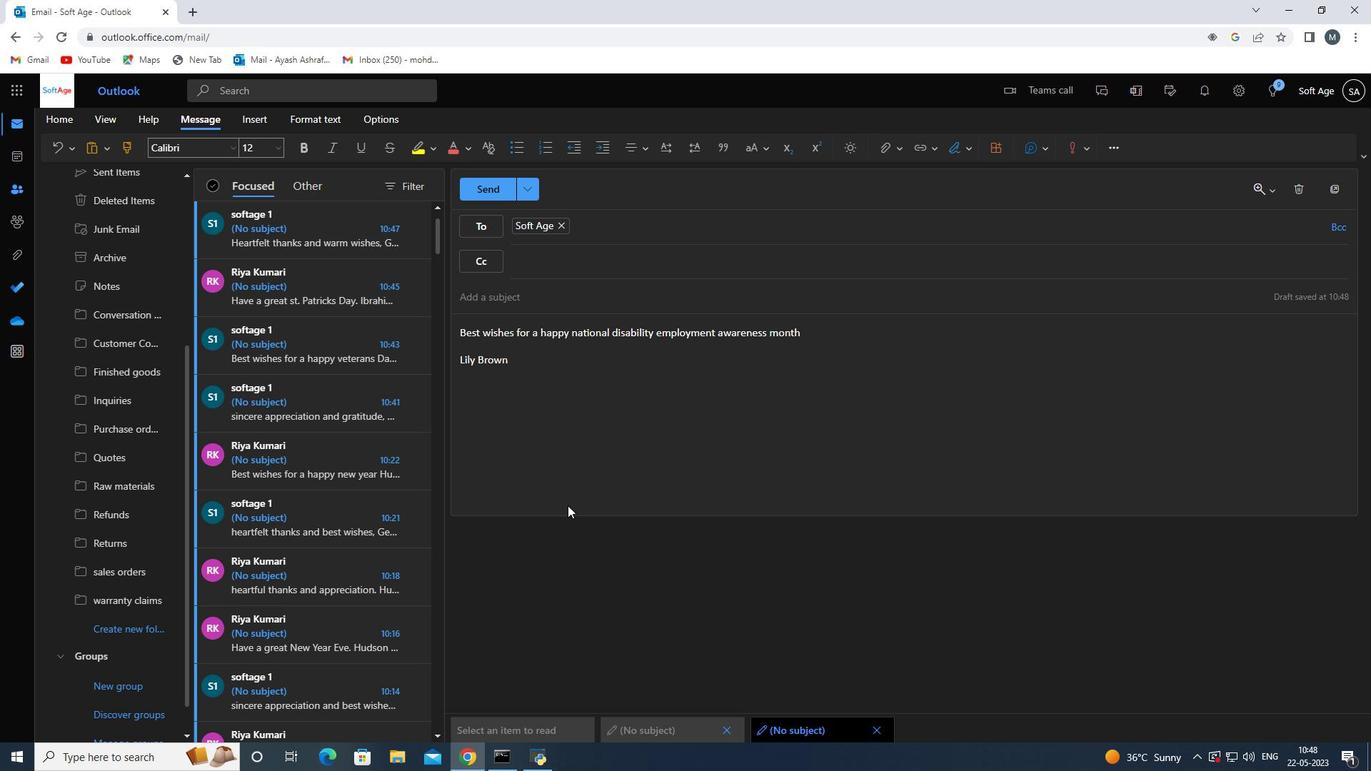 
Action: Mouse moved to (563, 474)
Screenshot: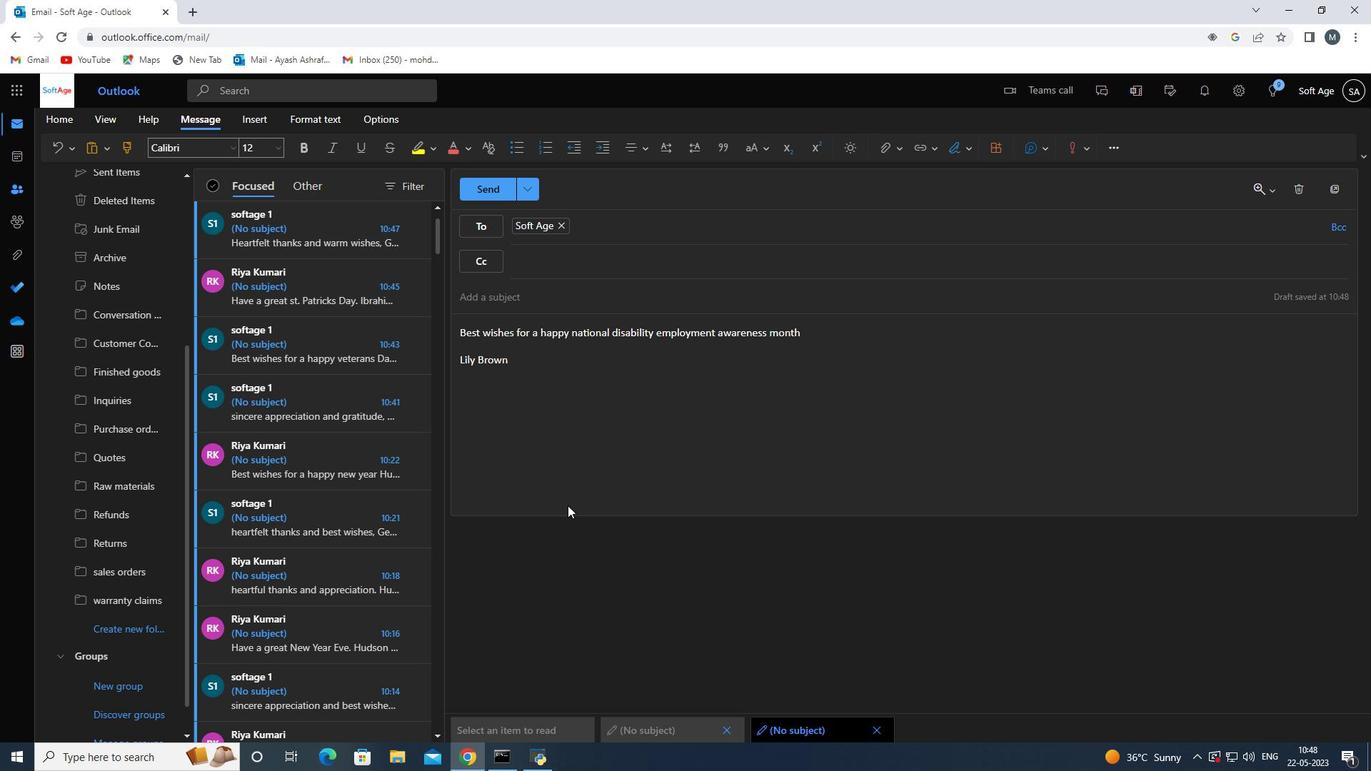 
Action: Mouse scrolled (563, 475) with delta (0, 0)
Screenshot: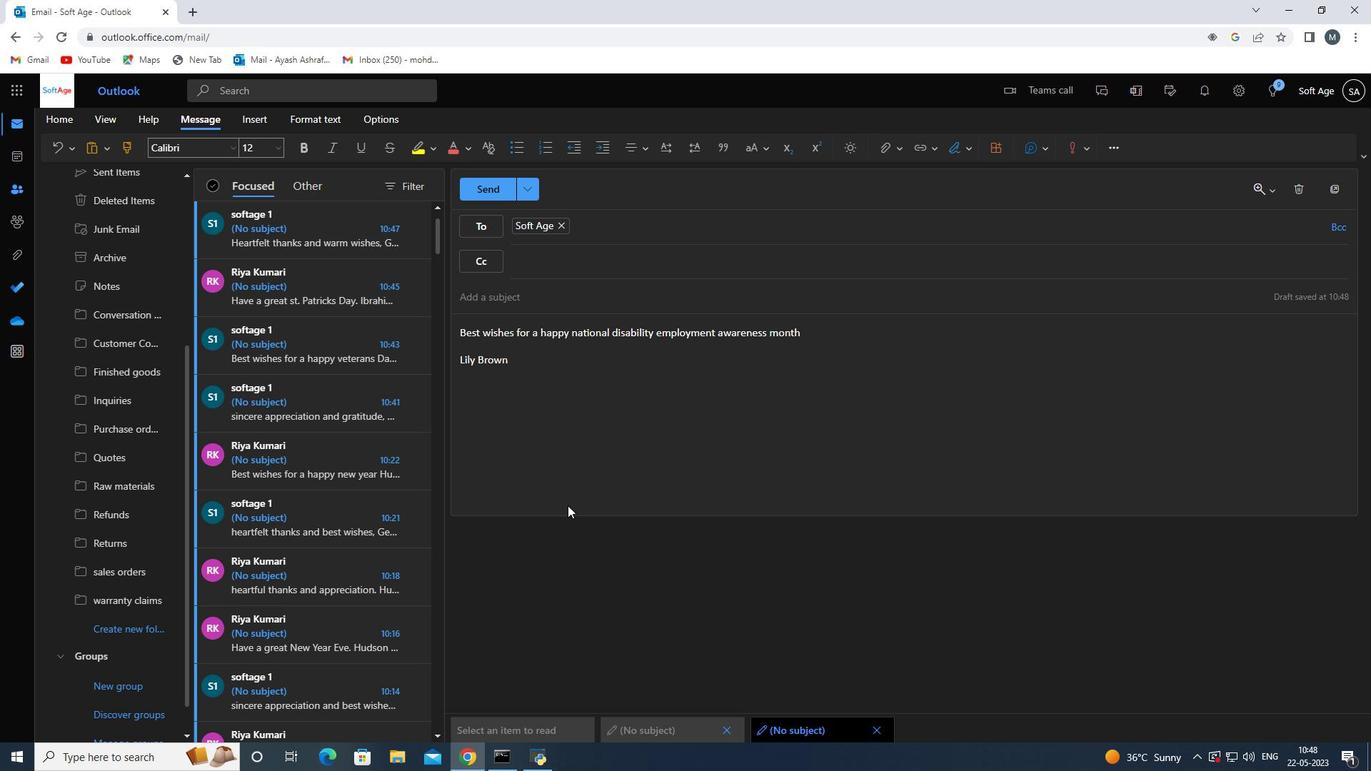 
Action: Mouse moved to (562, 472)
Screenshot: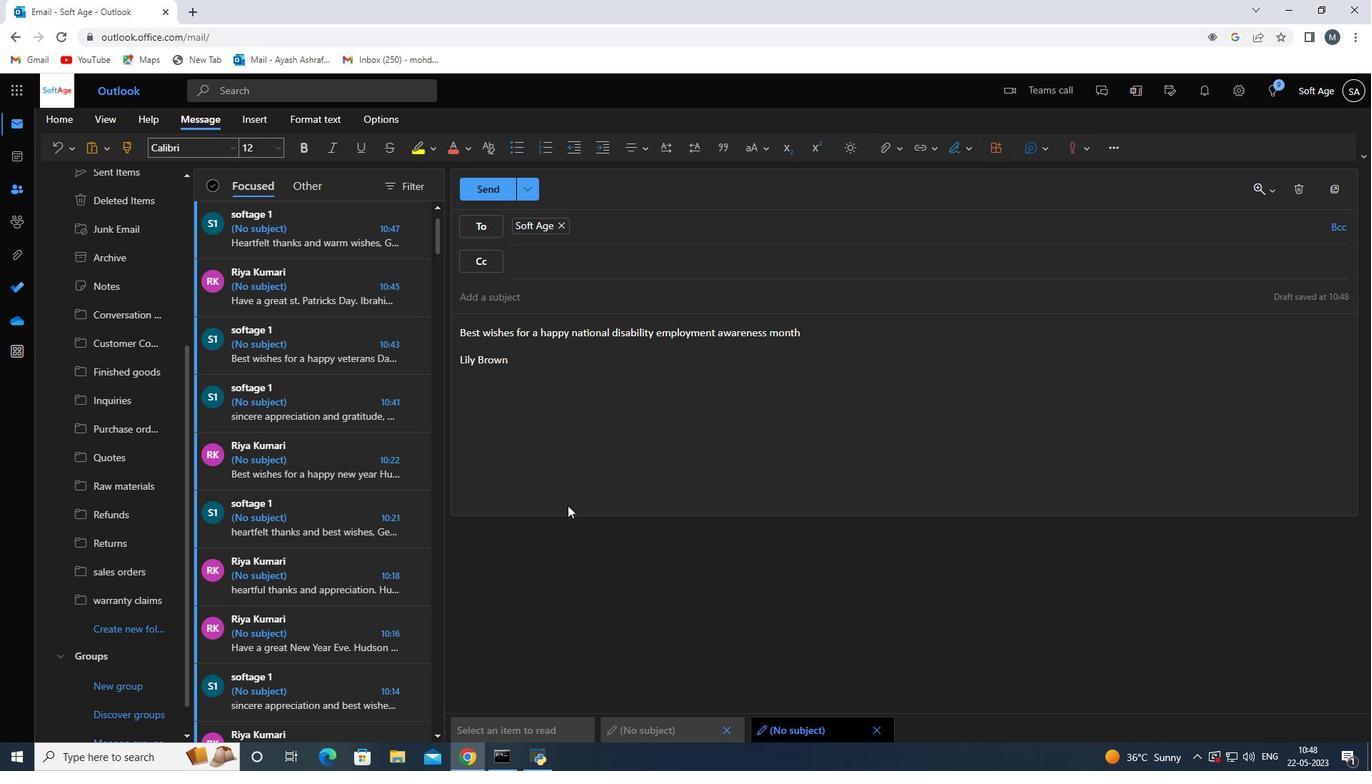 
Action: Mouse scrolled (562, 472) with delta (0, 0)
Screenshot: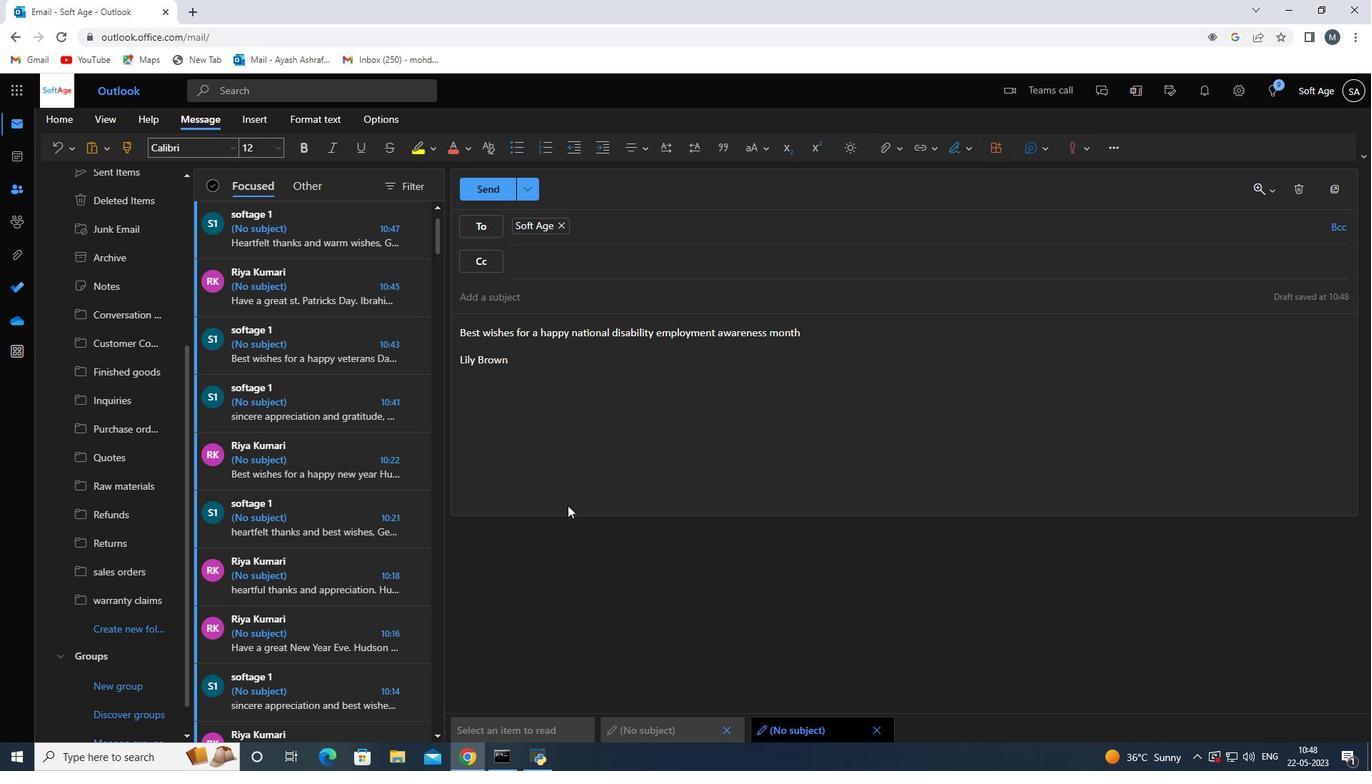 
Action: Mouse moved to (555, 462)
Screenshot: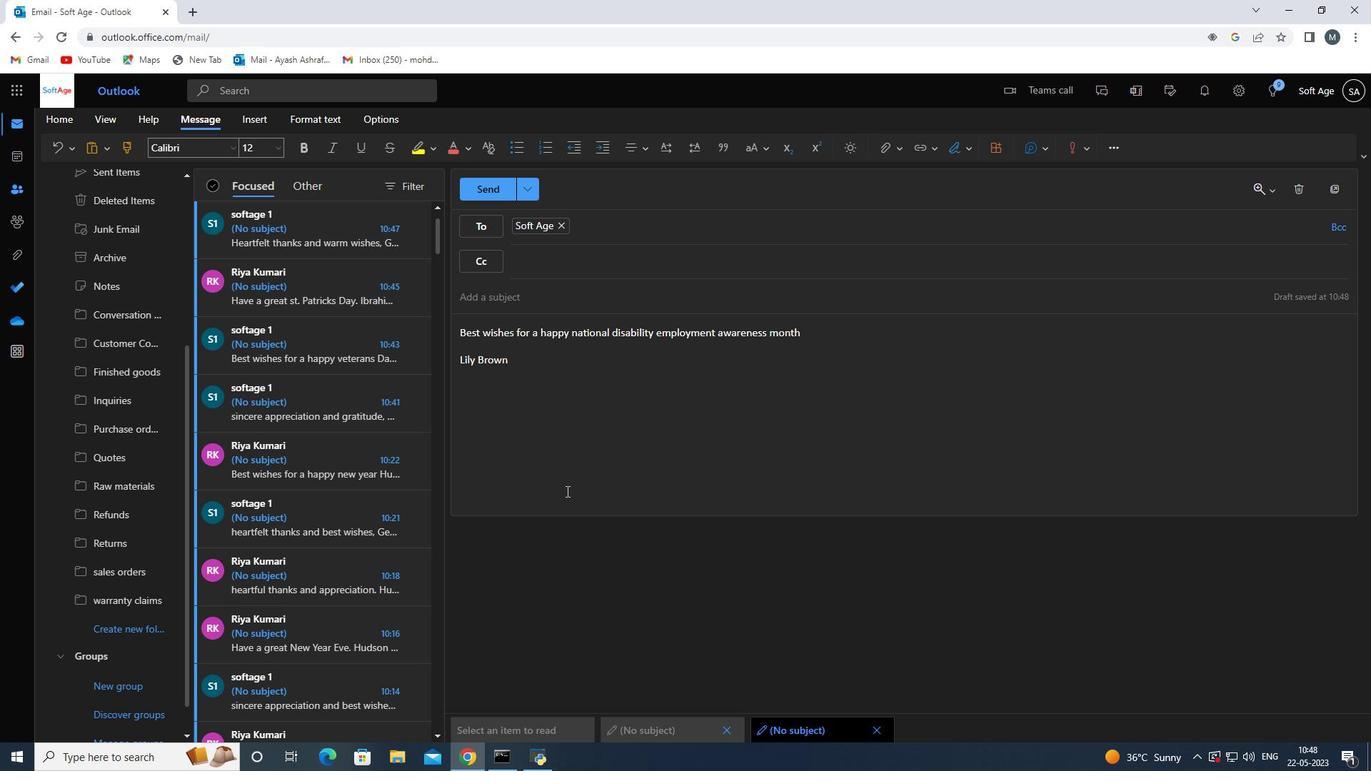
Action: Mouse scrolled (555, 462) with delta (0, 0)
Screenshot: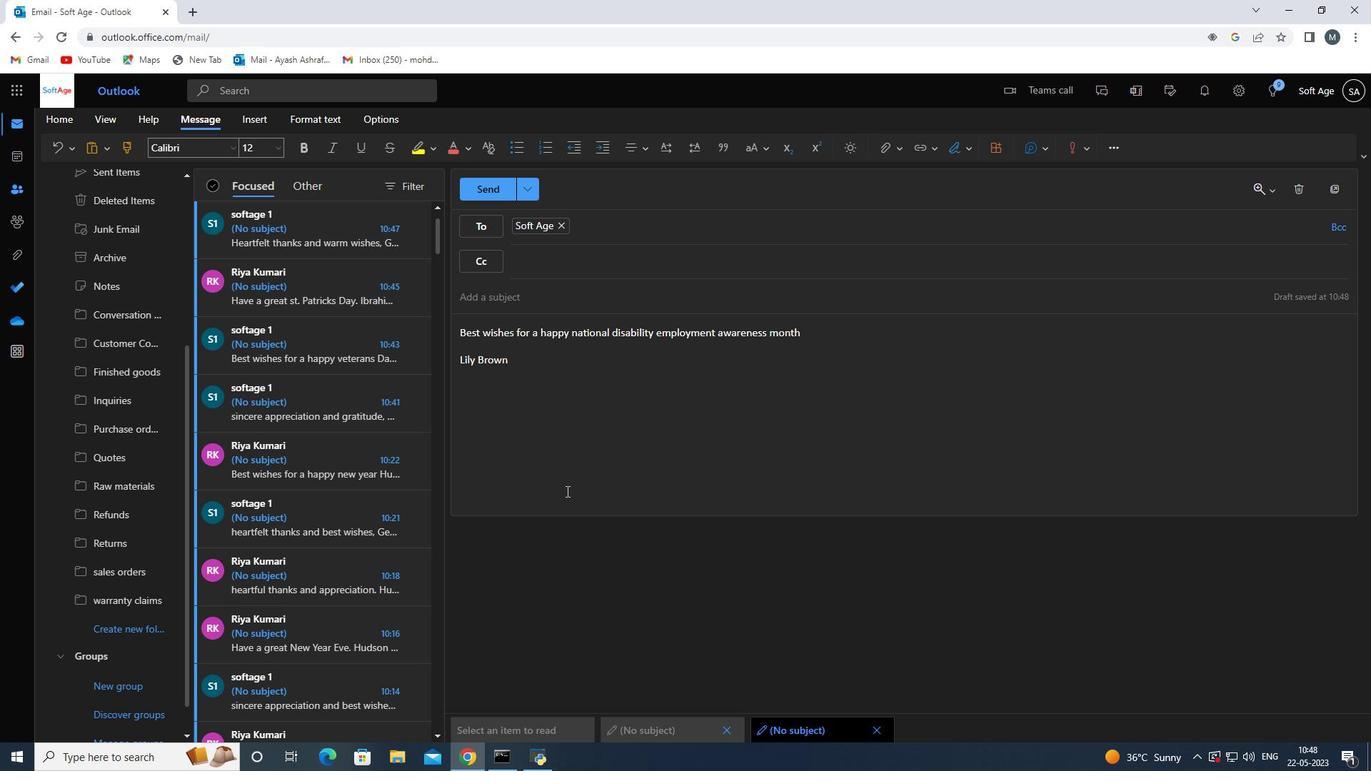 
Action: Mouse moved to (472, 190)
Screenshot: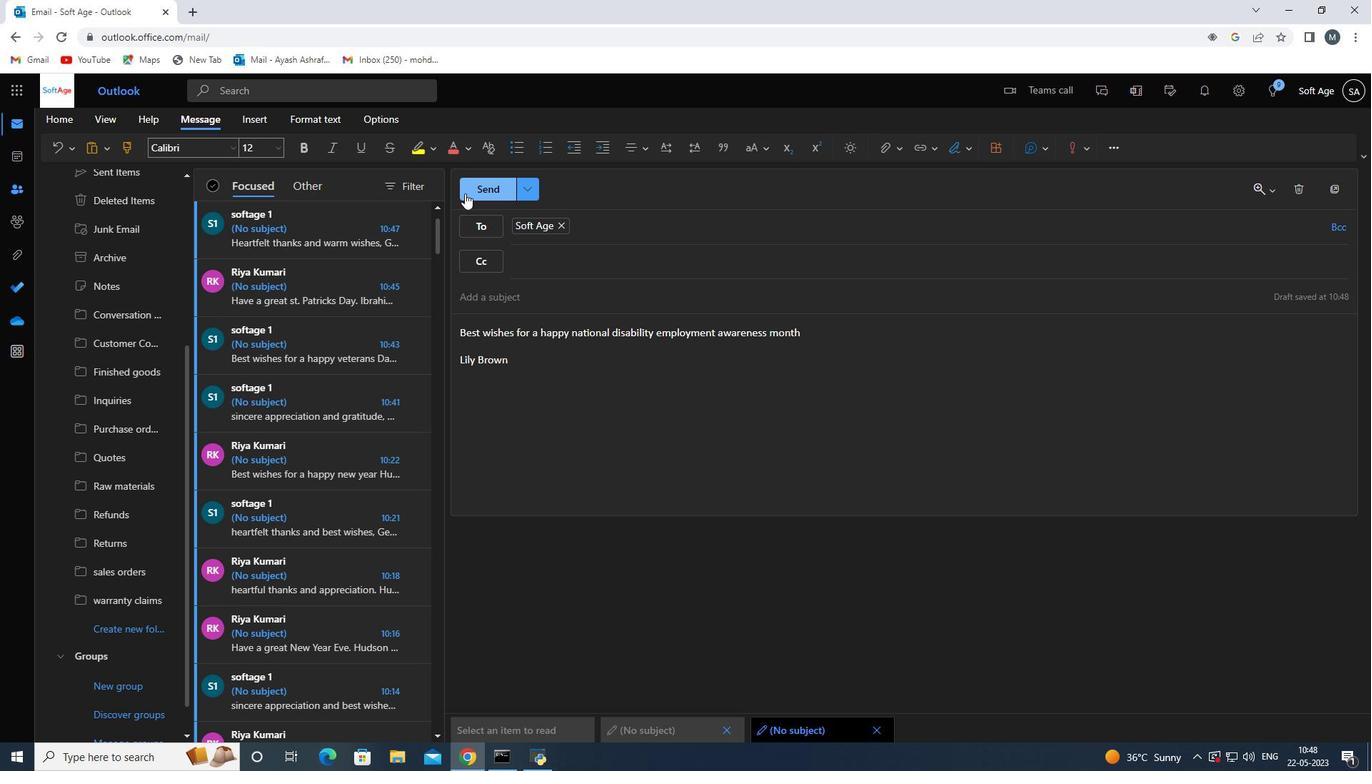 
Action: Mouse pressed left at (472, 190)
Screenshot: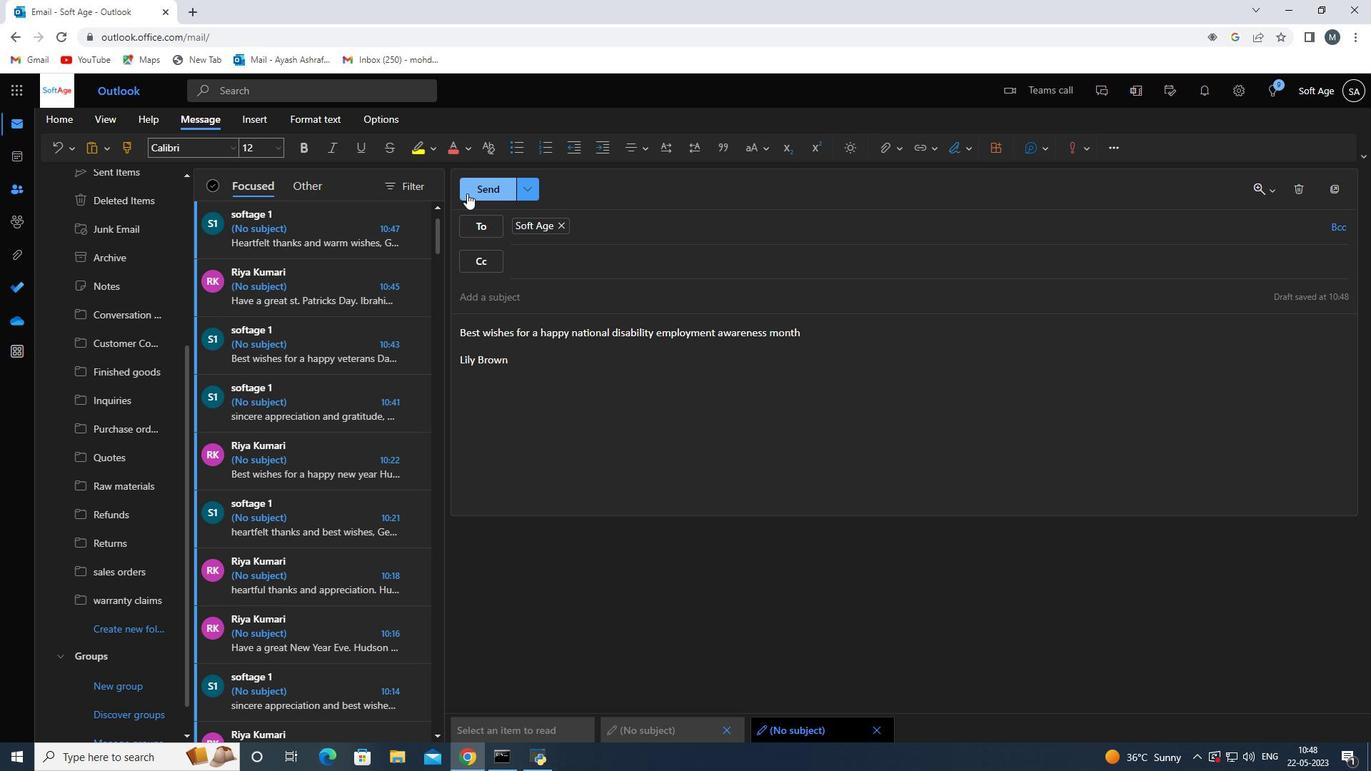 
Action: Mouse moved to (680, 453)
Screenshot: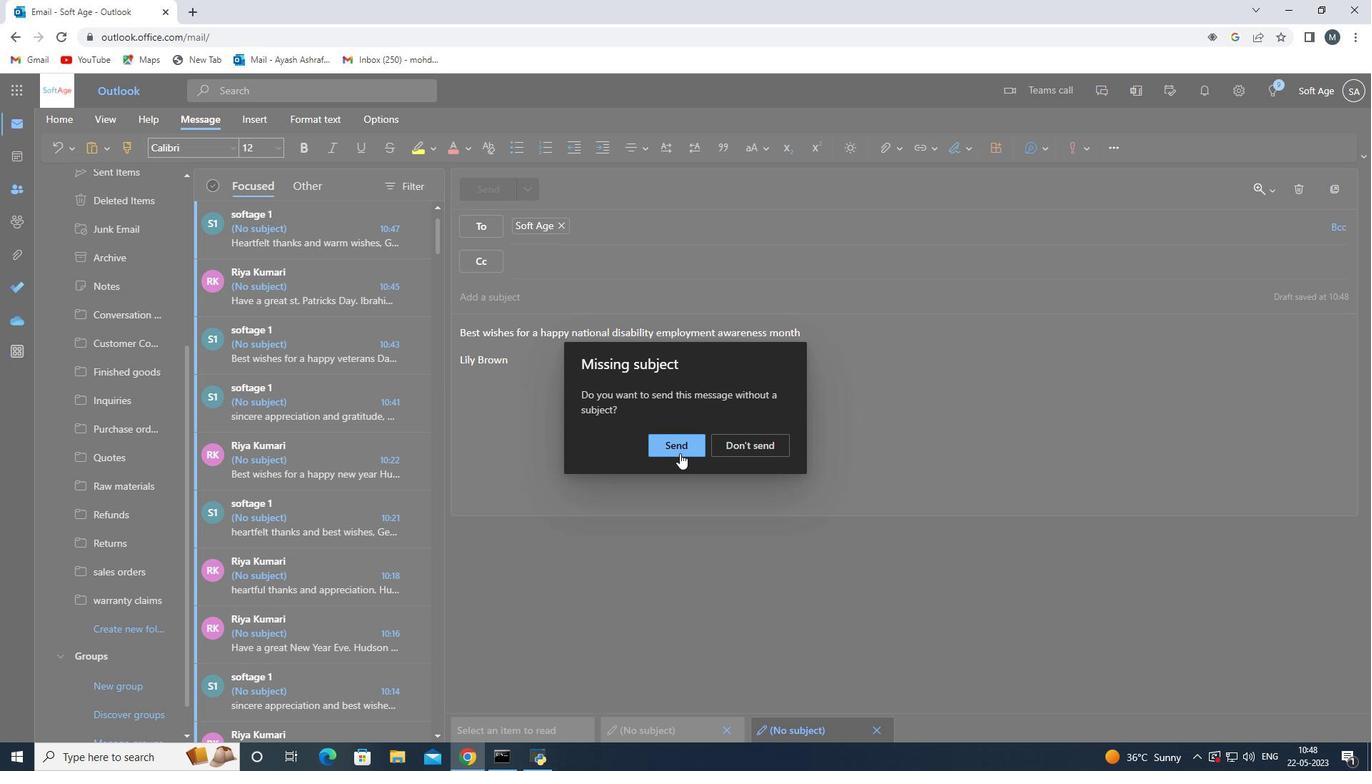 
Action: Mouse pressed left at (680, 453)
Screenshot: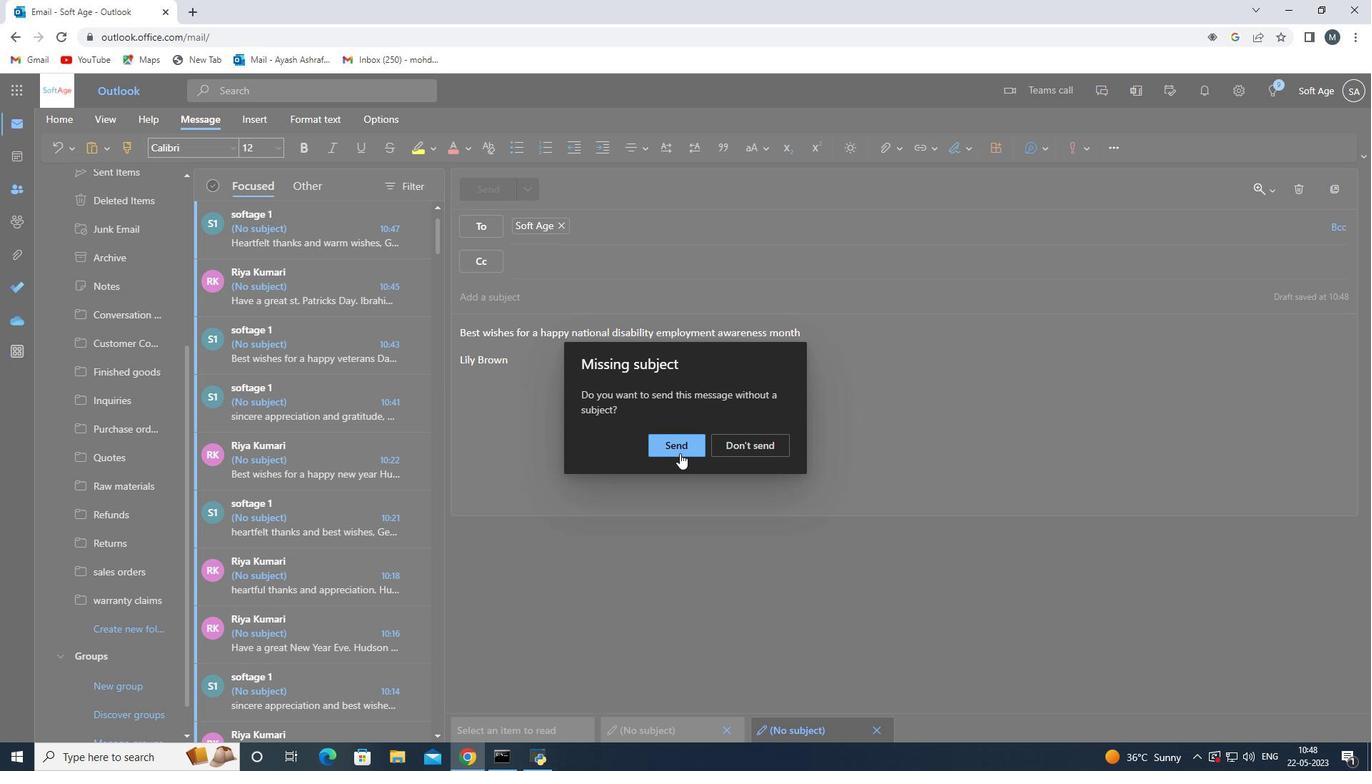 
Action: Mouse moved to (681, 447)
Screenshot: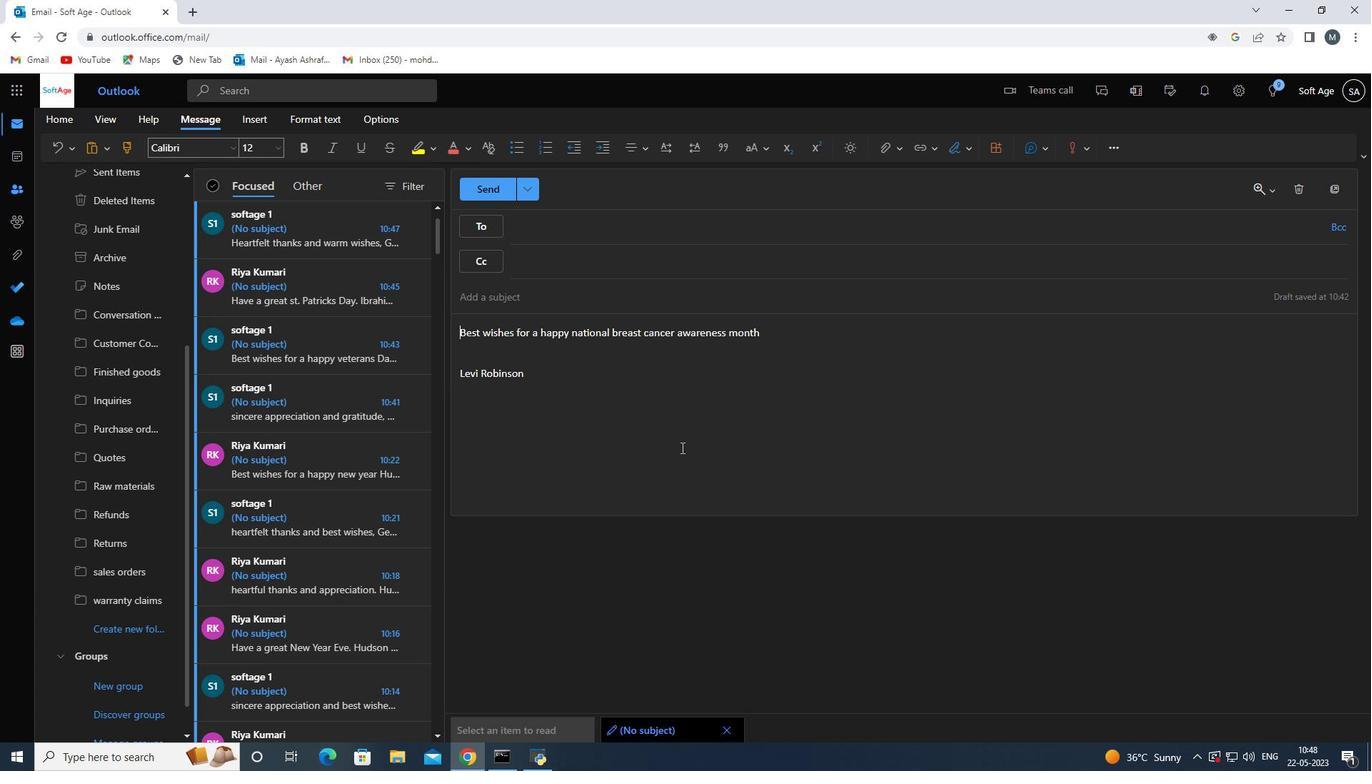
